 Task: Find connections with filter location Dubrovnik with filter topic #marketingdigitalwith filter profile language German with filter current company Hindustan Times with filter school Royal School with filter industry Wholesale Recyclable Materials with filter service category HR Consulting with filter keywords title Administrator
Action: Mouse moved to (552, 67)
Screenshot: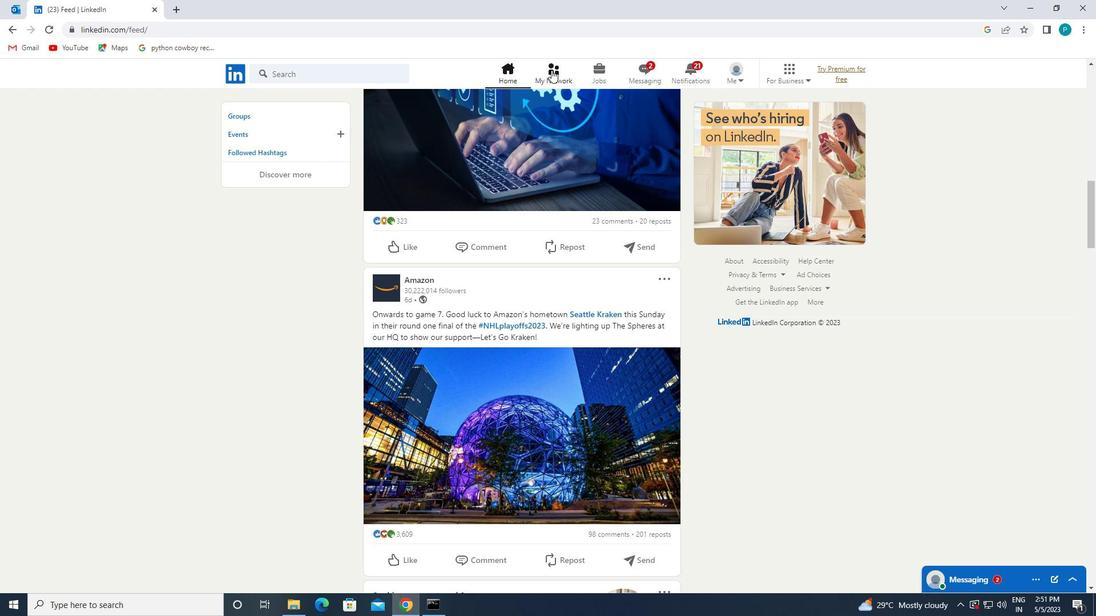 
Action: Mouse pressed left at (552, 67)
Screenshot: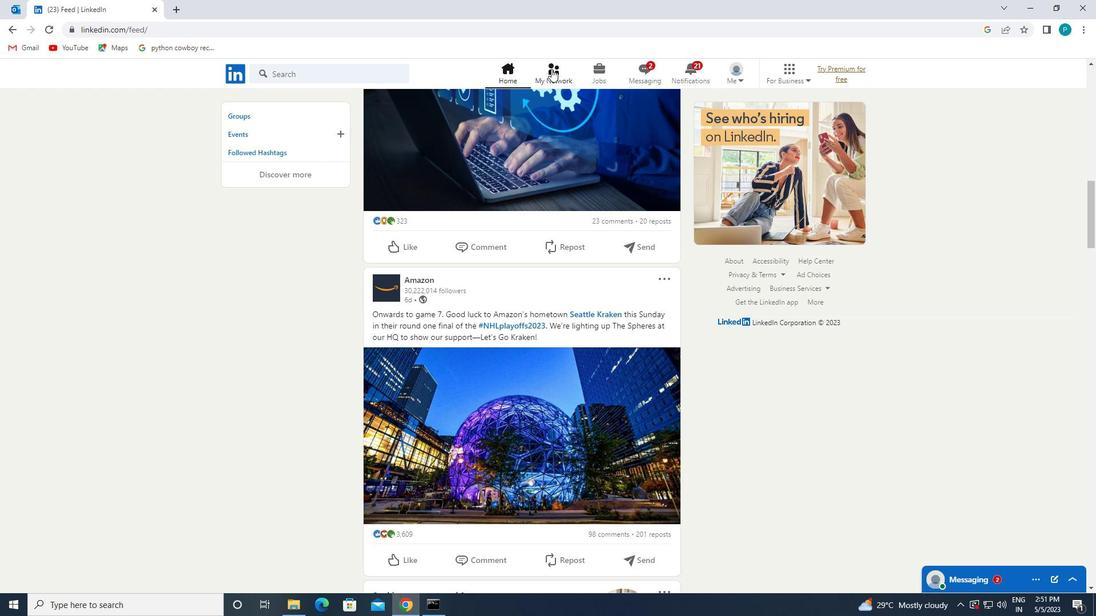 
Action: Mouse moved to (266, 131)
Screenshot: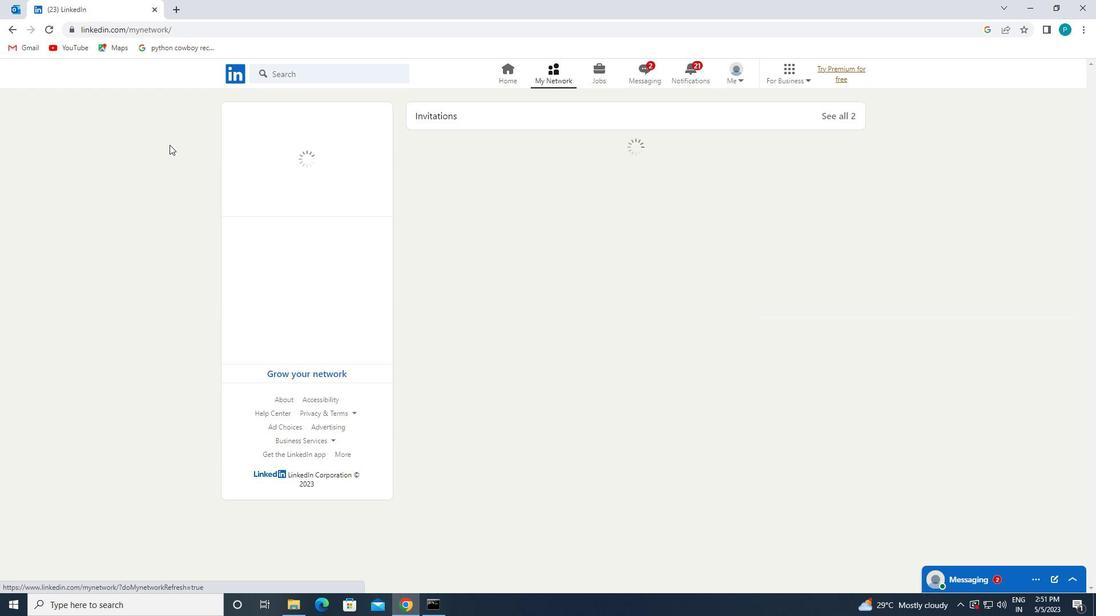 
Action: Mouse pressed left at (266, 131)
Screenshot: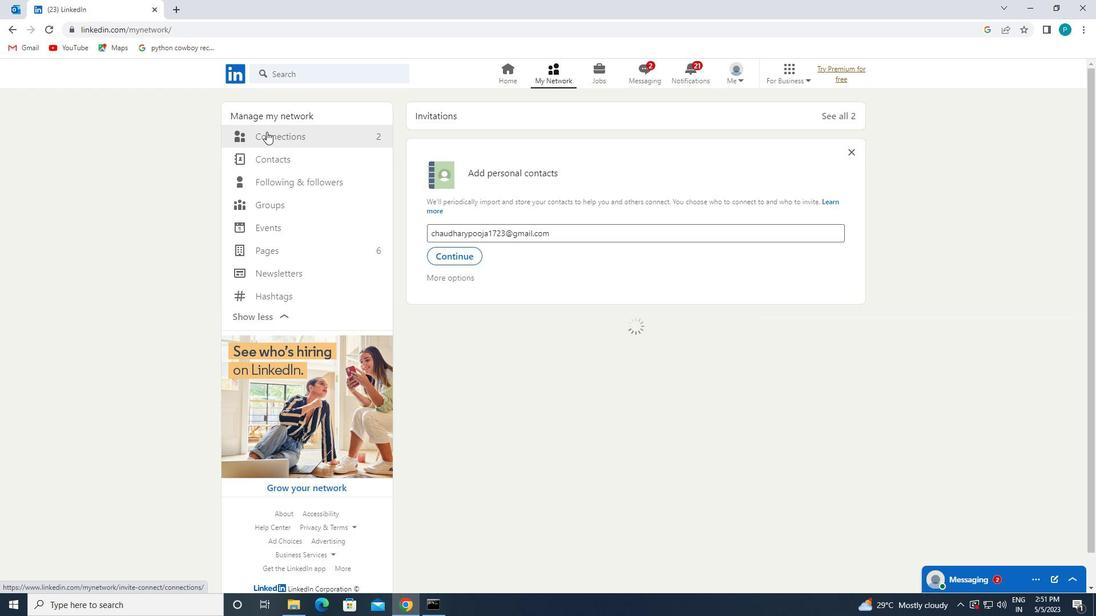 
Action: Mouse moved to (606, 141)
Screenshot: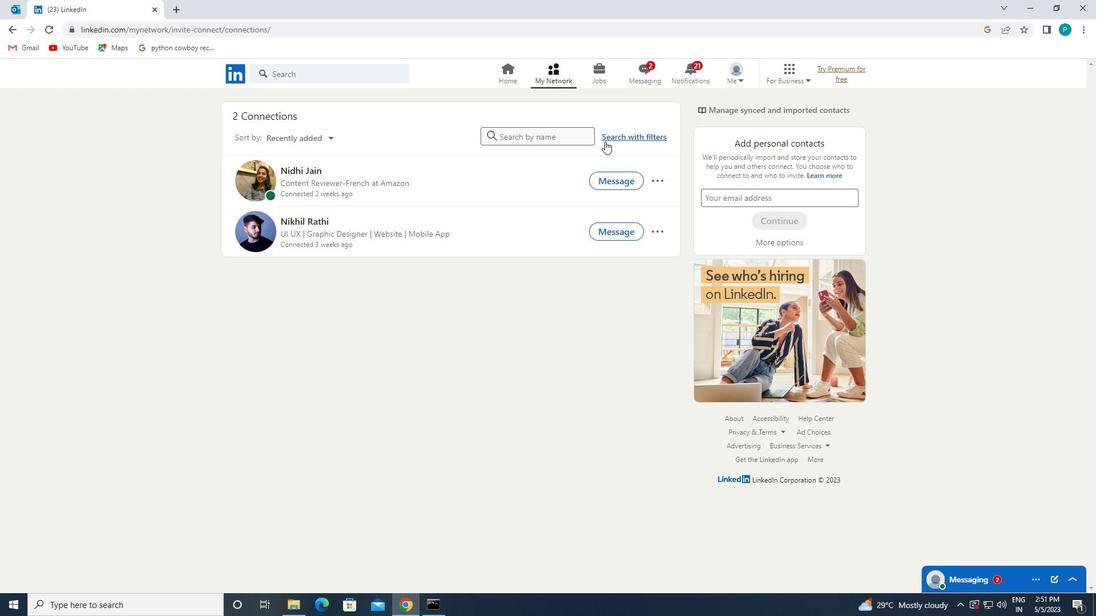 
Action: Mouse pressed left at (606, 141)
Screenshot: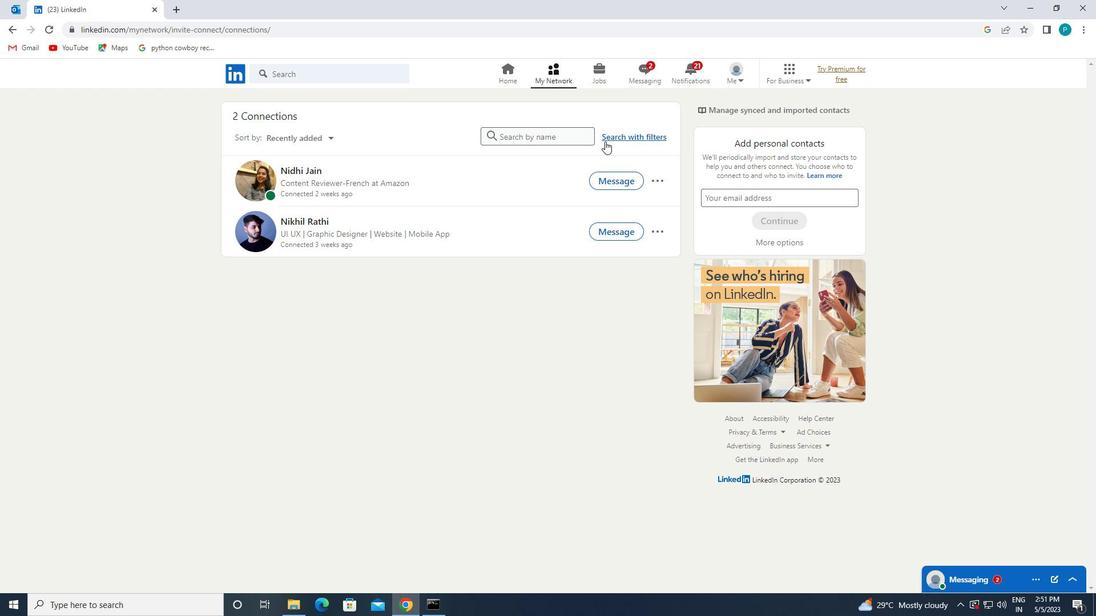 
Action: Mouse moved to (578, 112)
Screenshot: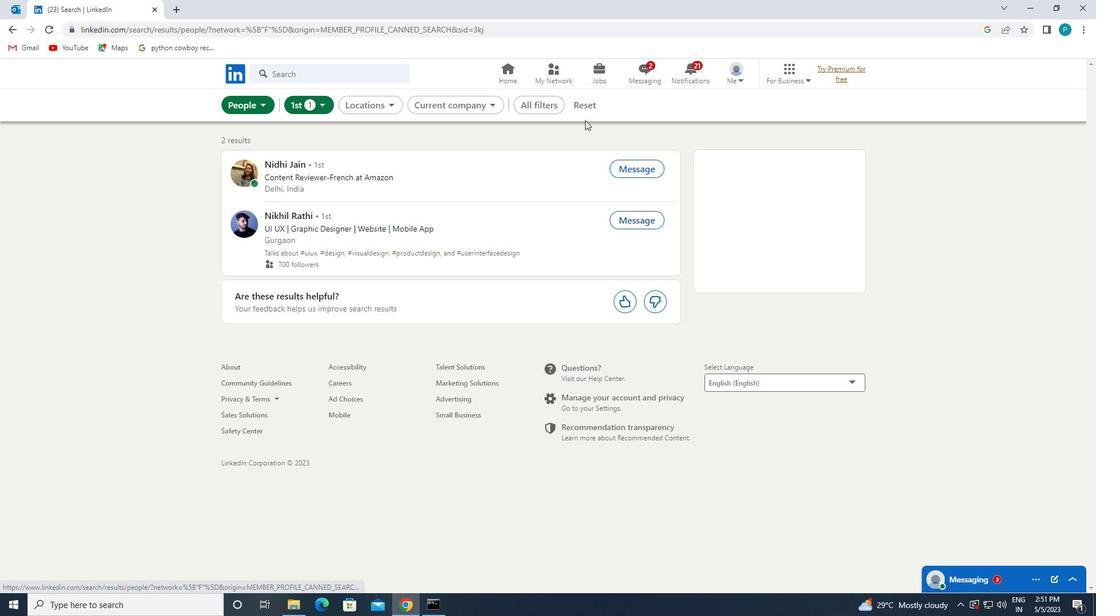 
Action: Mouse pressed left at (578, 112)
Screenshot: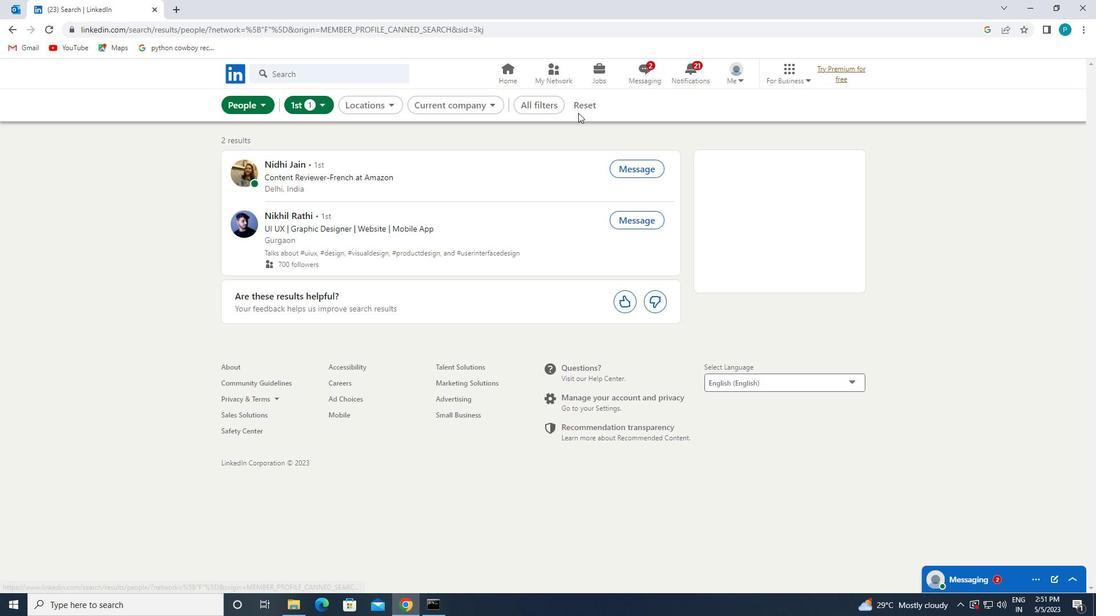 
Action: Mouse moved to (564, 104)
Screenshot: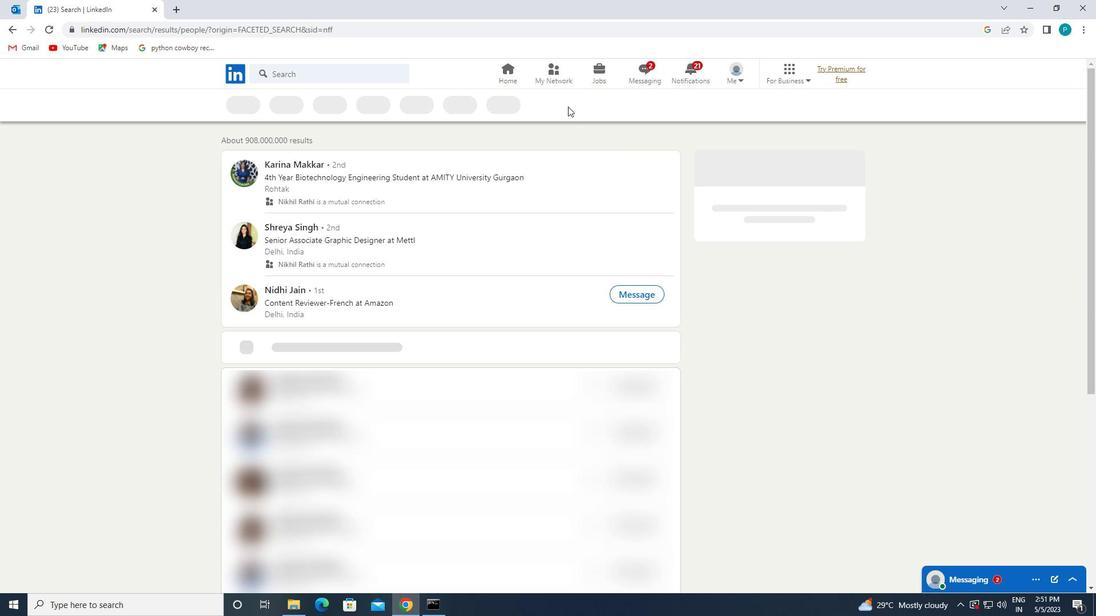 
Action: Mouse pressed left at (564, 104)
Screenshot: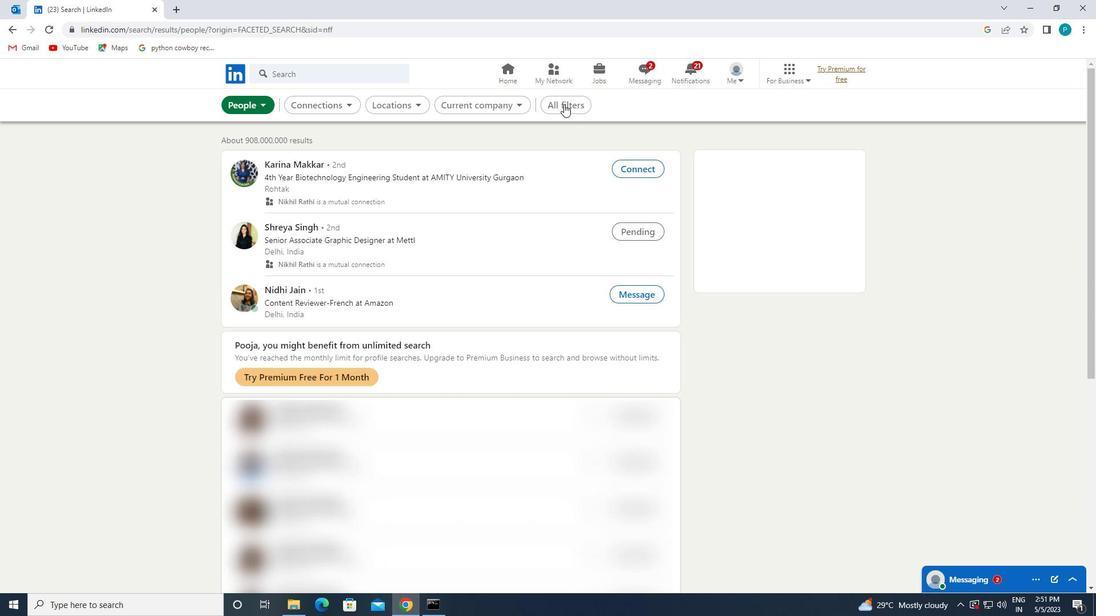 
Action: Mouse moved to (879, 251)
Screenshot: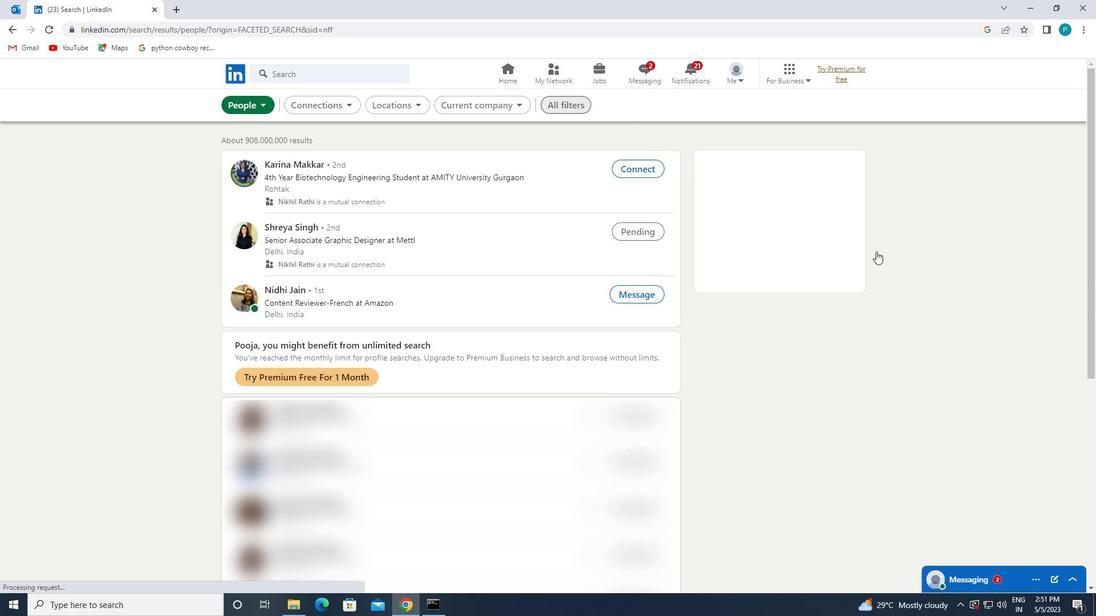 
Action: Mouse scrolled (879, 251) with delta (0, 0)
Screenshot: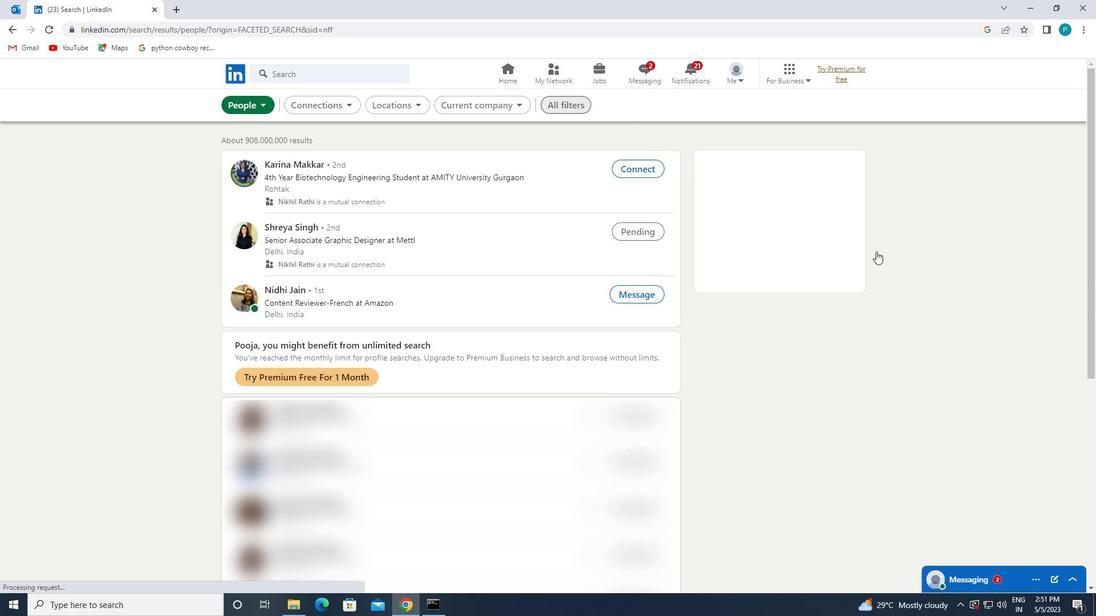 
Action: Mouse moved to (588, 109)
Screenshot: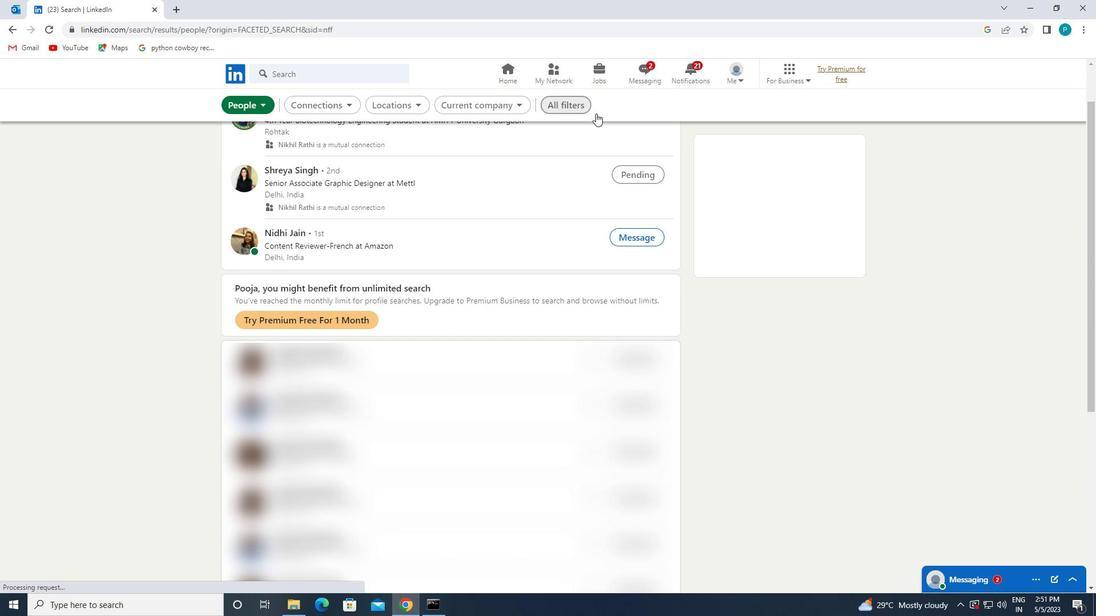 
Action: Mouse pressed left at (588, 109)
Screenshot: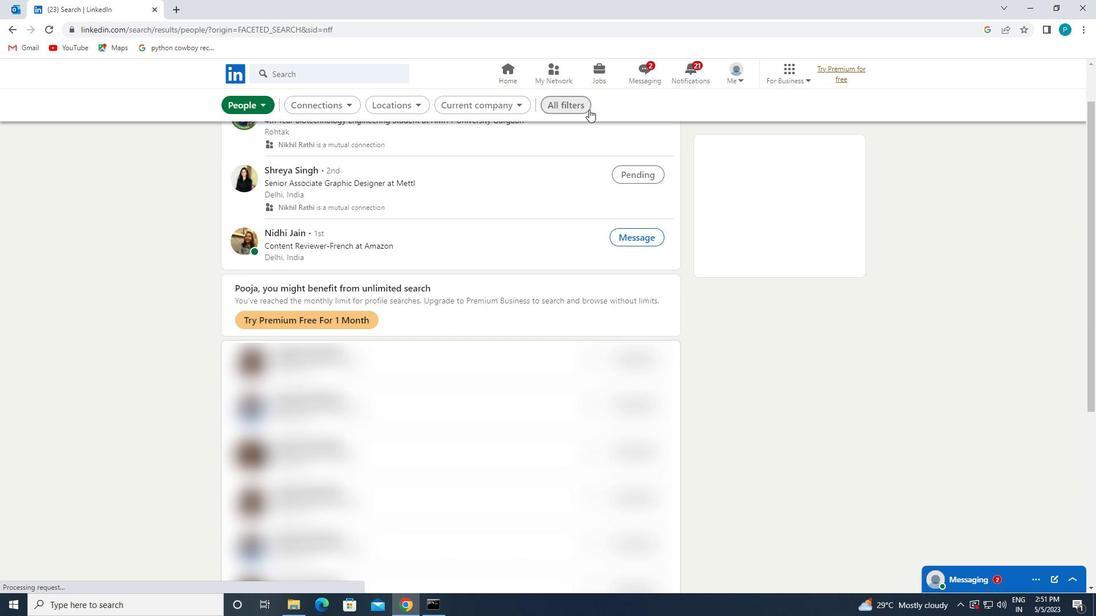 
Action: Mouse moved to (575, 103)
Screenshot: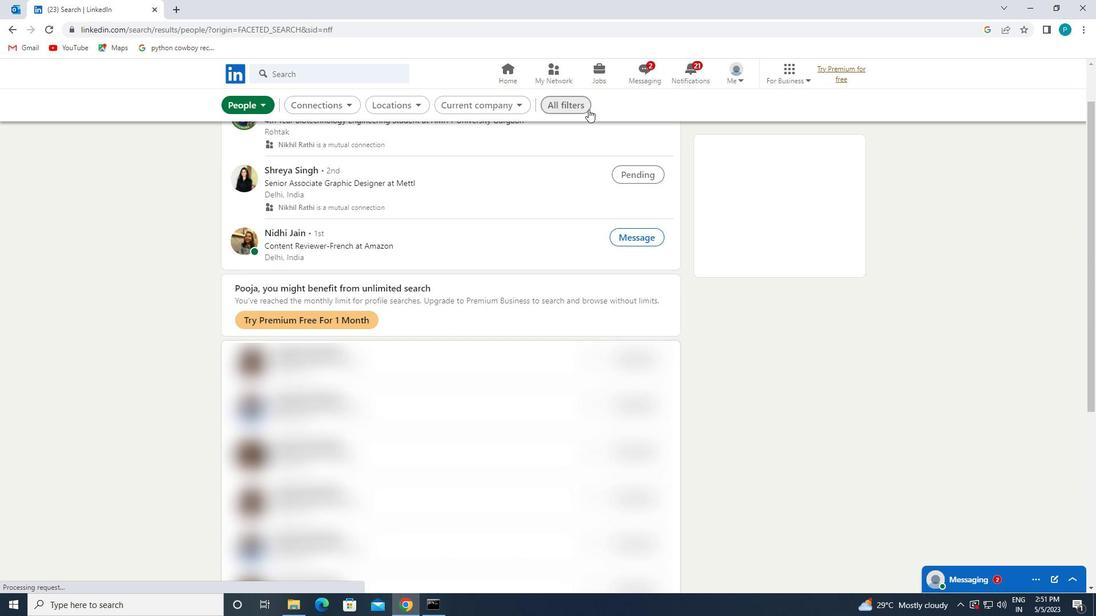 
Action: Mouse pressed left at (575, 103)
Screenshot: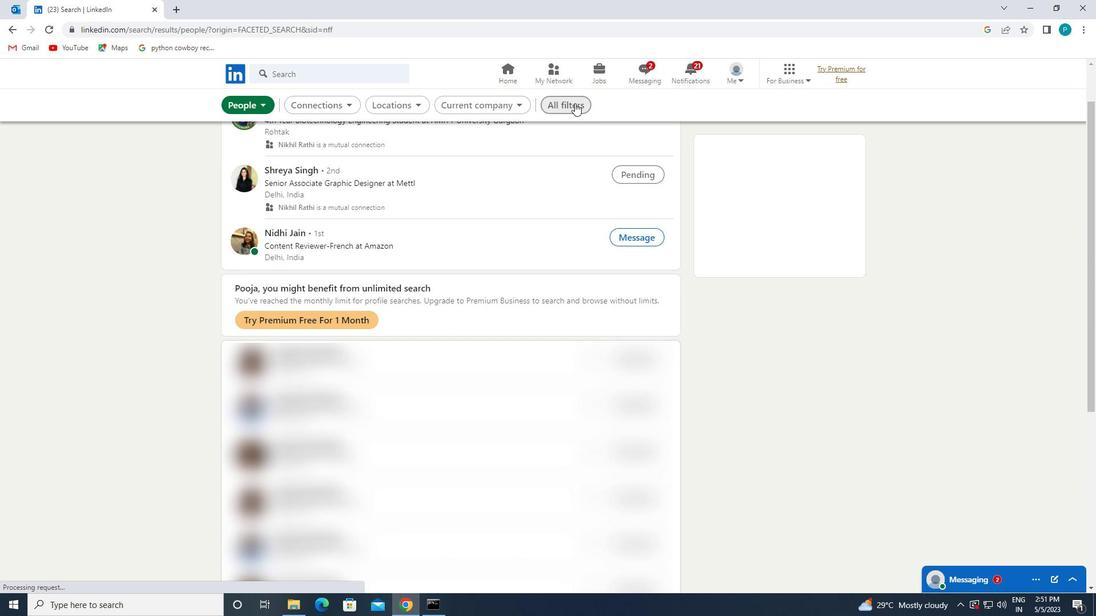 
Action: Mouse moved to (587, 101)
Screenshot: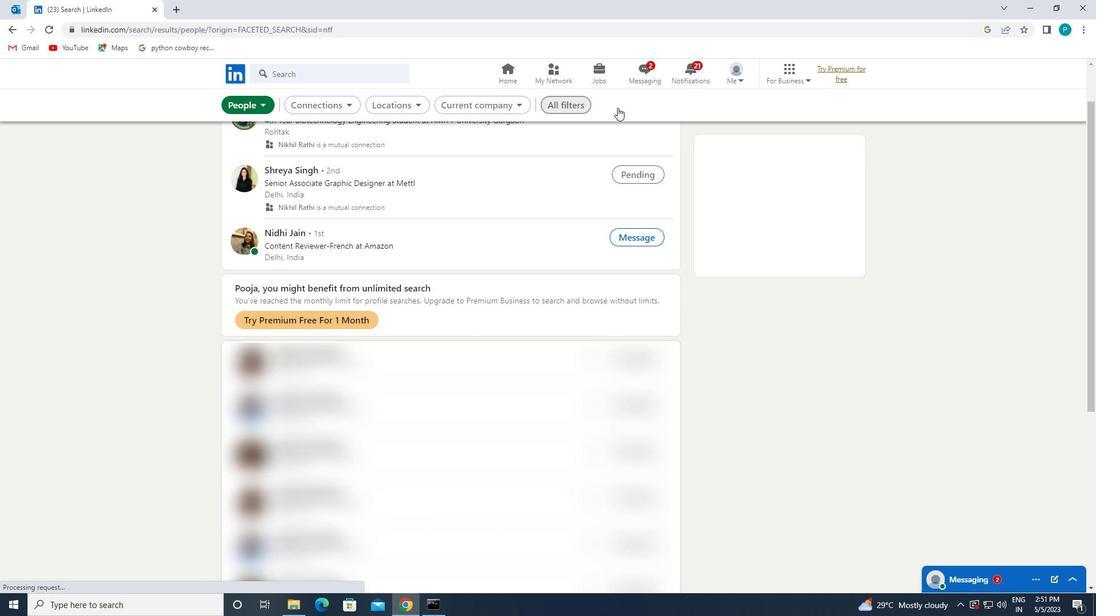 
Action: Mouse pressed left at (587, 101)
Screenshot: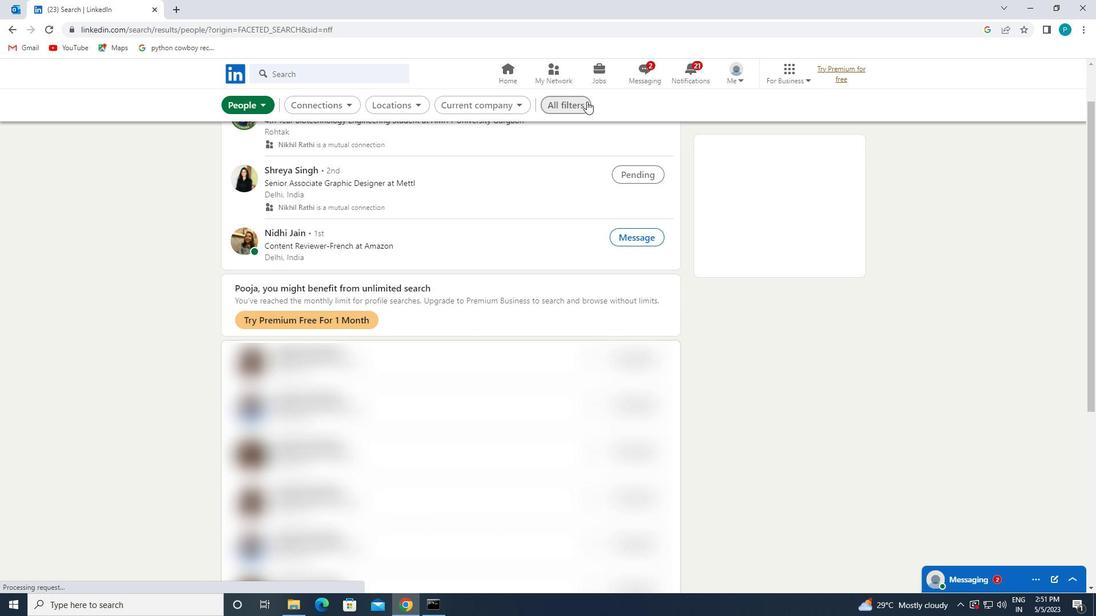 
Action: Mouse pressed left at (587, 101)
Screenshot: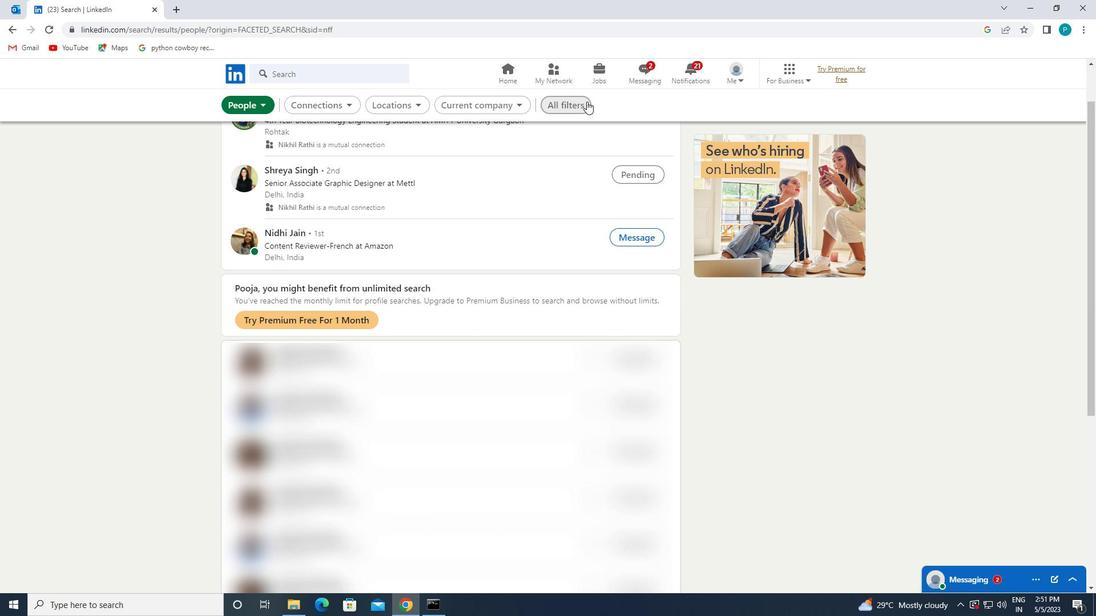 
Action: Mouse moved to (1019, 298)
Screenshot: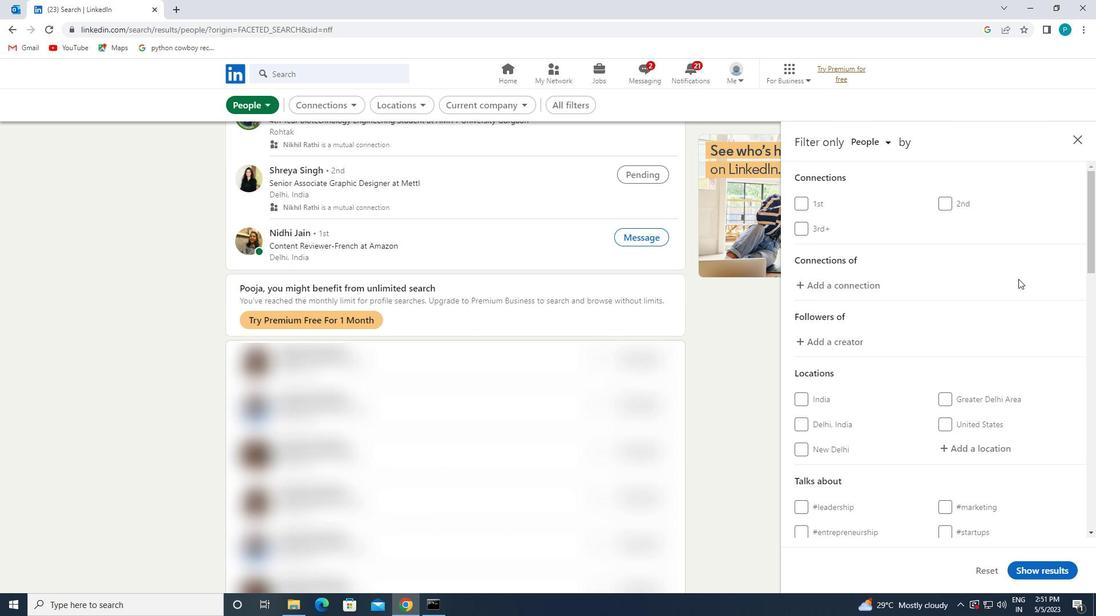 
Action: Mouse scrolled (1019, 298) with delta (0, 0)
Screenshot: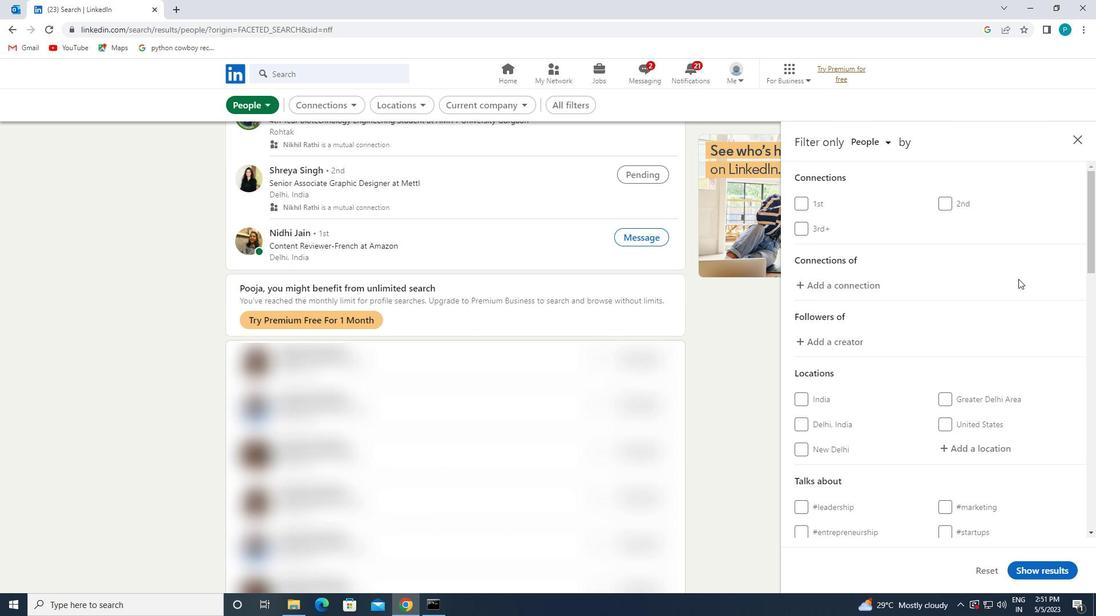 
Action: Mouse moved to (1019, 299)
Screenshot: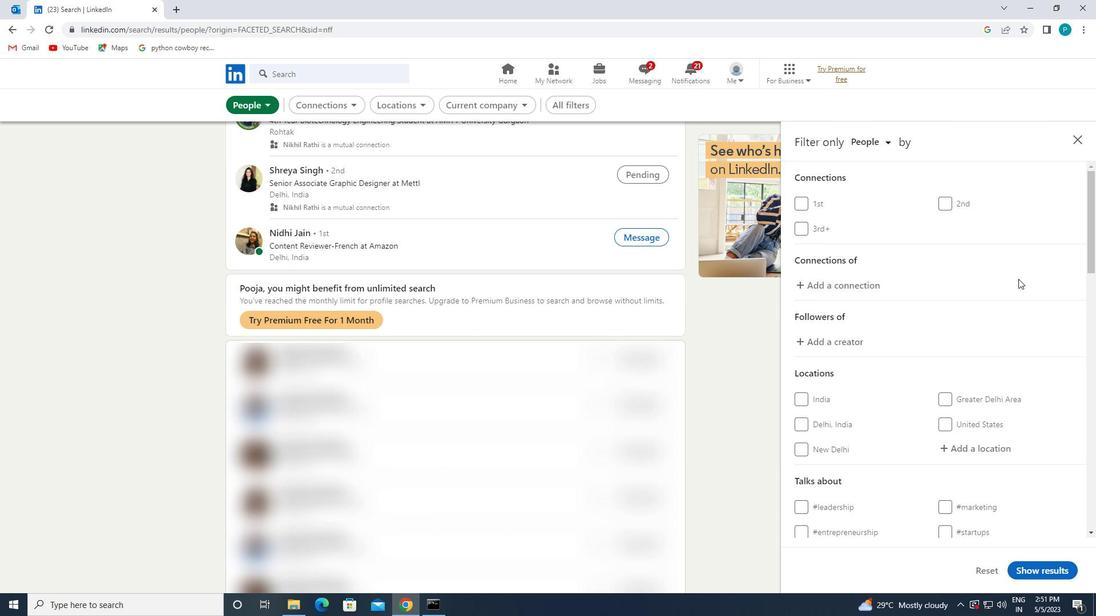 
Action: Mouse scrolled (1019, 299) with delta (0, 0)
Screenshot: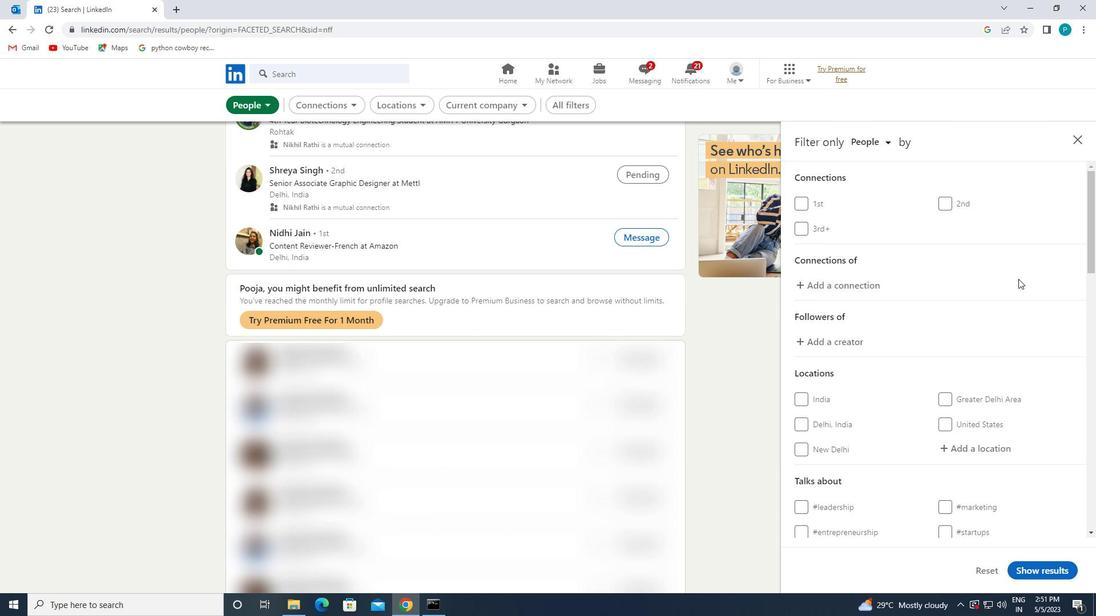 
Action: Mouse moved to (994, 323)
Screenshot: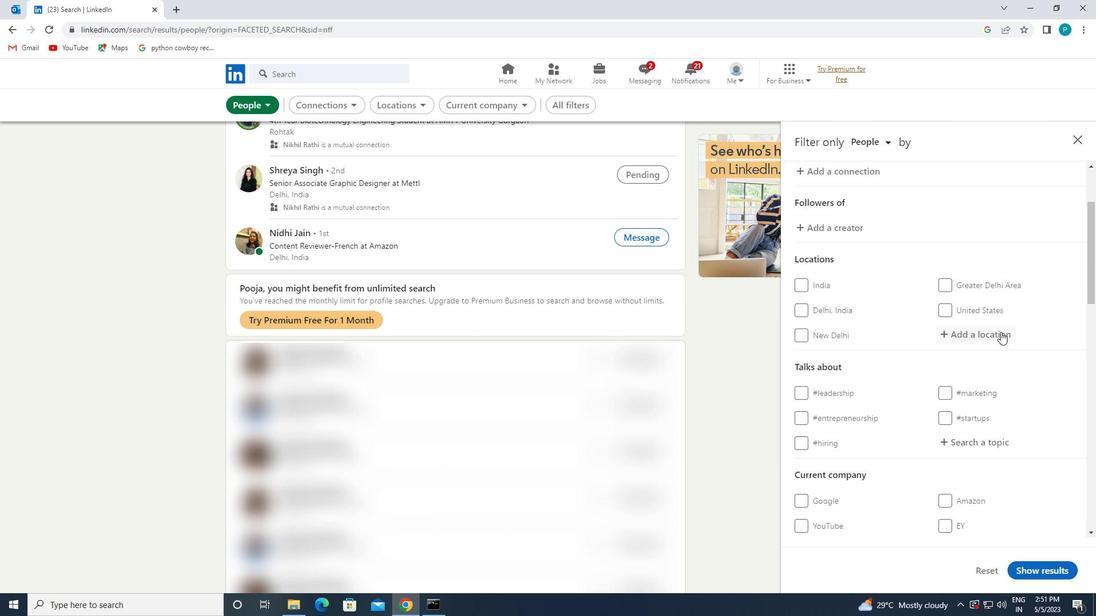 
Action: Mouse pressed left at (994, 323)
Screenshot: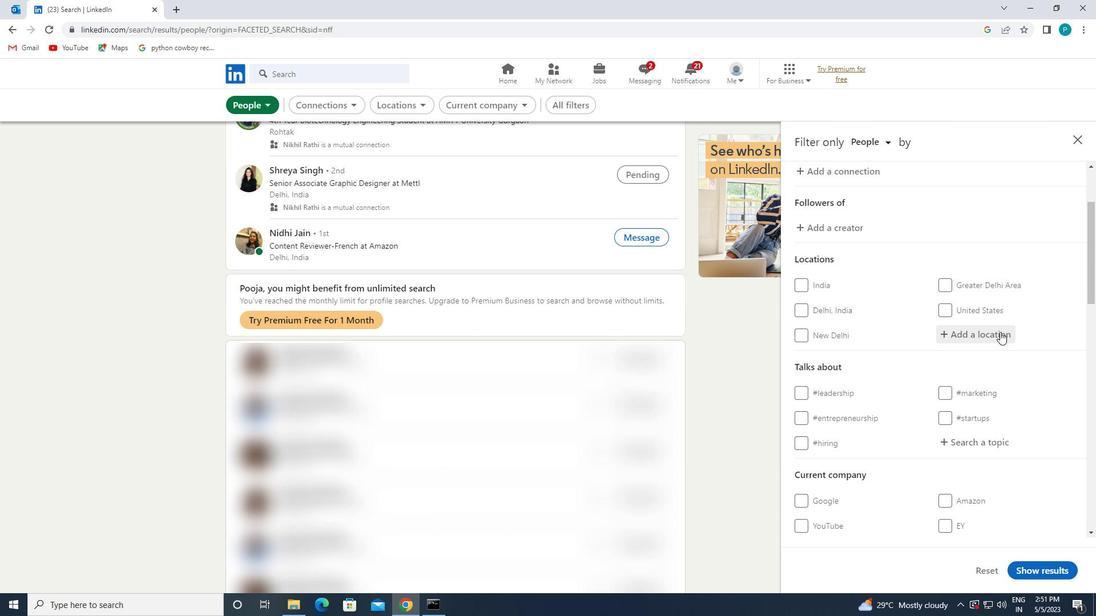 
Action: Mouse moved to (993, 326)
Screenshot: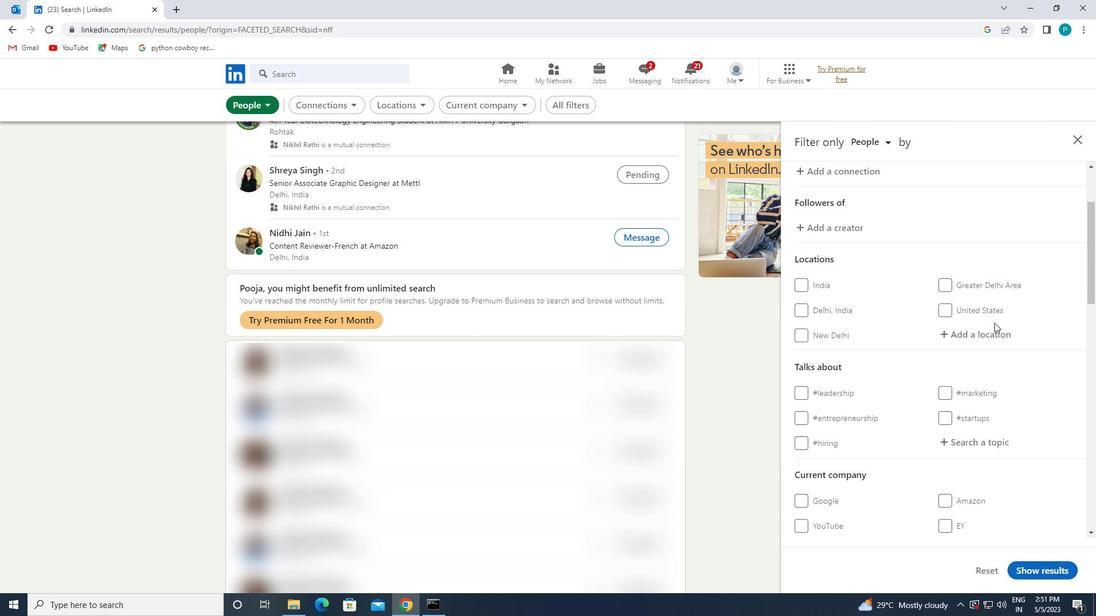 
Action: Mouse pressed left at (993, 326)
Screenshot: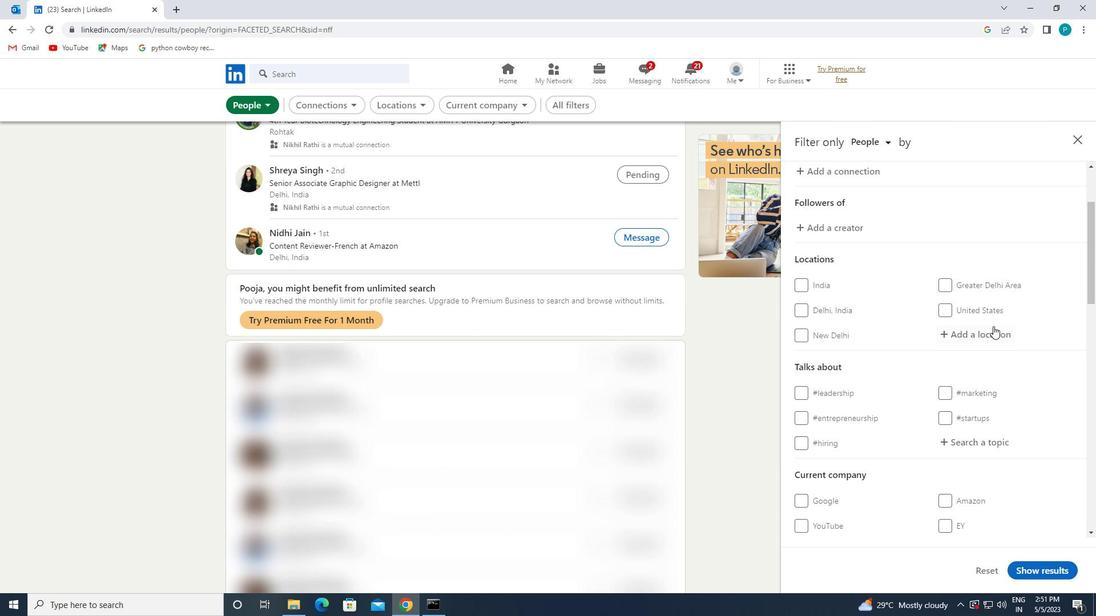 
Action: Key pressed <Key.caps_lock>d<Key.caps_lock>ubrovnik
Screenshot: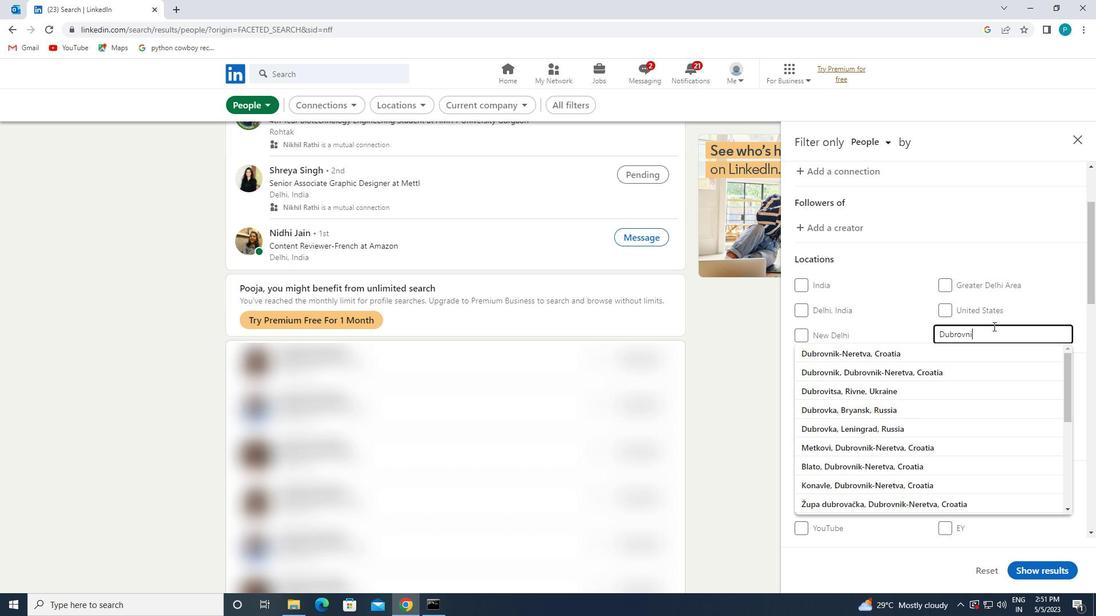 
Action: Mouse moved to (942, 350)
Screenshot: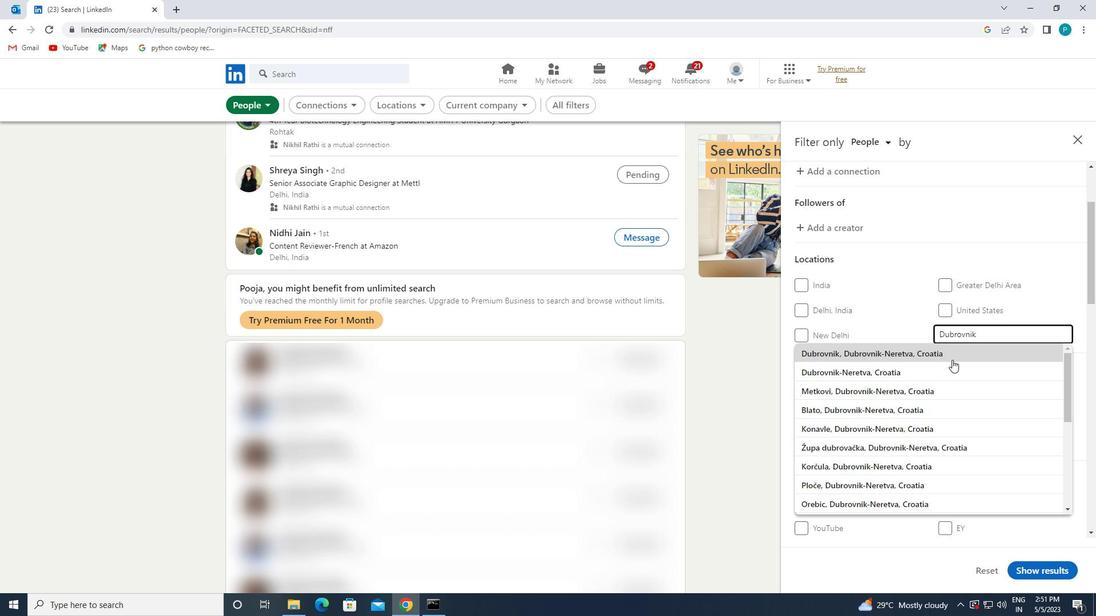
Action: Mouse pressed left at (942, 350)
Screenshot: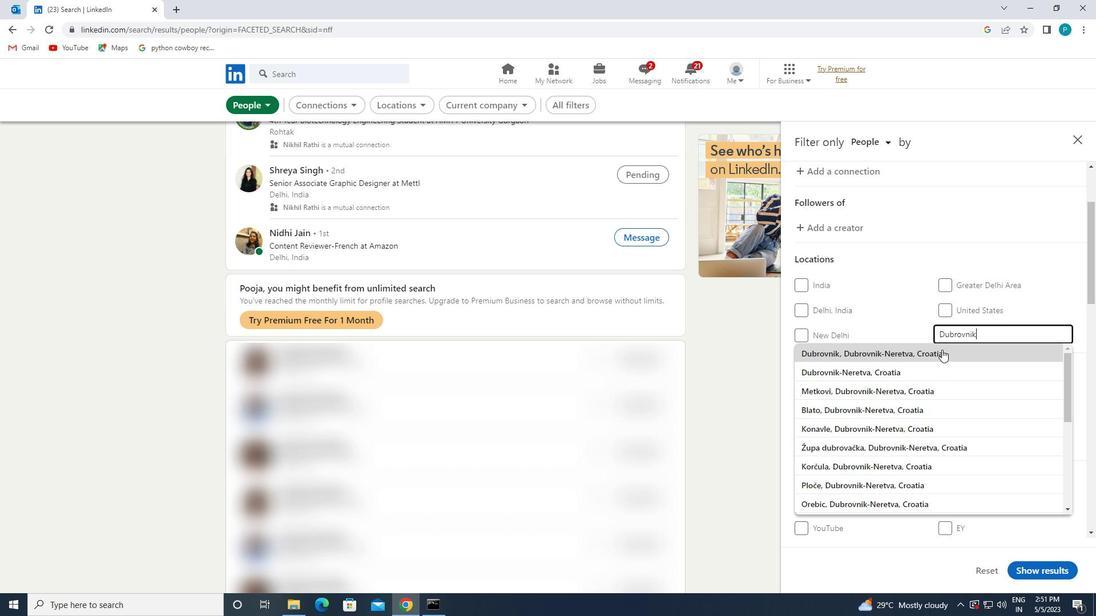 
Action: Mouse moved to (1023, 360)
Screenshot: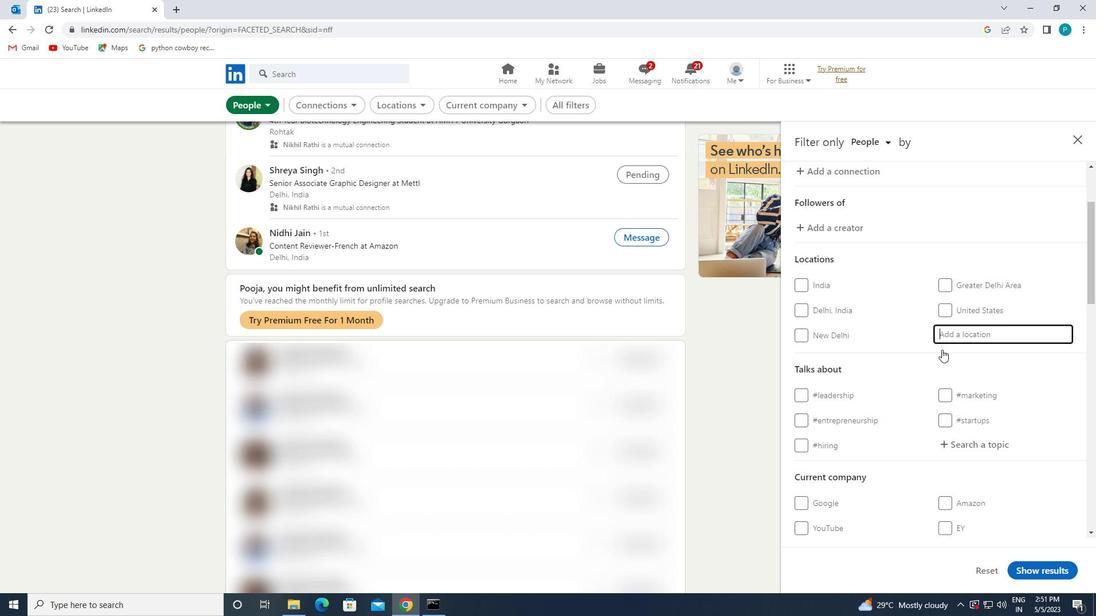 
Action: Mouse scrolled (1023, 360) with delta (0, 0)
Screenshot: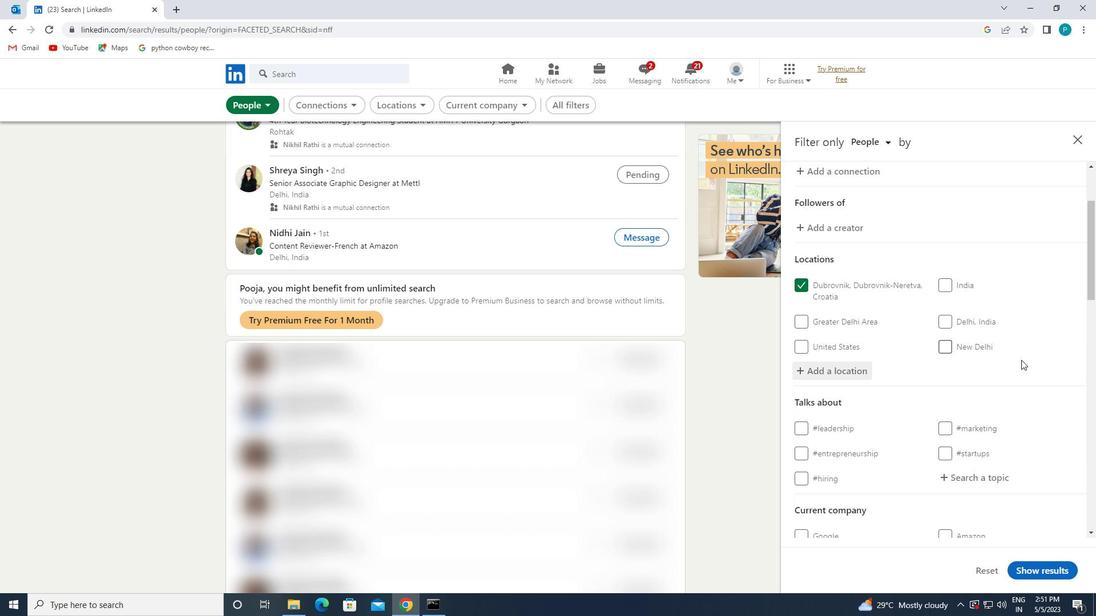 
Action: Mouse scrolled (1023, 360) with delta (0, 0)
Screenshot: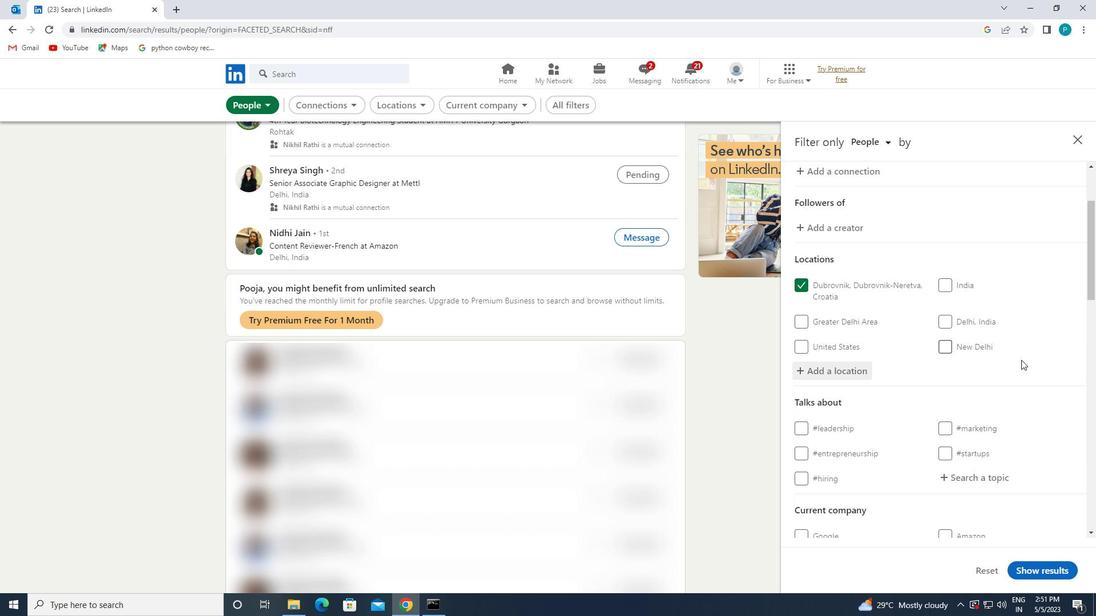 
Action: Mouse scrolled (1023, 360) with delta (0, 0)
Screenshot: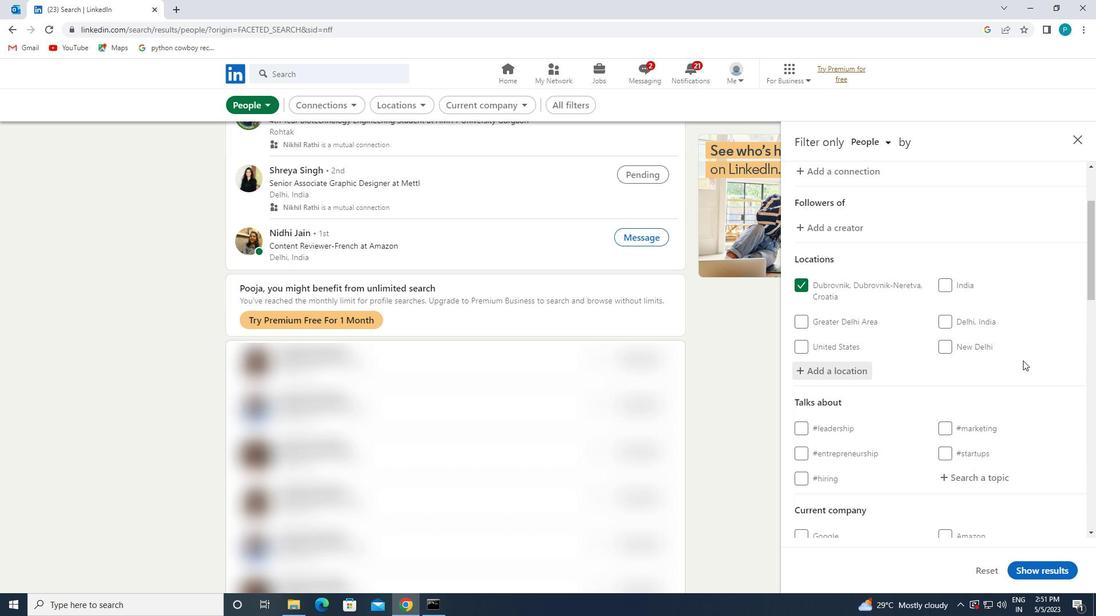 
Action: Mouse moved to (976, 302)
Screenshot: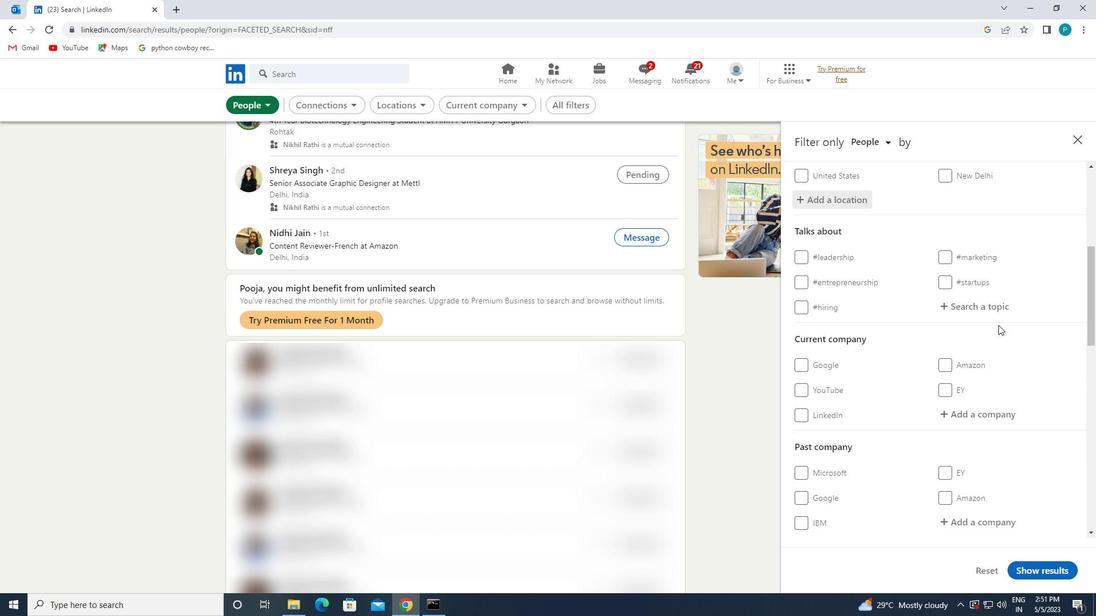 
Action: Mouse pressed left at (976, 302)
Screenshot: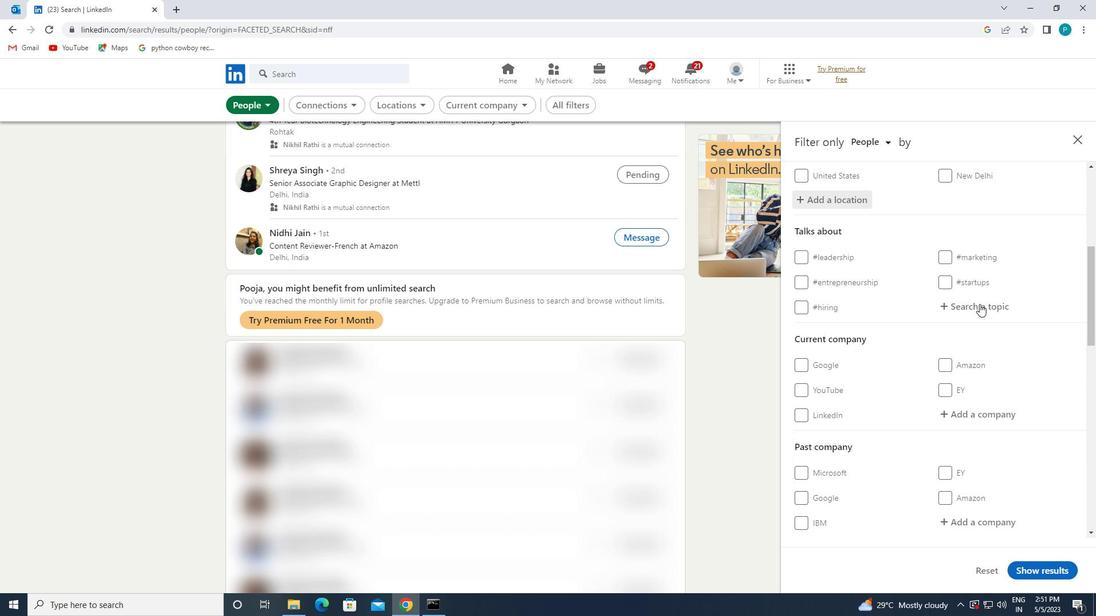 
Action: Key pressed <Key.shift>#MARKETINGDIGITAL
Screenshot: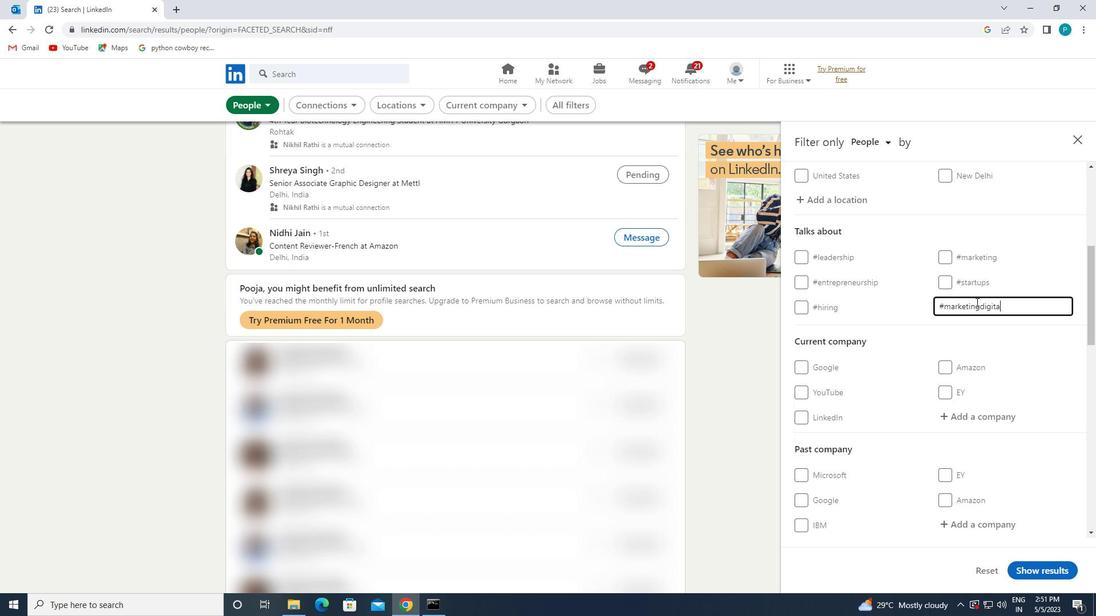 
Action: Mouse moved to (875, 350)
Screenshot: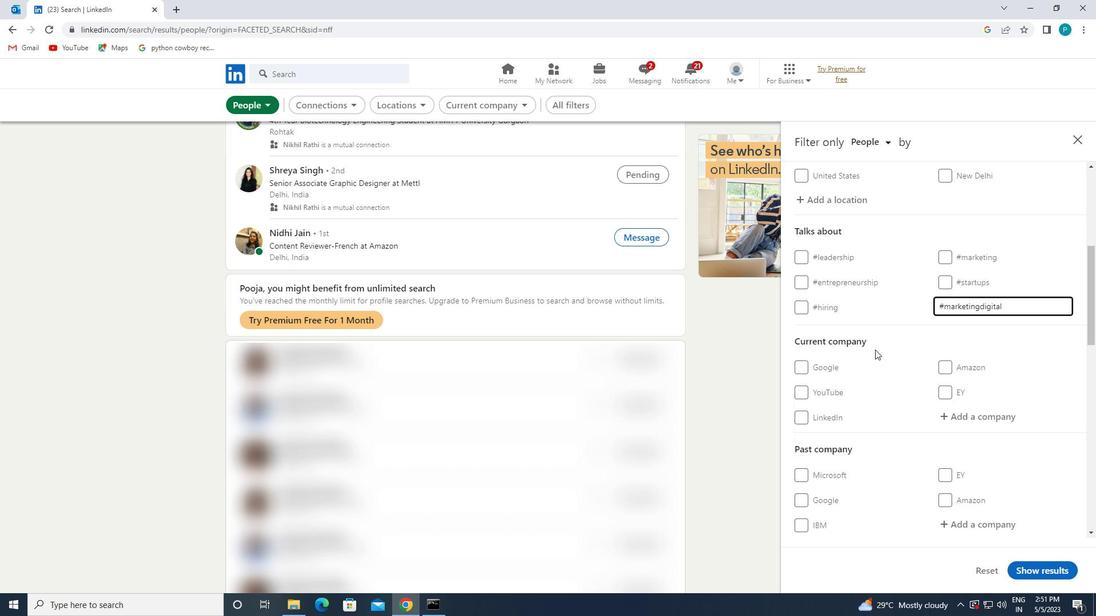 
Action: Mouse scrolled (875, 350) with delta (0, 0)
Screenshot: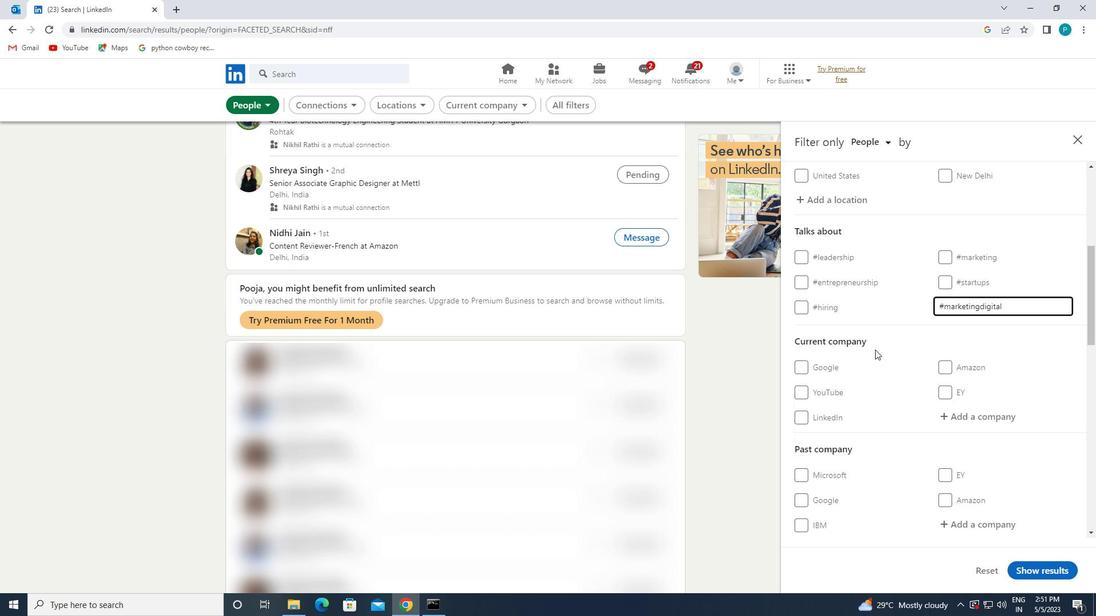 
Action: Mouse moved to (876, 351)
Screenshot: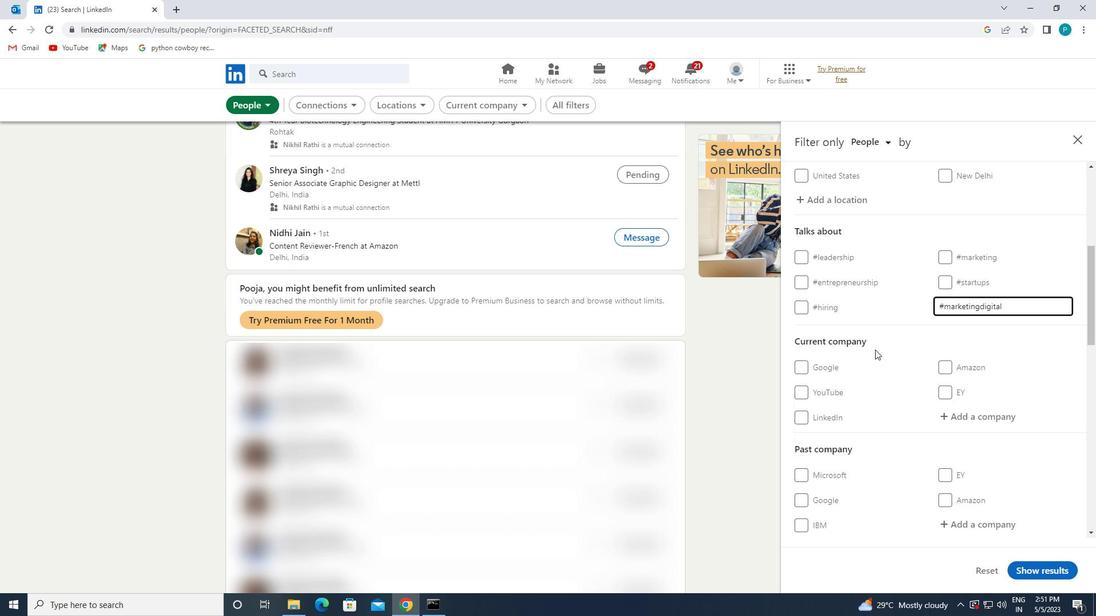 
Action: Mouse scrolled (876, 351) with delta (0, 0)
Screenshot: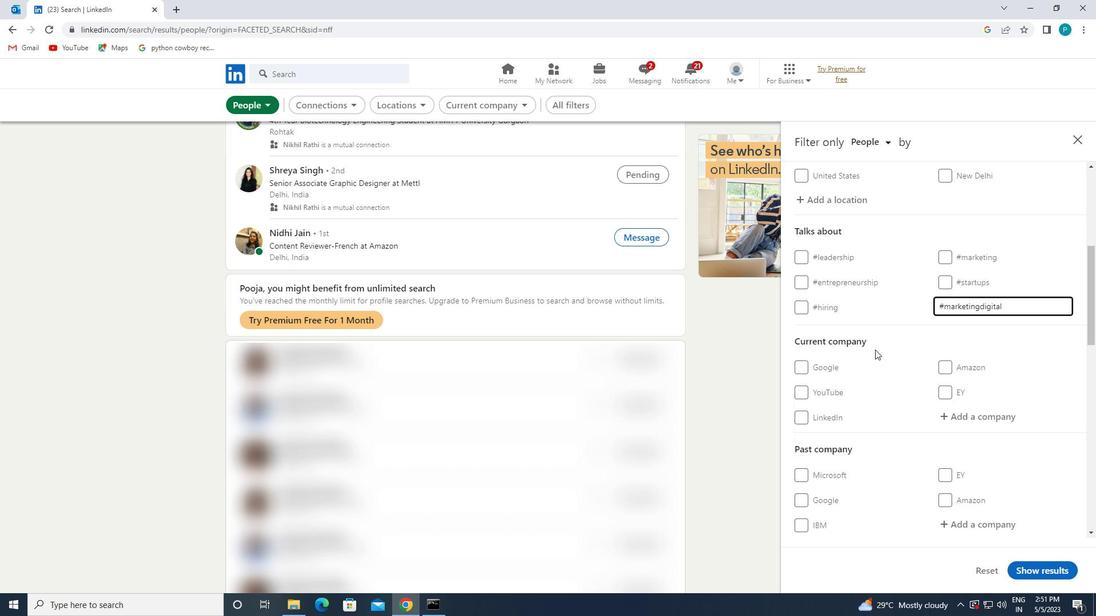 
Action: Mouse scrolled (876, 351) with delta (0, 0)
Screenshot: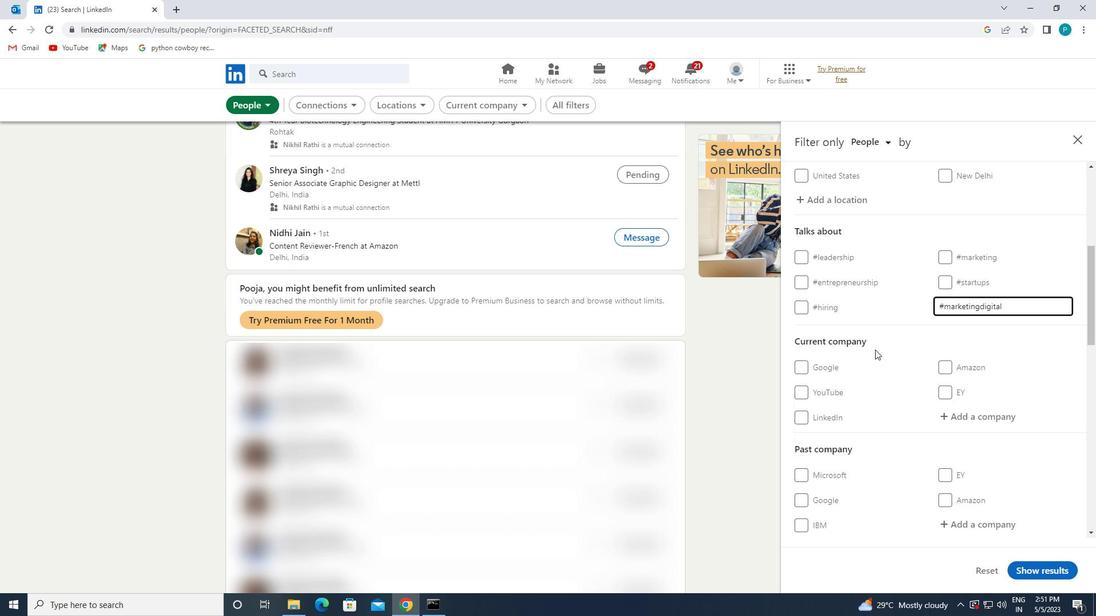 
Action: Mouse moved to (876, 353)
Screenshot: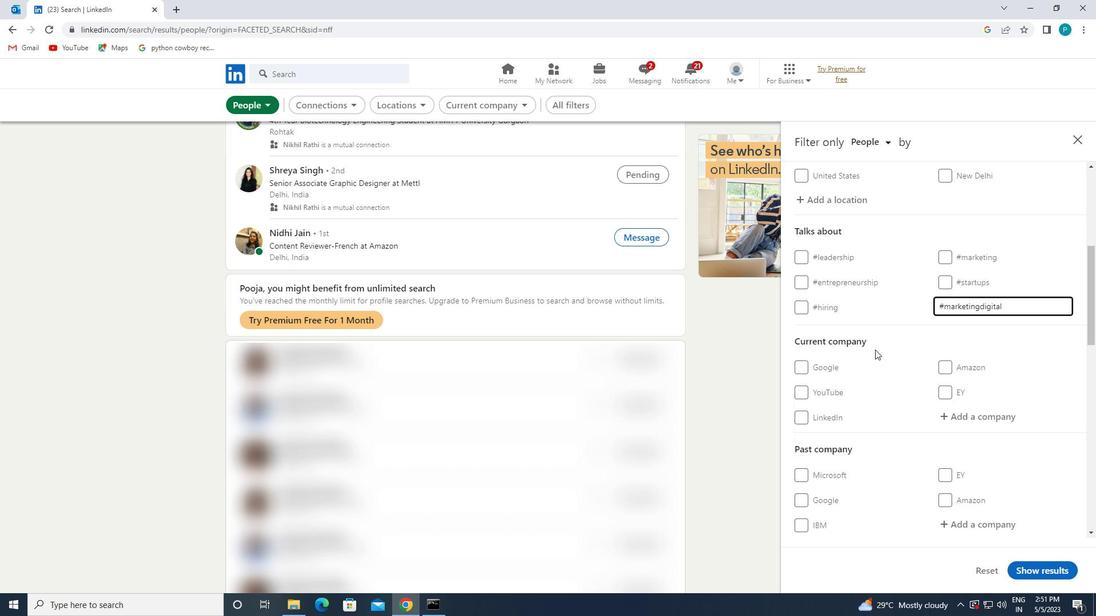 
Action: Mouse scrolled (876, 352) with delta (0, 0)
Screenshot: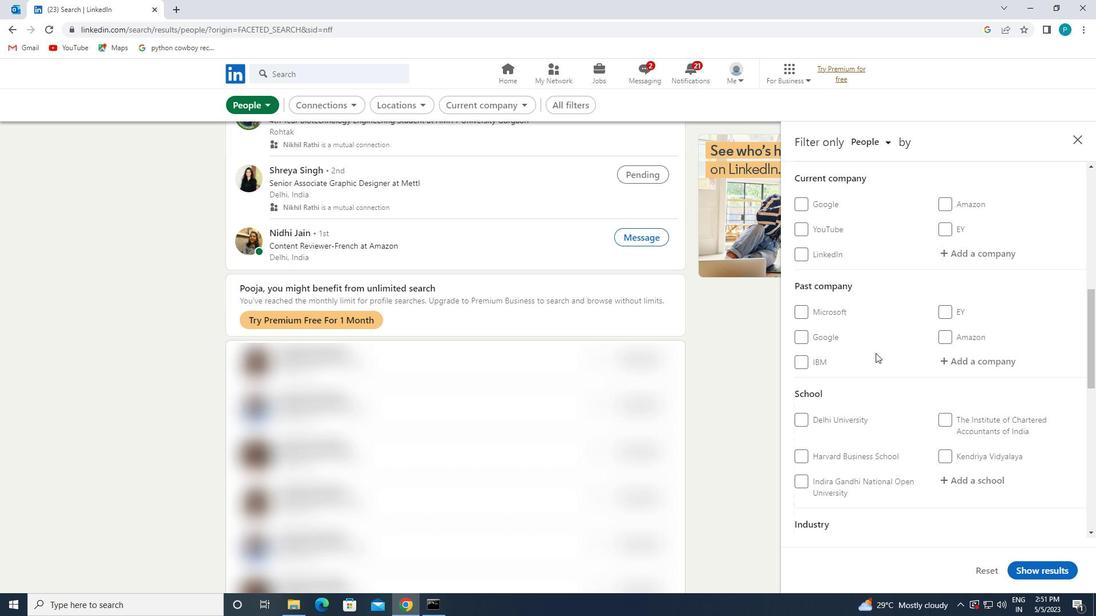 
Action: Mouse scrolled (876, 352) with delta (0, 0)
Screenshot: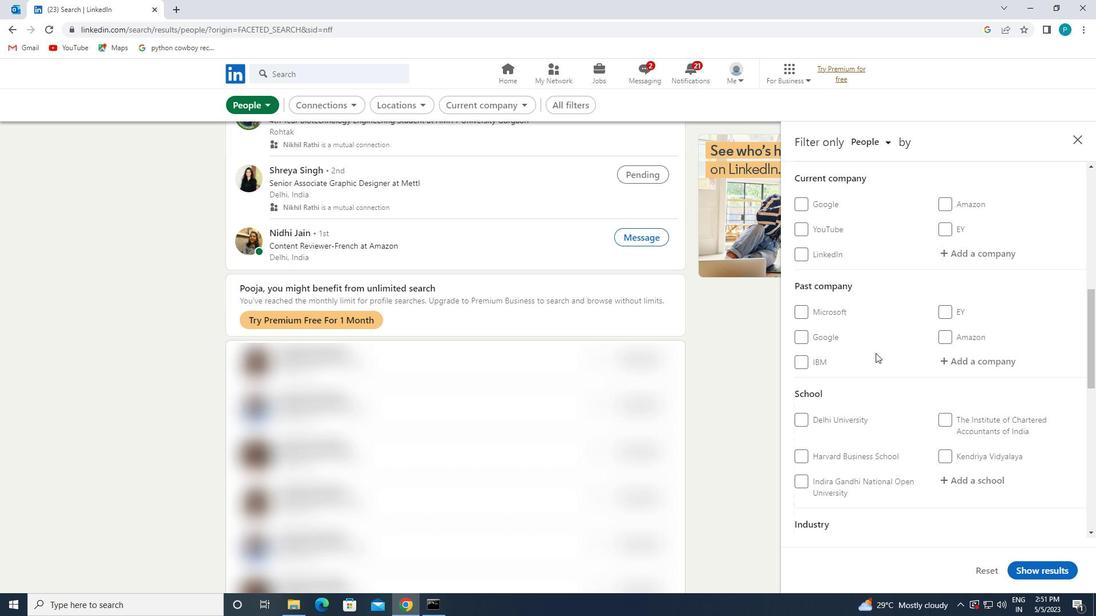 
Action: Mouse scrolled (876, 352) with delta (0, 0)
Screenshot: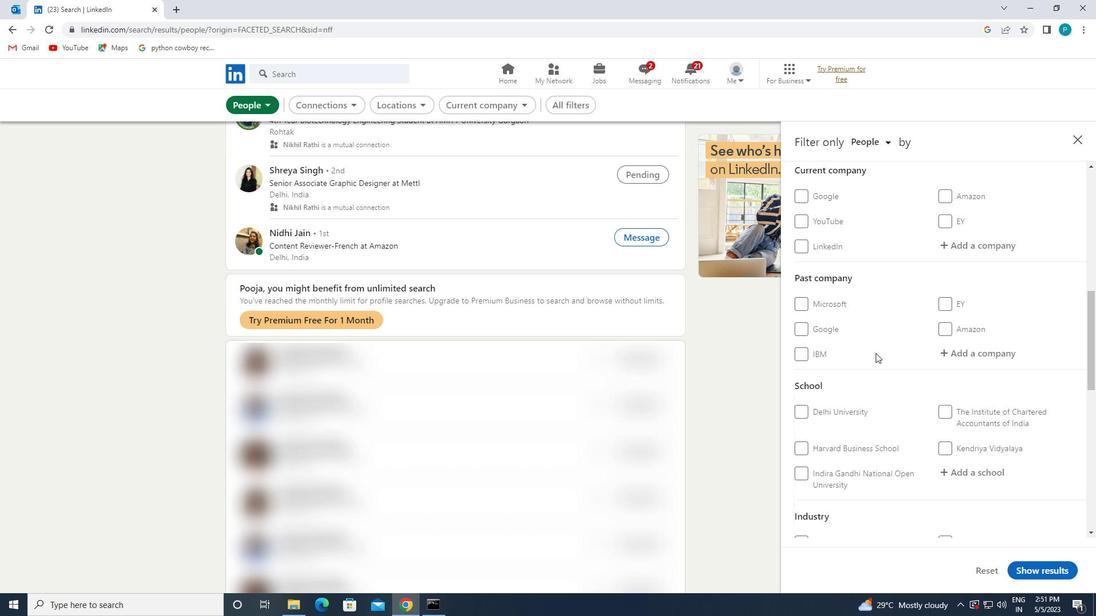 
Action: Mouse moved to (833, 372)
Screenshot: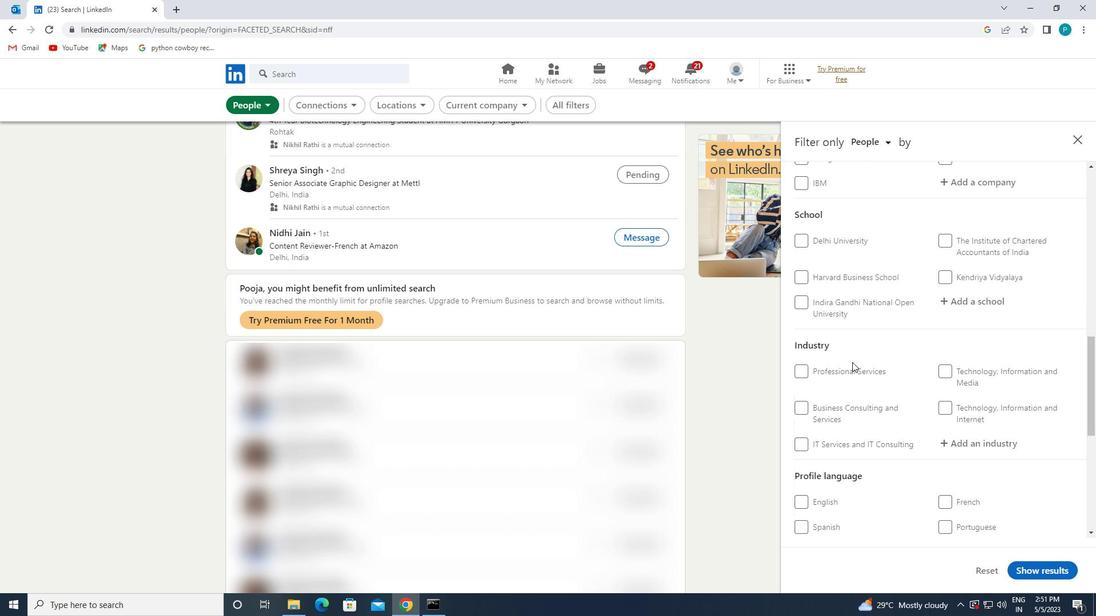 
Action: Mouse scrolled (833, 371) with delta (0, 0)
Screenshot: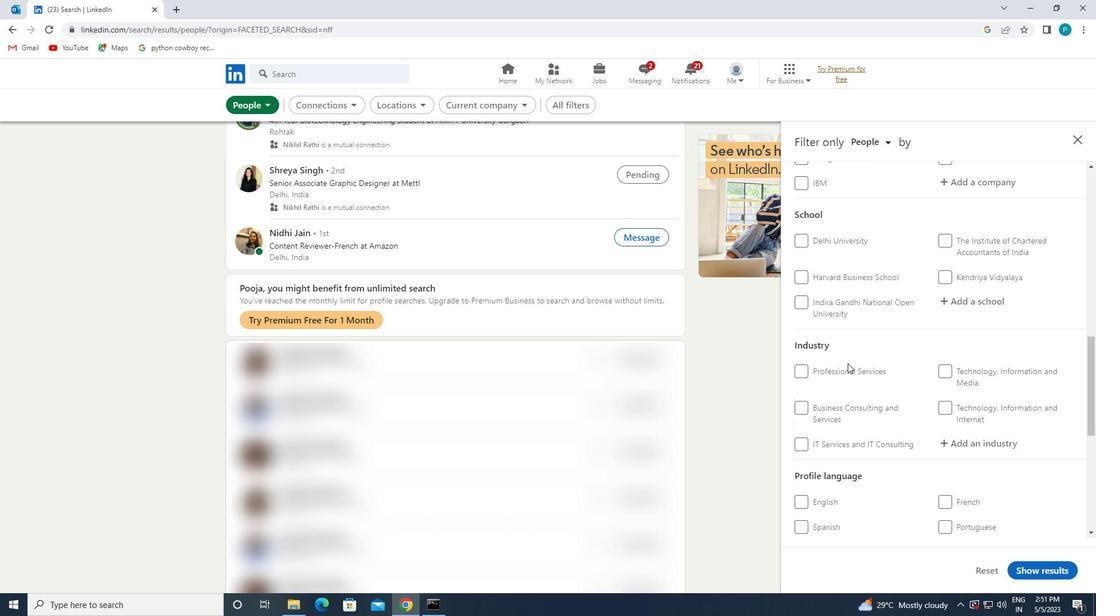 
Action: Mouse moved to (823, 487)
Screenshot: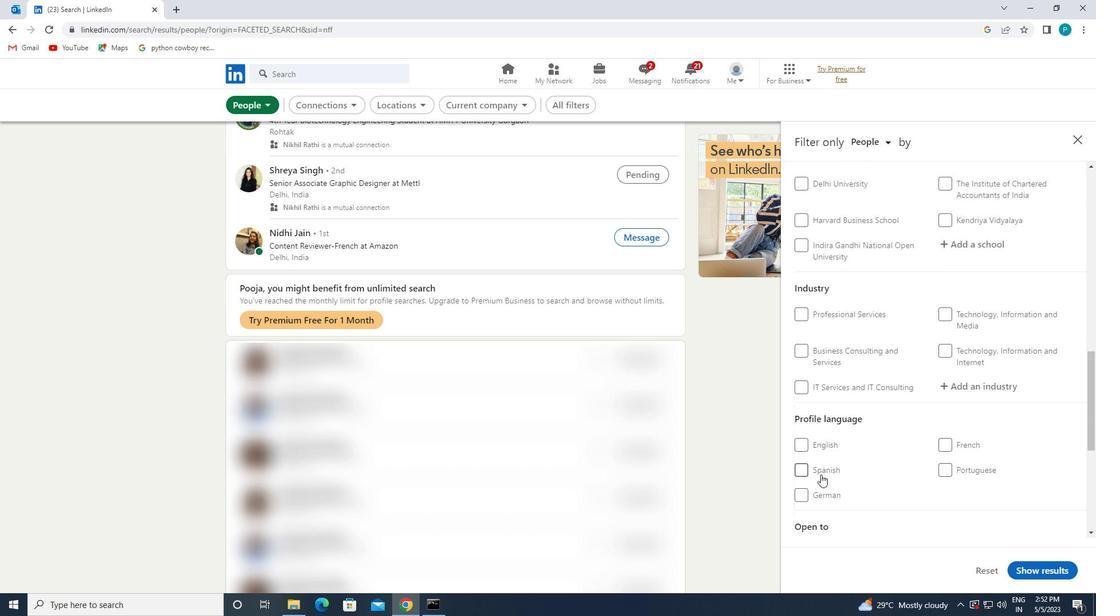 
Action: Mouse pressed left at (823, 487)
Screenshot: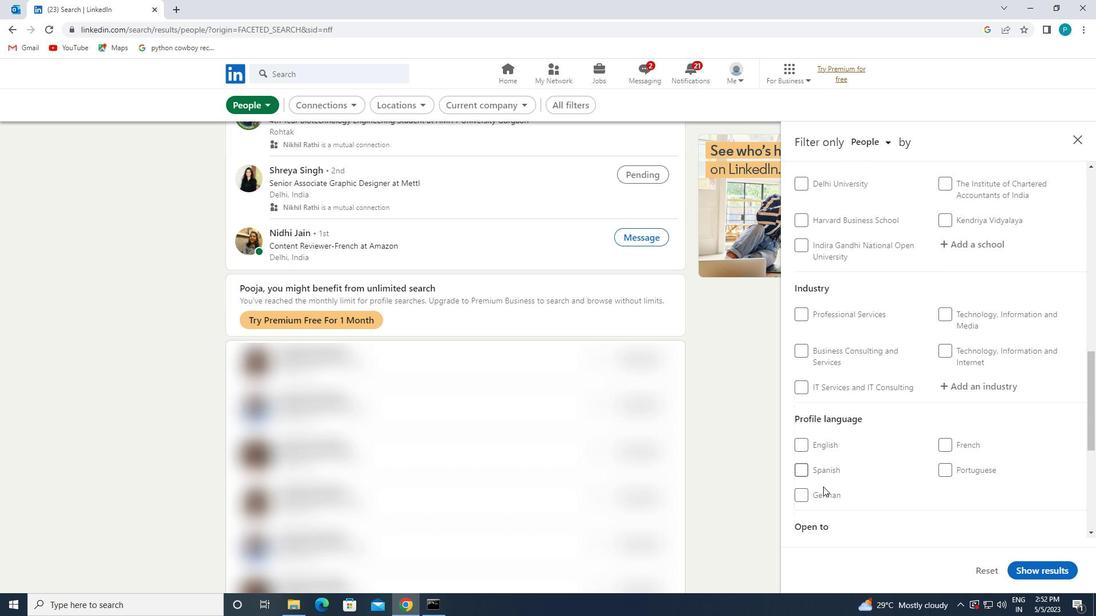 
Action: Mouse moved to (824, 489)
Screenshot: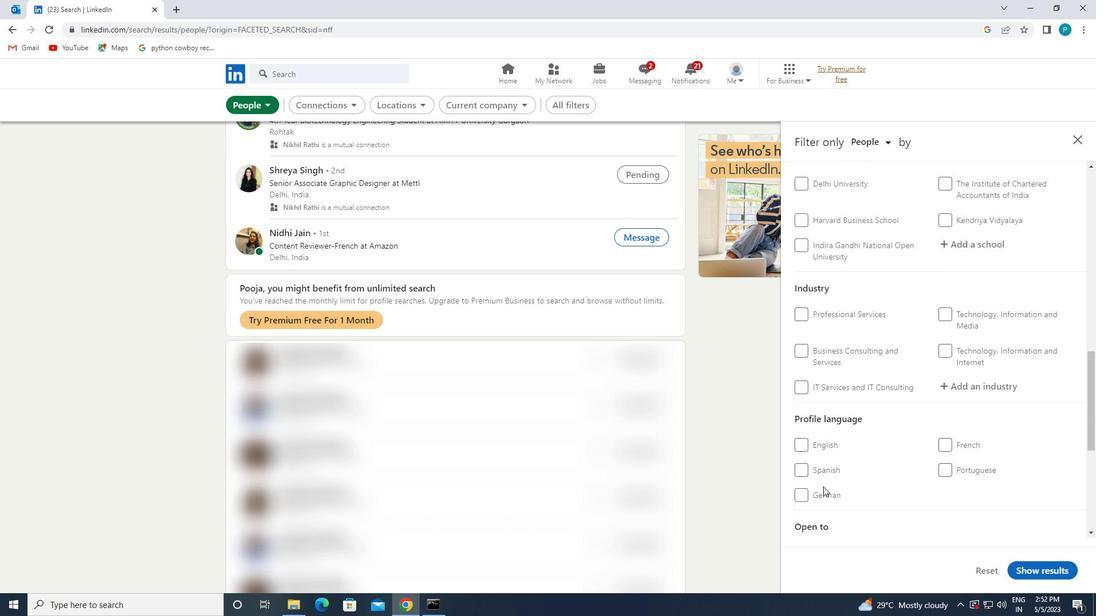 
Action: Mouse pressed left at (824, 489)
Screenshot: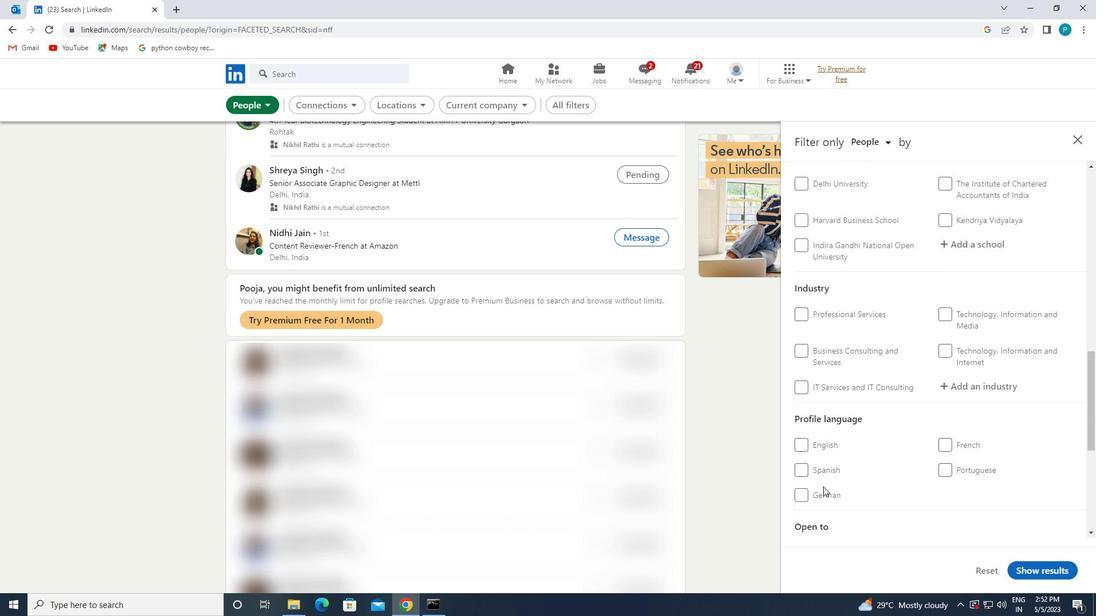 
Action: Mouse moved to (937, 447)
Screenshot: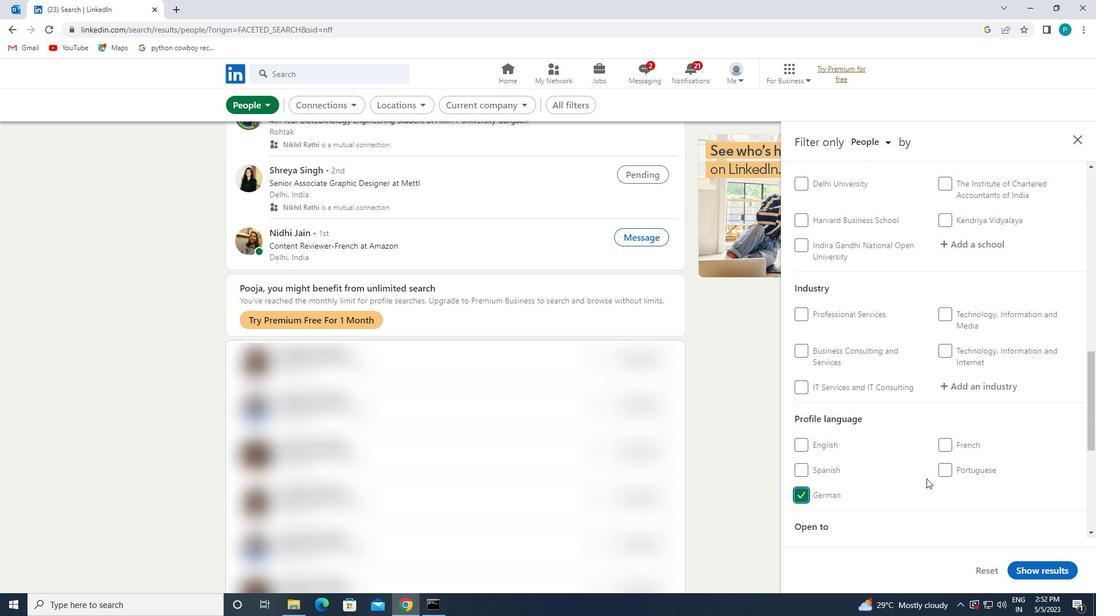 
Action: Mouse scrolled (937, 448) with delta (0, 0)
Screenshot: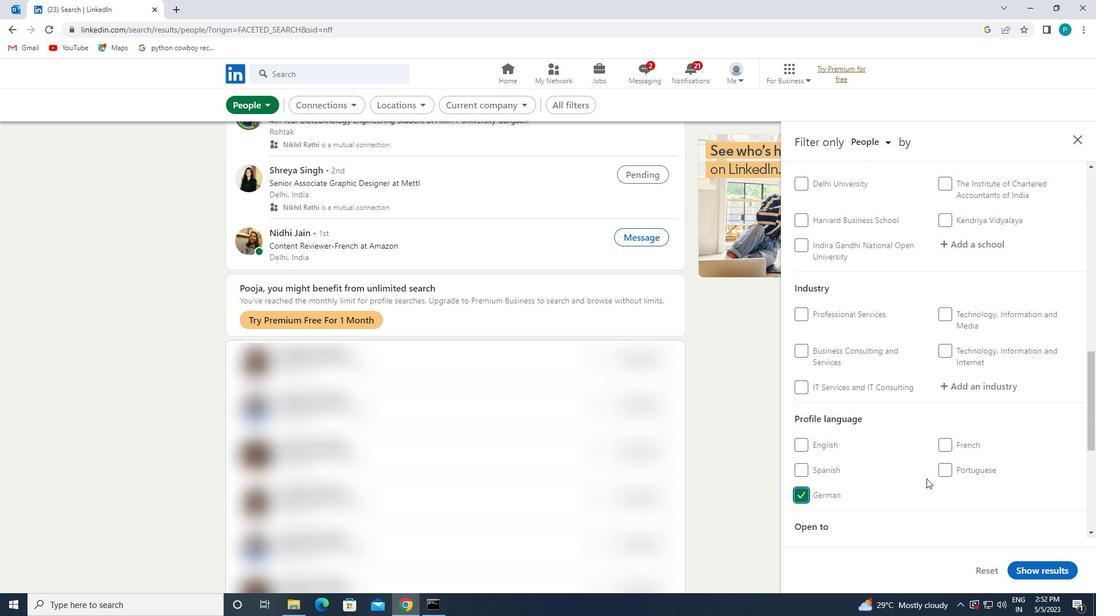 
Action: Mouse moved to (937, 443)
Screenshot: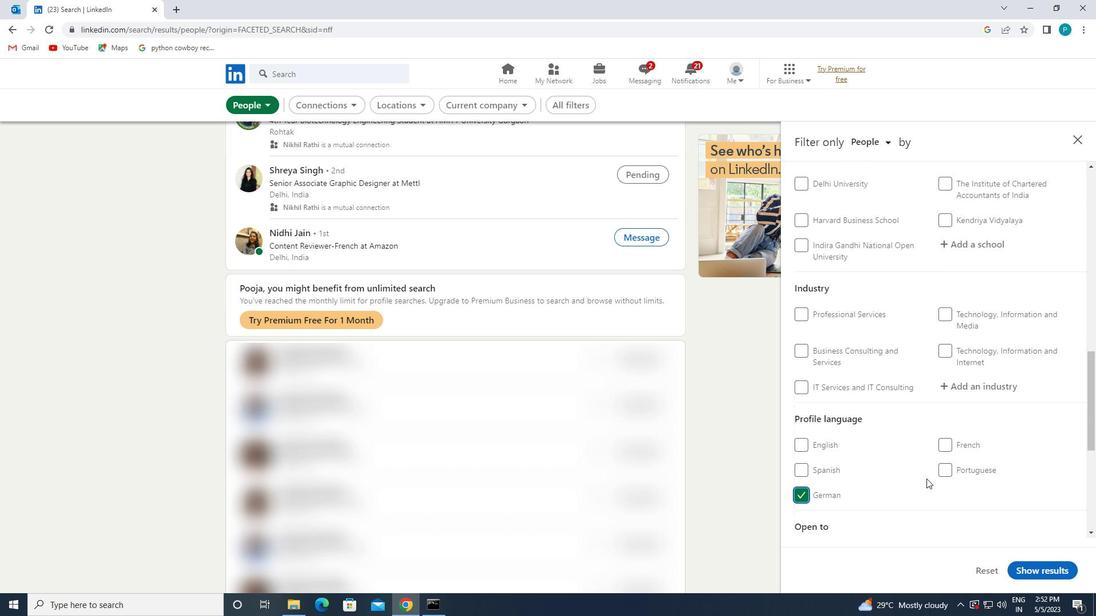 
Action: Mouse scrolled (937, 444) with delta (0, 0)
Screenshot: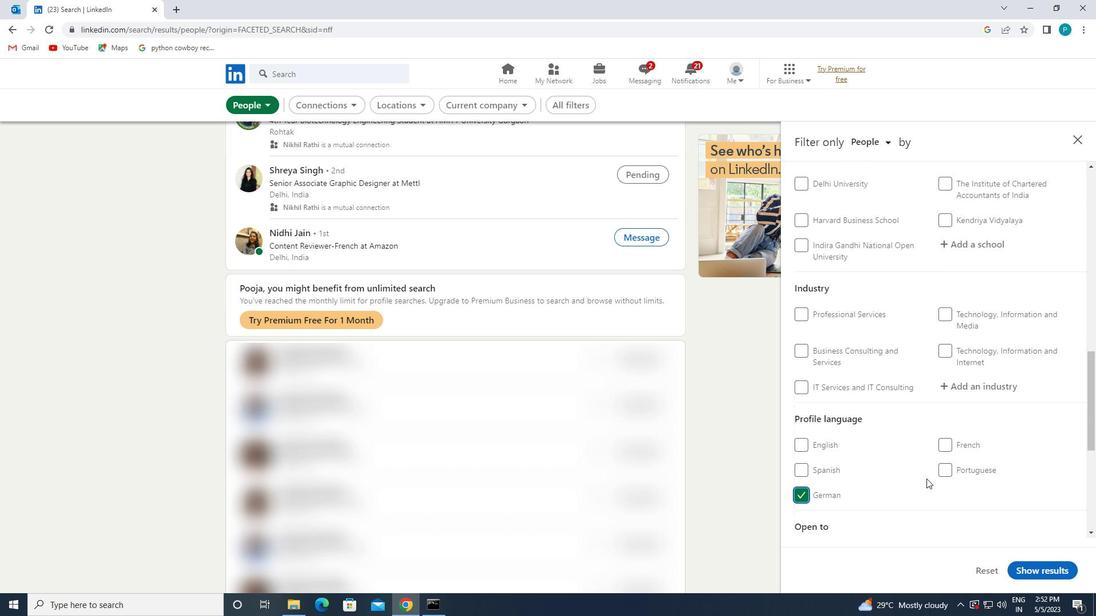 
Action: Mouse moved to (937, 438)
Screenshot: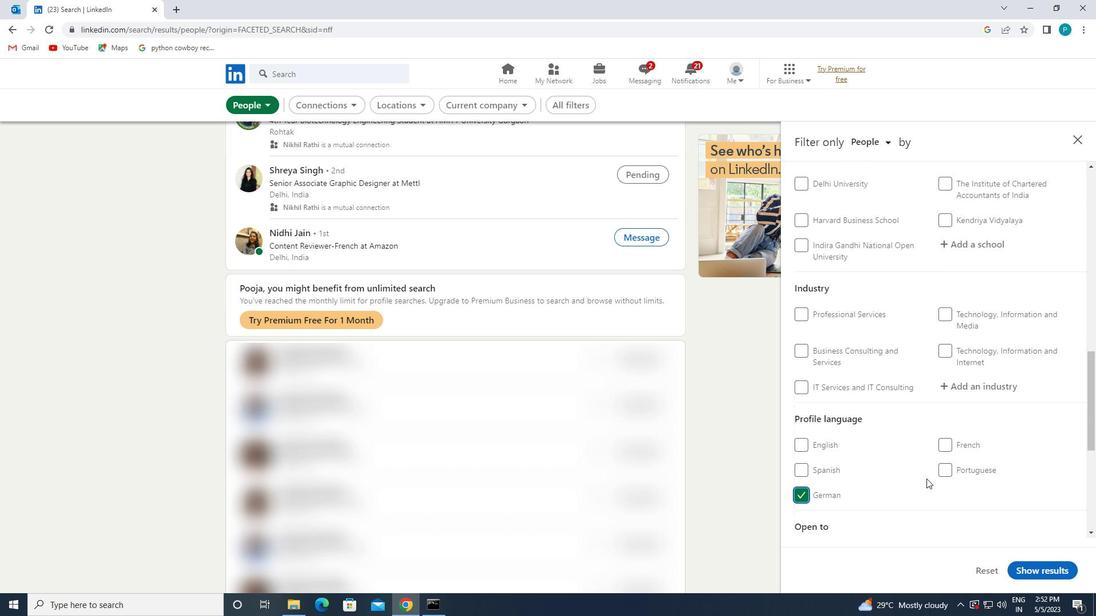 
Action: Mouse scrolled (937, 439) with delta (0, 0)
Screenshot: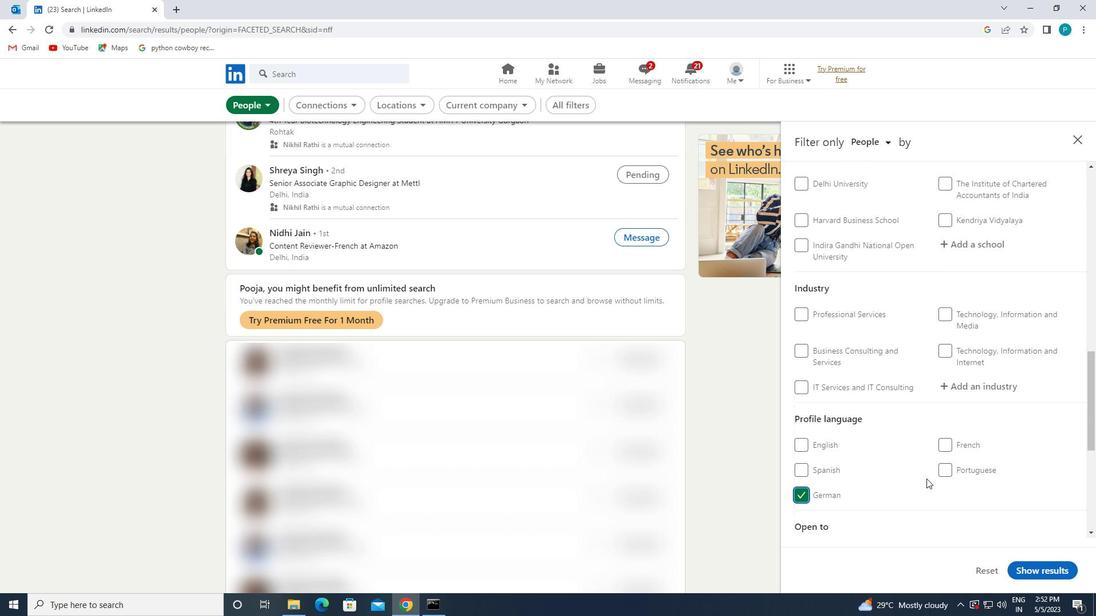 
Action: Mouse moved to (947, 382)
Screenshot: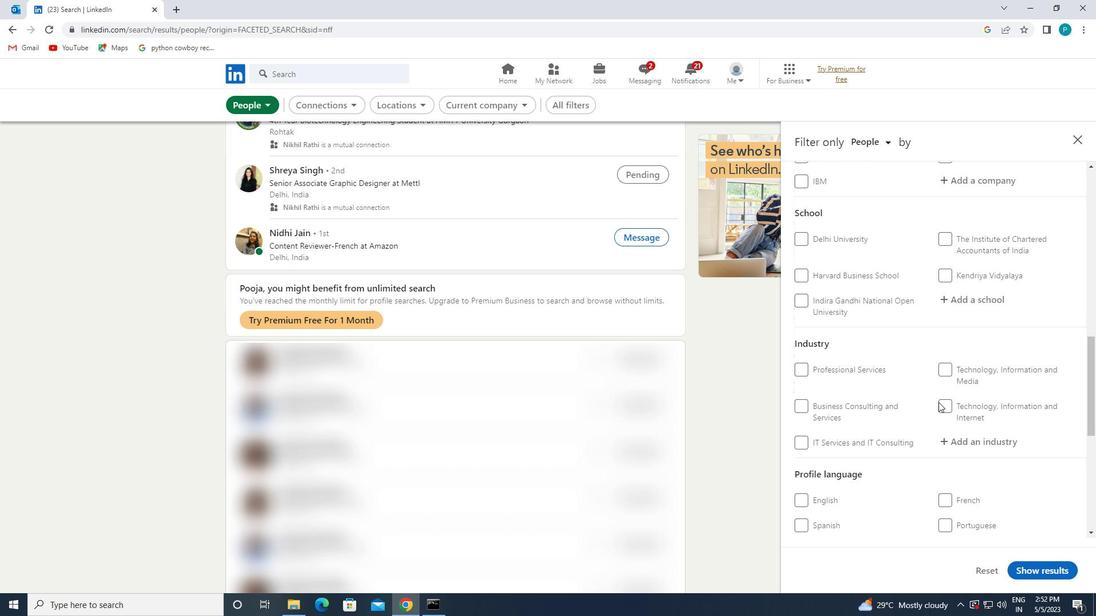 
Action: Mouse scrolled (947, 382) with delta (0, 0)
Screenshot: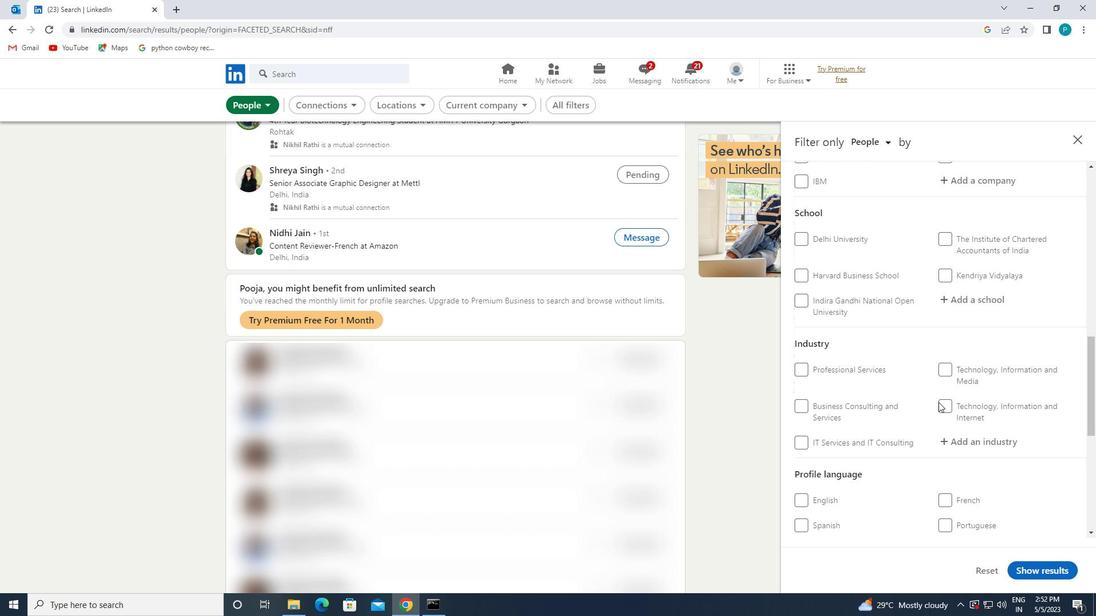 
Action: Mouse moved to (955, 368)
Screenshot: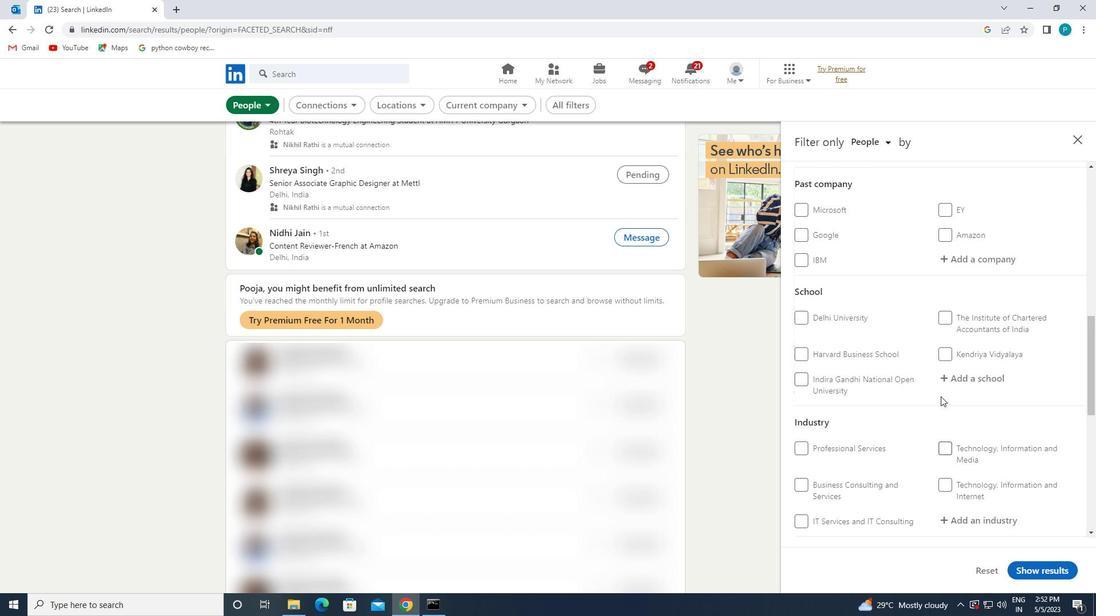 
Action: Mouse scrolled (955, 369) with delta (0, 0)
Screenshot: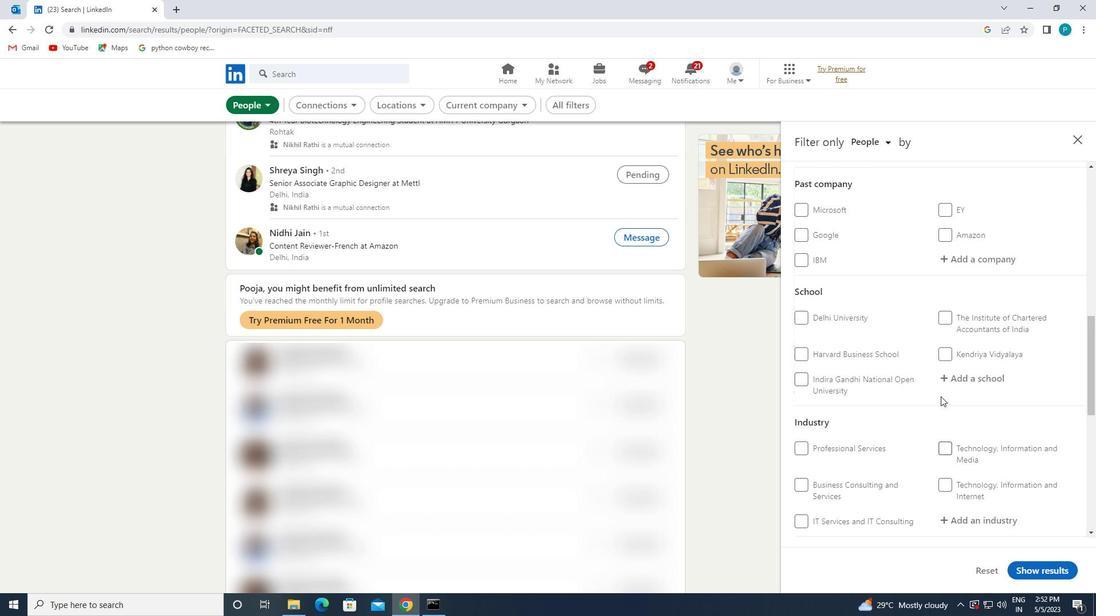 
Action: Mouse moved to (954, 304)
Screenshot: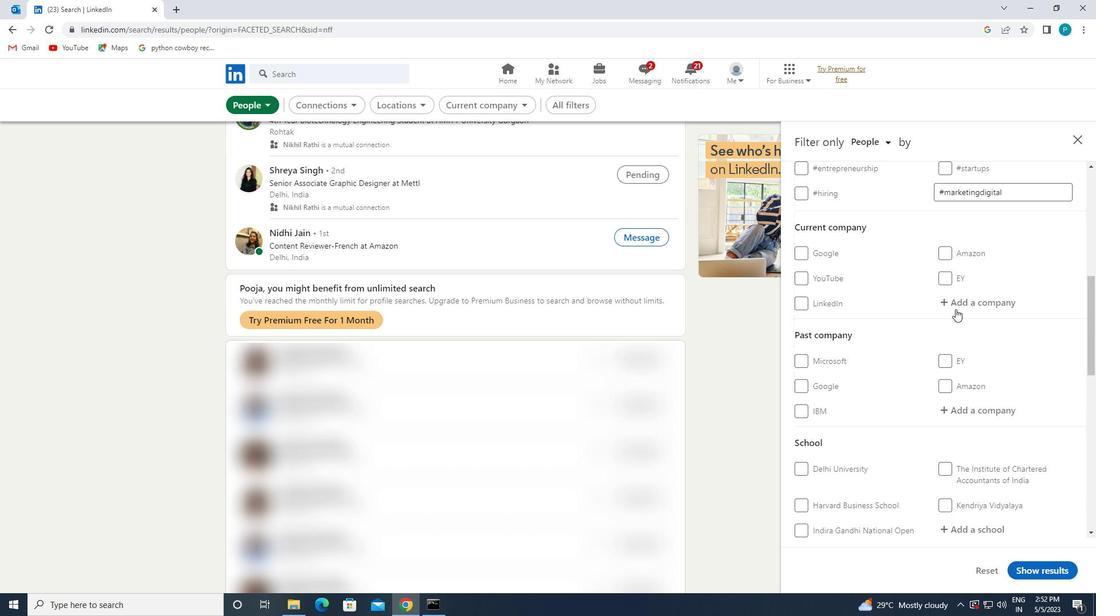 
Action: Mouse pressed left at (954, 304)
Screenshot: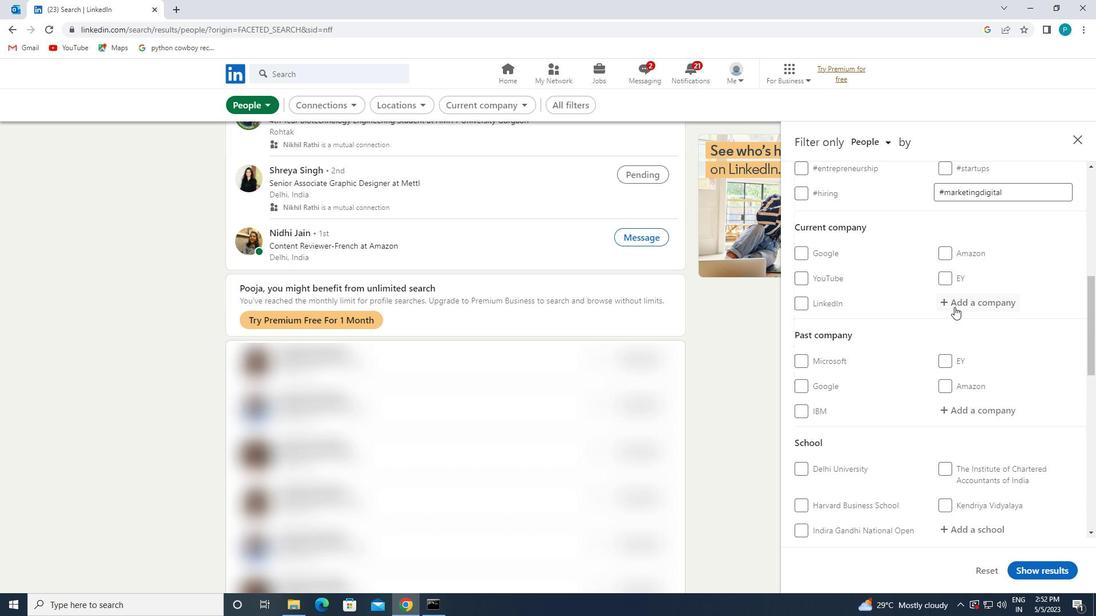 
Action: Key pressed <Key.caps_lock>H<Key.caps_lock>INDUSY<Key.backspace>TAN
Screenshot: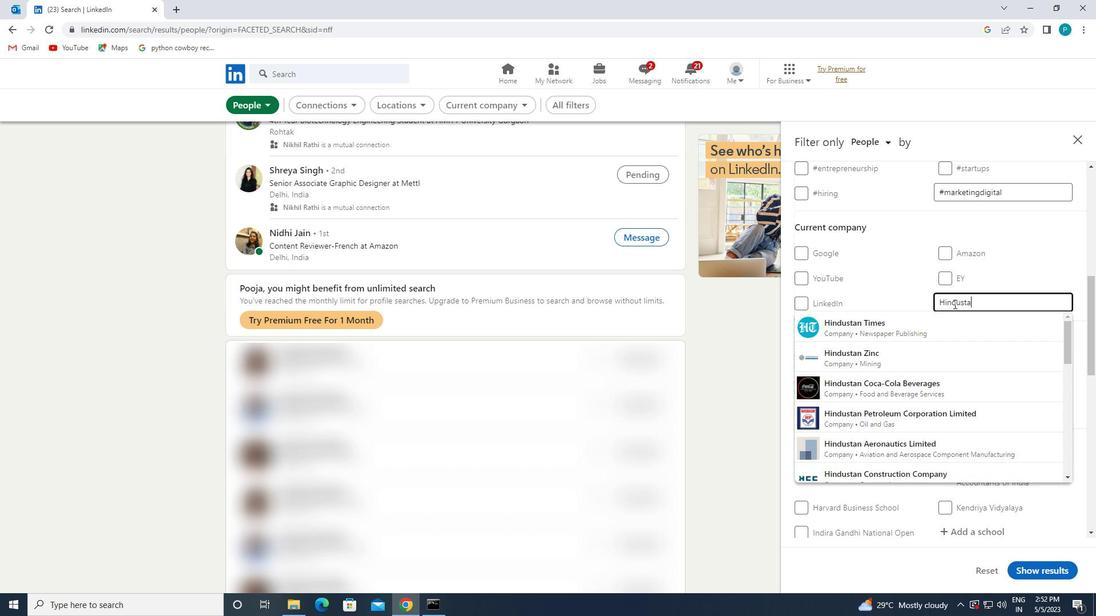 
Action: Mouse moved to (948, 334)
Screenshot: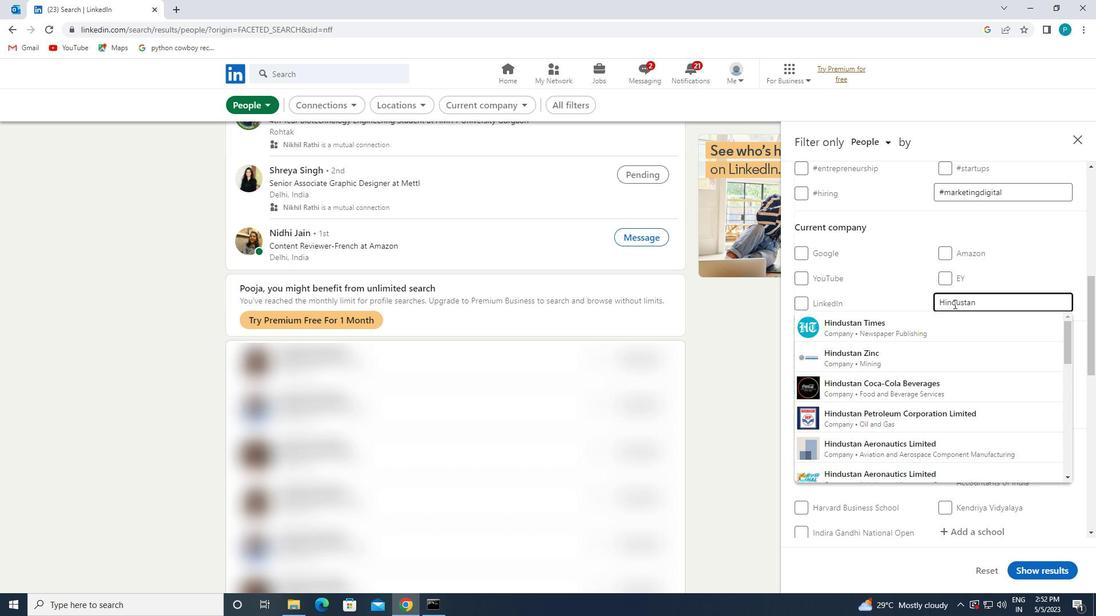 
Action: Mouse pressed left at (948, 334)
Screenshot: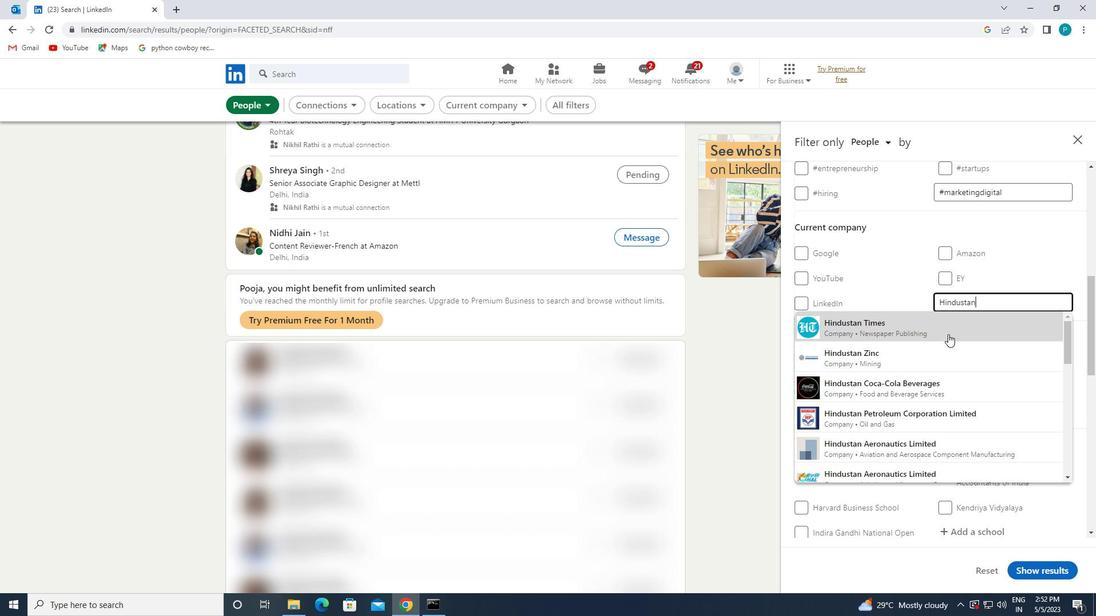 
Action: Mouse moved to (967, 380)
Screenshot: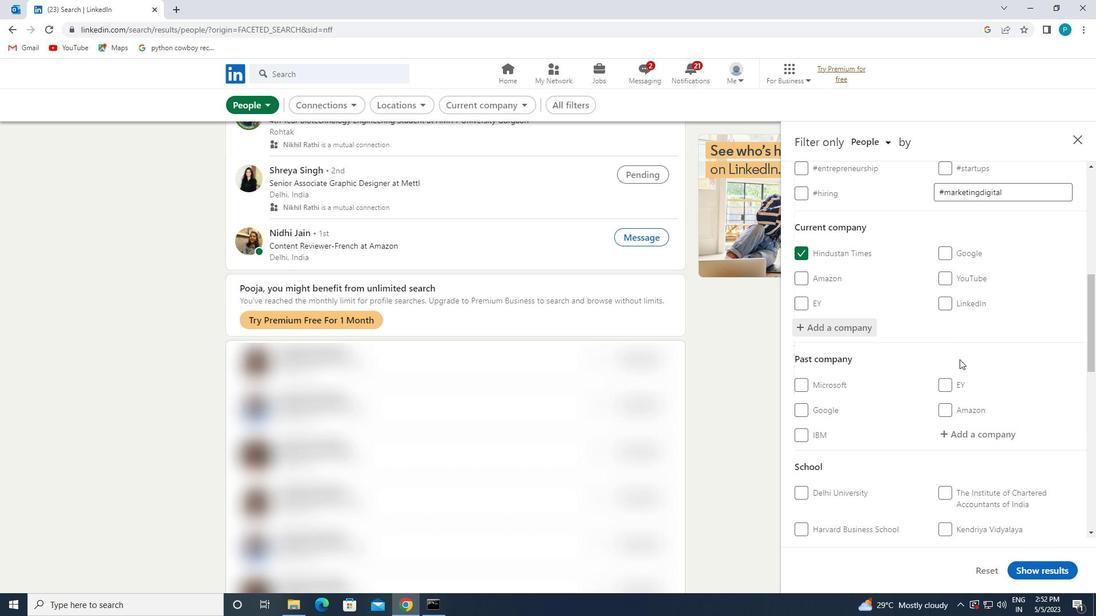
Action: Mouse scrolled (967, 380) with delta (0, 0)
Screenshot: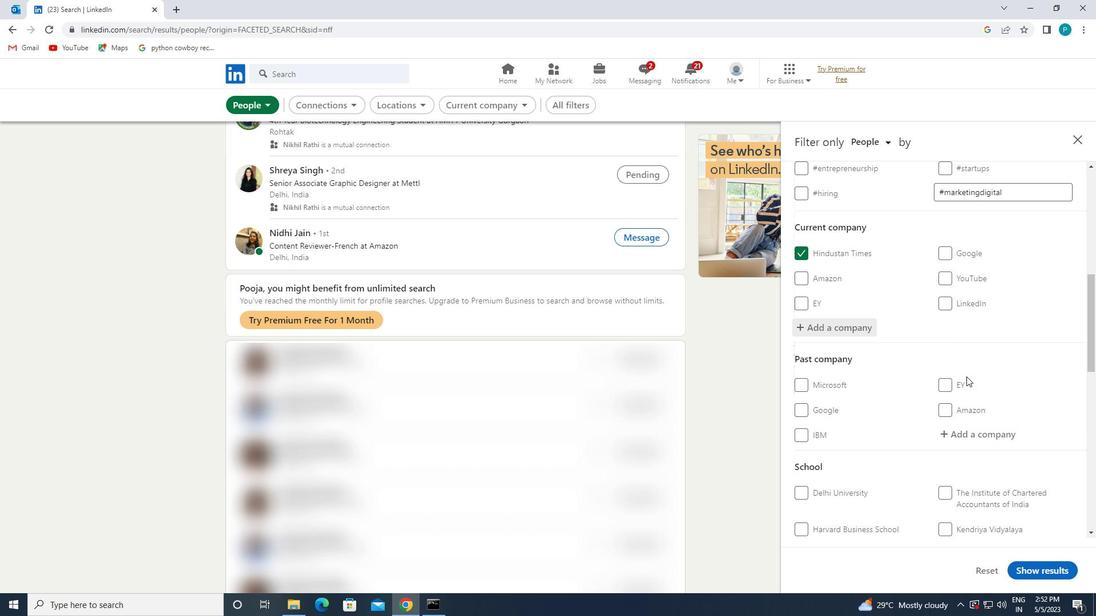
Action: Mouse moved to (969, 390)
Screenshot: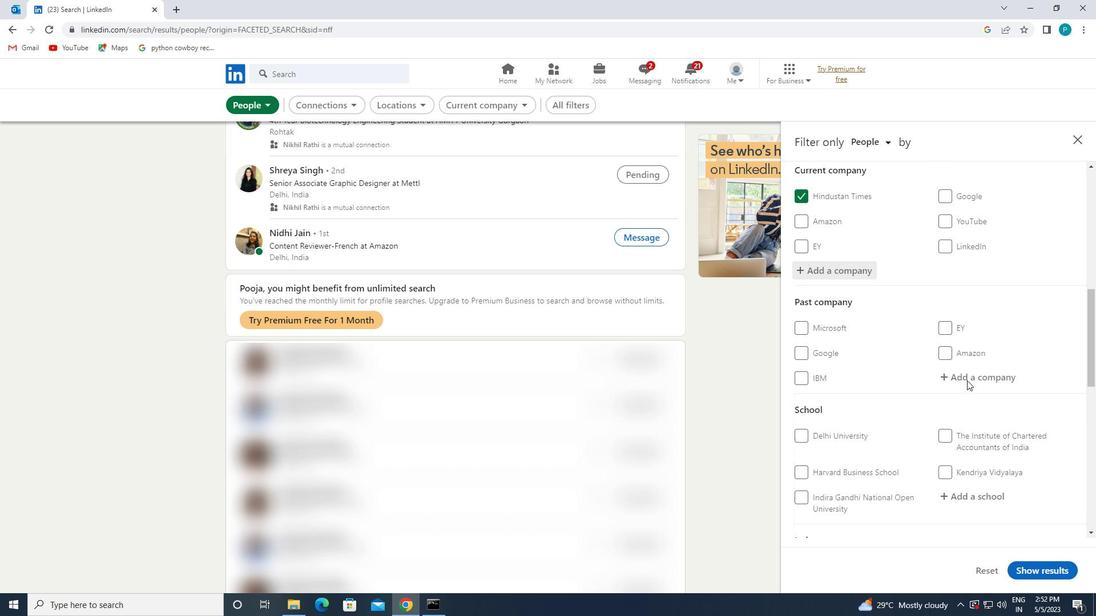 
Action: Mouse scrolled (969, 390) with delta (0, 0)
Screenshot: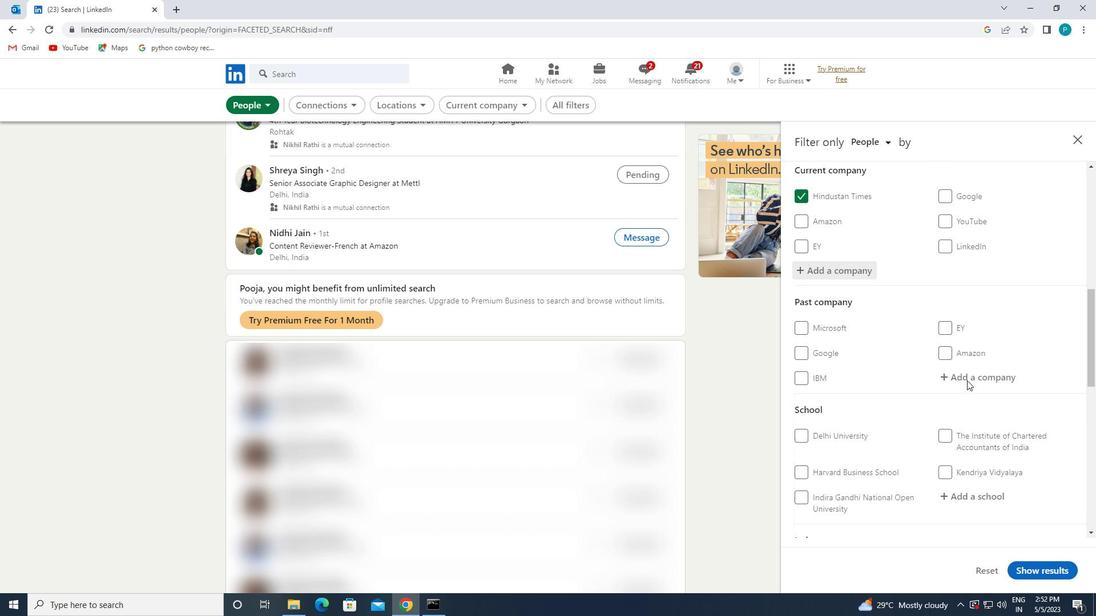 
Action: Mouse moved to (979, 444)
Screenshot: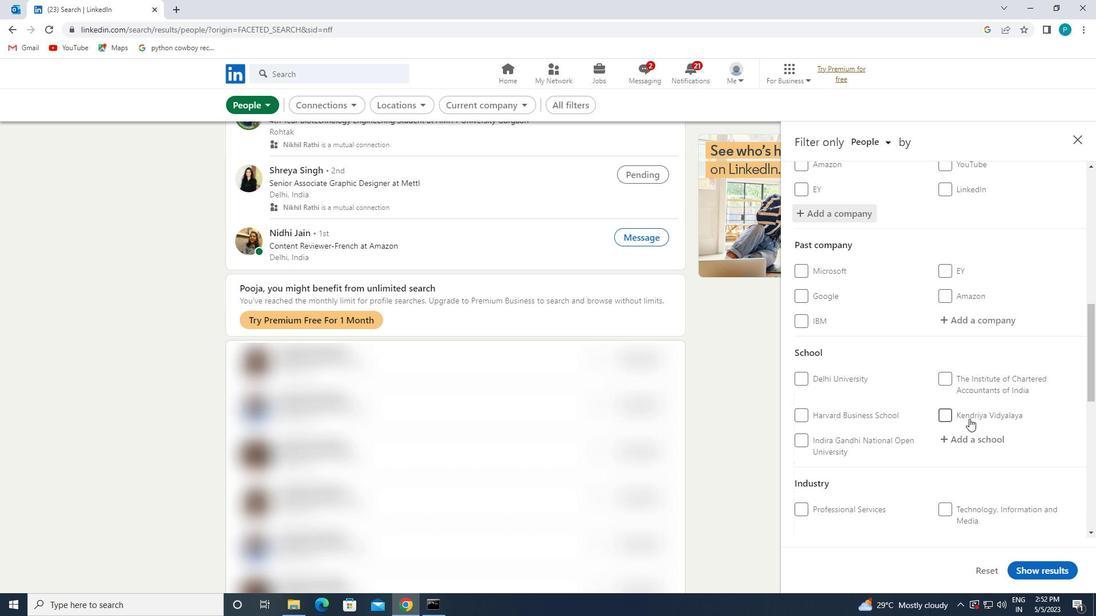 
Action: Mouse pressed left at (979, 444)
Screenshot: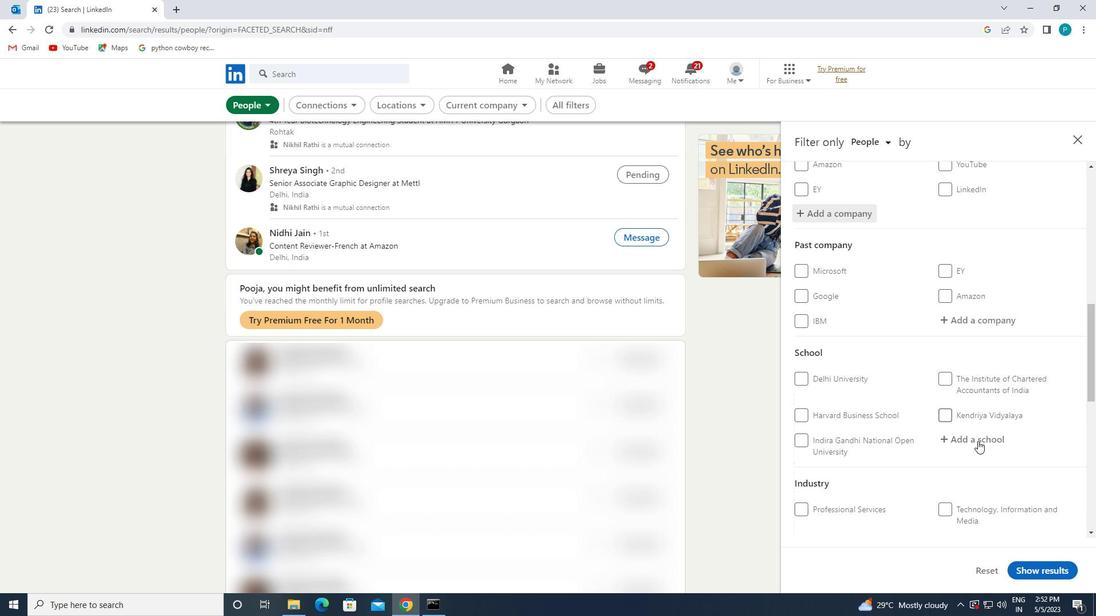 
Action: Key pressed <Key.caps_lock>R<Key.caps_lock>OYAL<Key.space><Key.caps_lock>S<Key.caps_lock>CHOOL
Screenshot: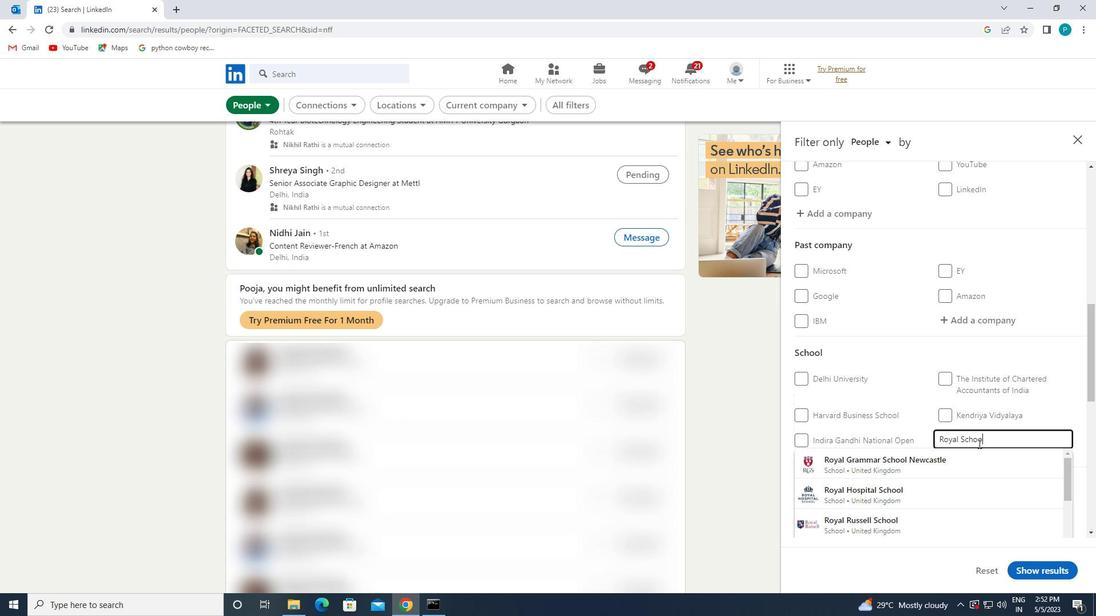 
Action: Mouse moved to (982, 451)
Screenshot: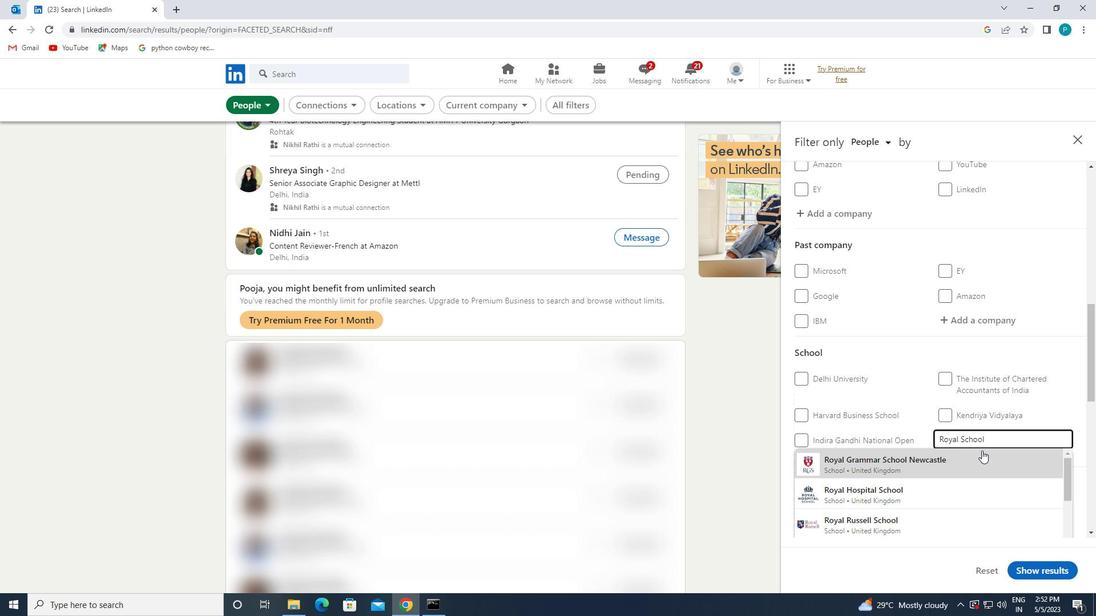 
Action: Mouse scrolled (982, 451) with delta (0, 0)
Screenshot: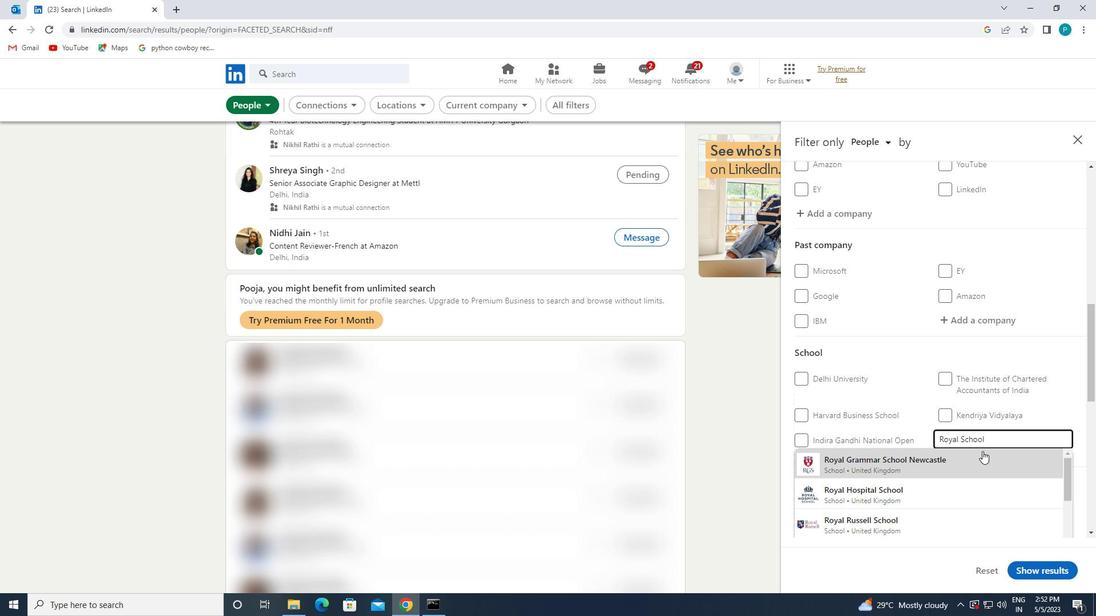 
Action: Mouse scrolled (982, 451) with delta (0, 0)
Screenshot: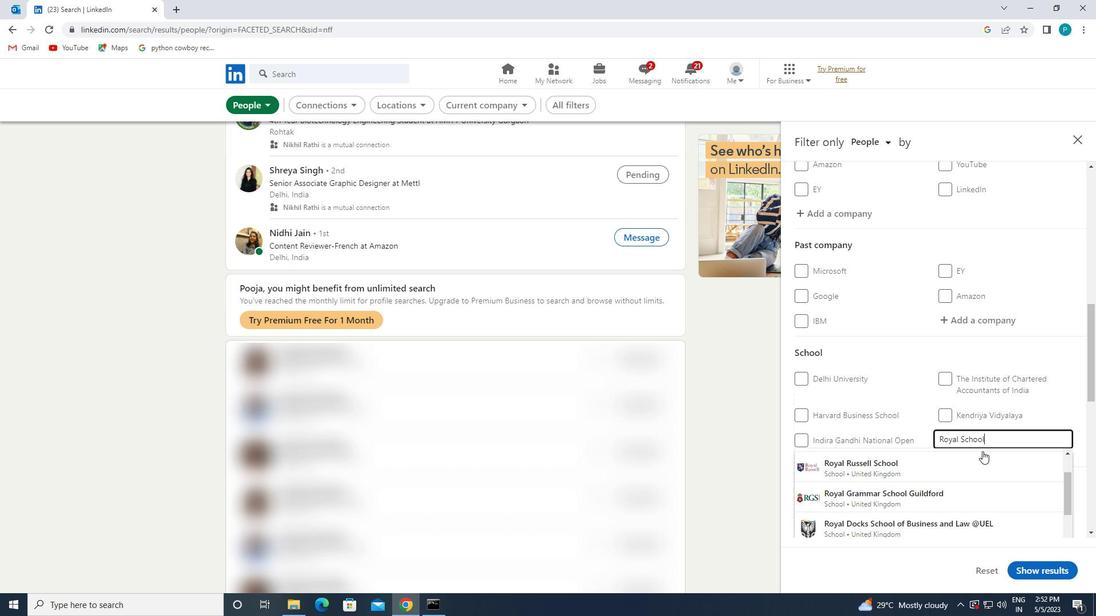 
Action: Mouse moved to (879, 523)
Screenshot: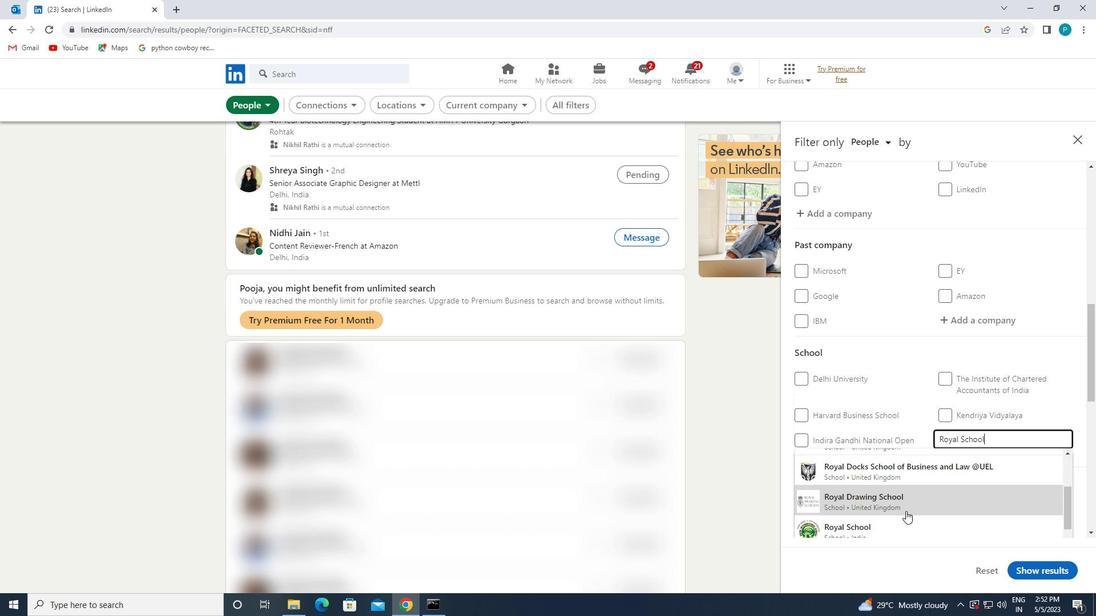 
Action: Mouse pressed left at (879, 523)
Screenshot: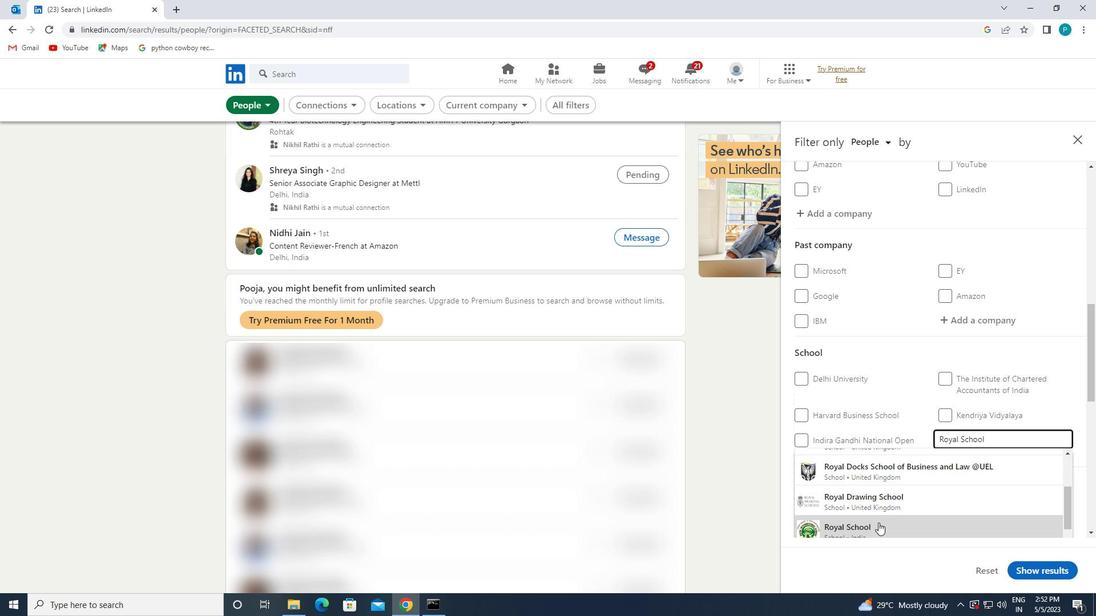 
Action: Mouse moved to (932, 478)
Screenshot: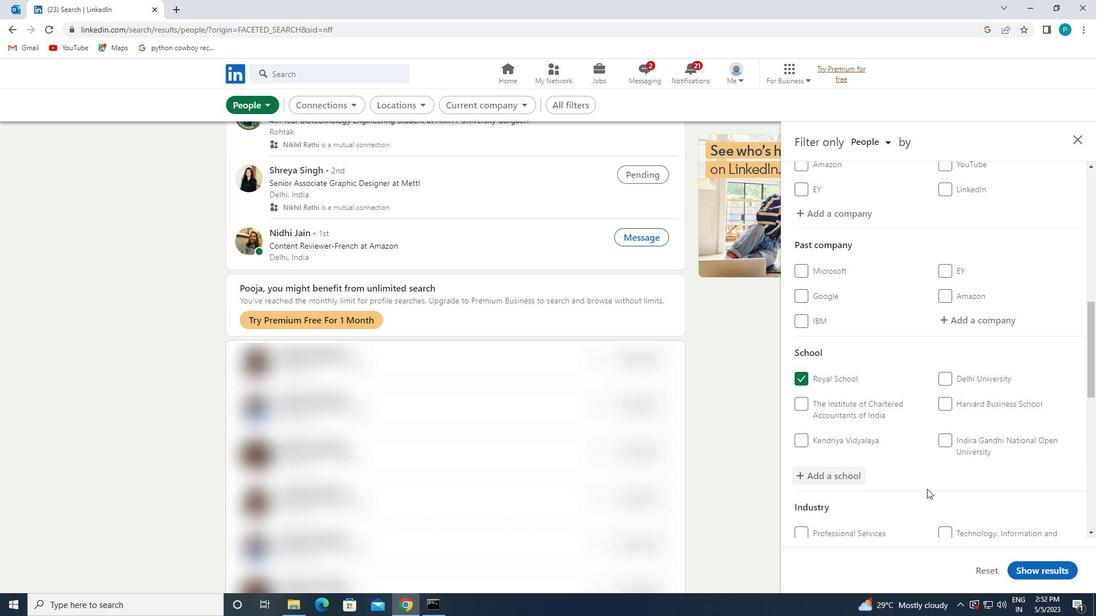 
Action: Mouse scrolled (932, 477) with delta (0, 0)
Screenshot: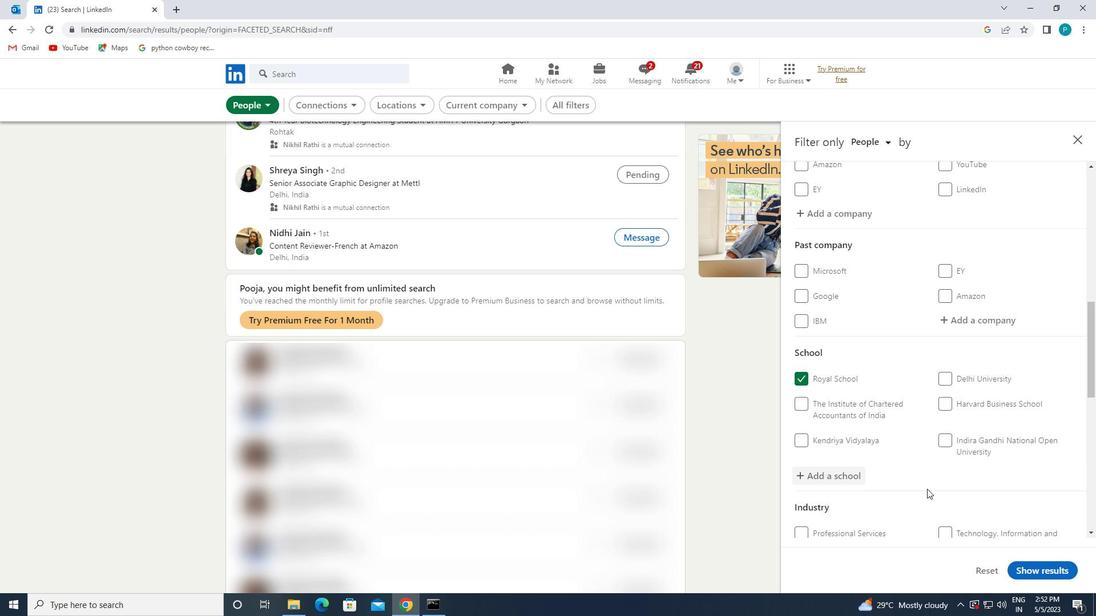 
Action: Mouse scrolled (932, 477) with delta (0, 0)
Screenshot: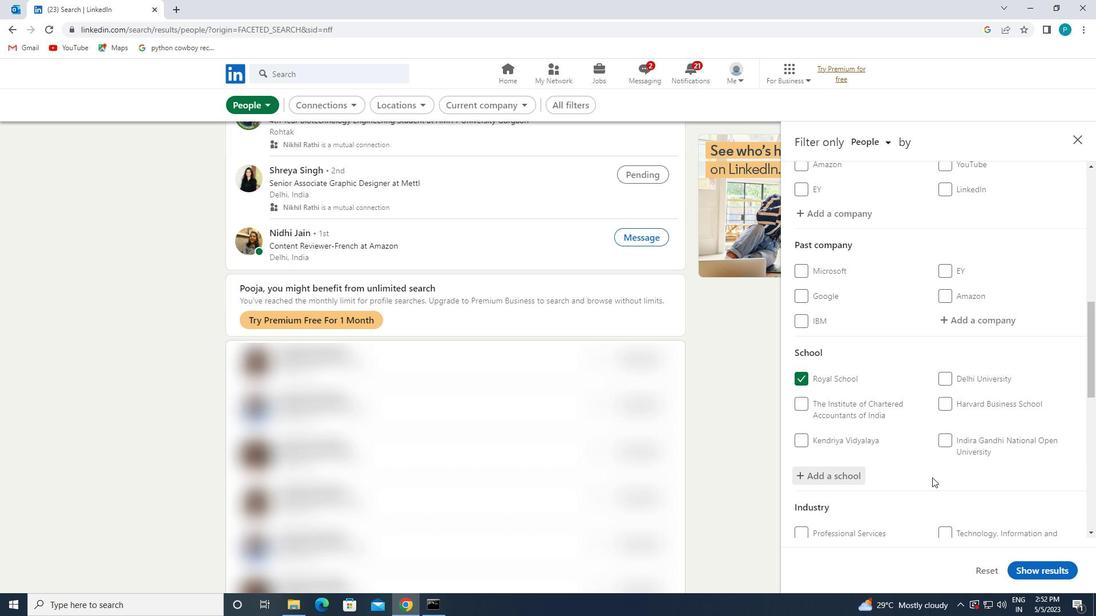 
Action: Mouse scrolled (932, 477) with delta (0, 0)
Screenshot: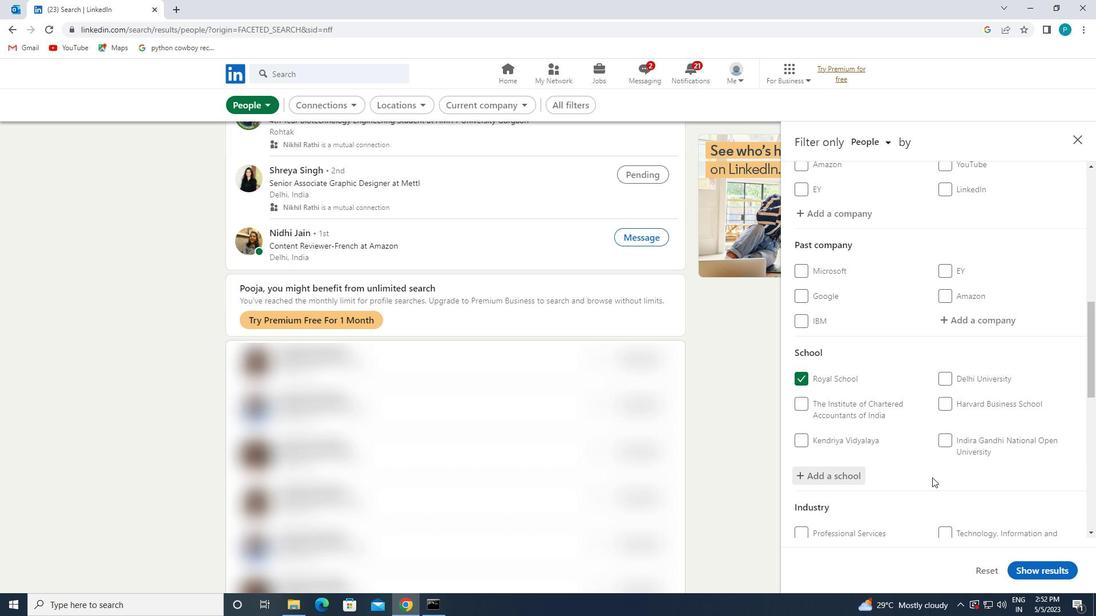 
Action: Mouse moved to (956, 434)
Screenshot: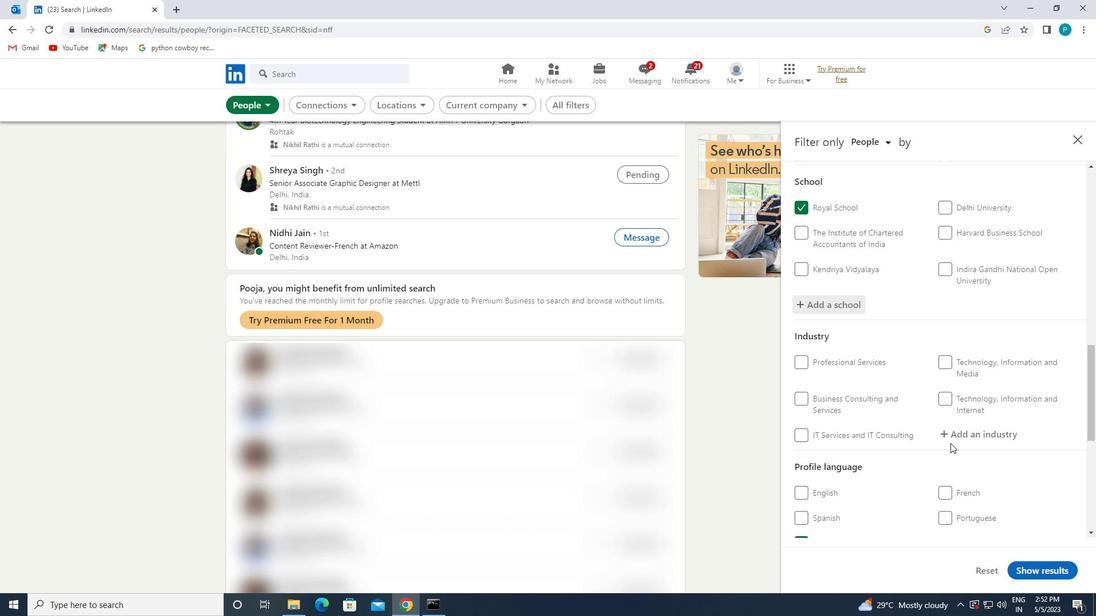 
Action: Mouse pressed left at (956, 434)
Screenshot: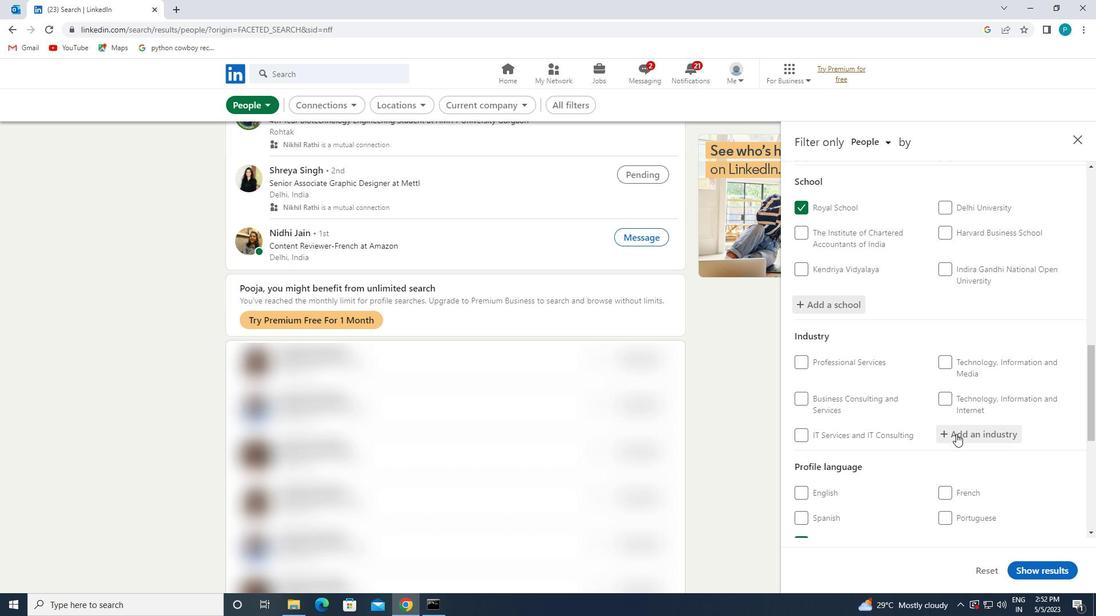 
Action: Key pressed <Key.caps_lock>W<Key.caps_lock>G<Key.backspace>HOLESALE
Screenshot: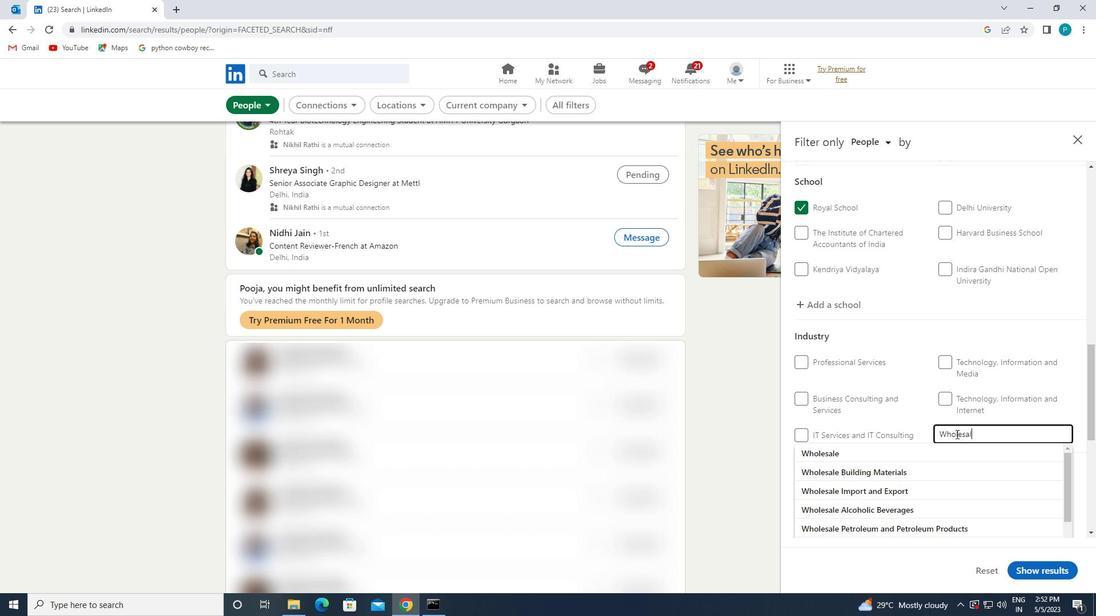 
Action: Mouse moved to (993, 436)
Screenshot: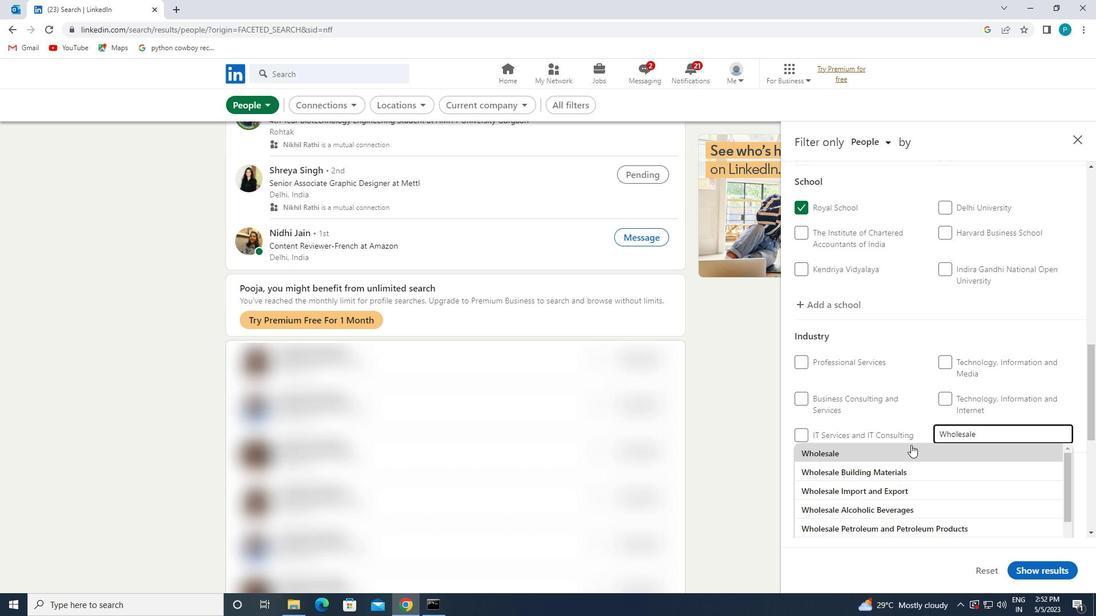 
Action: Key pressed <Key.space><Key.caps_lock>R<Key.caps_lock>ECY
Screenshot: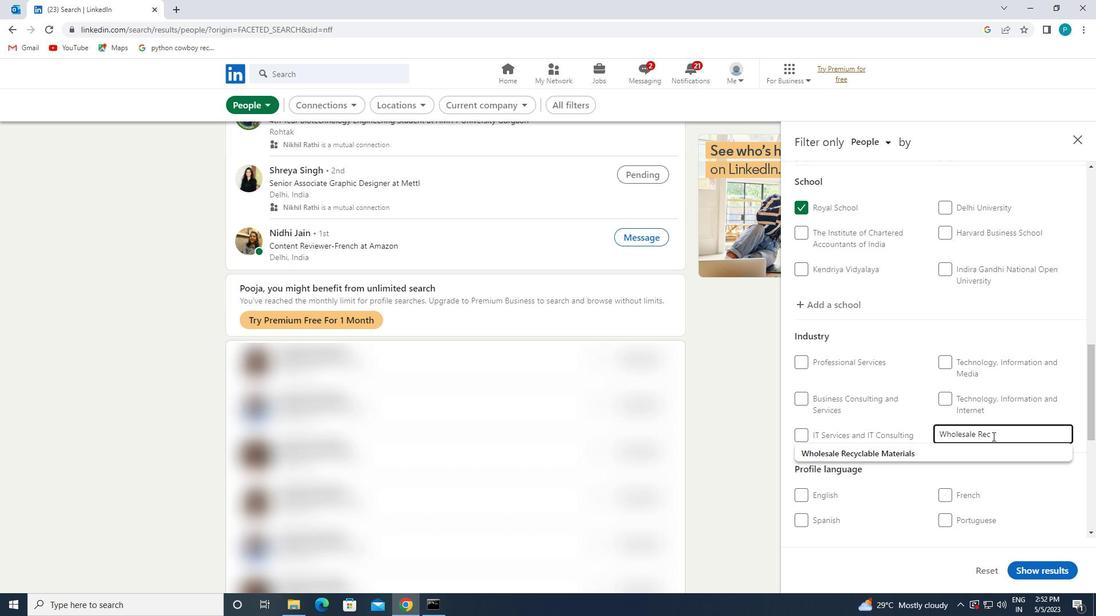 
Action: Mouse moved to (993, 450)
Screenshot: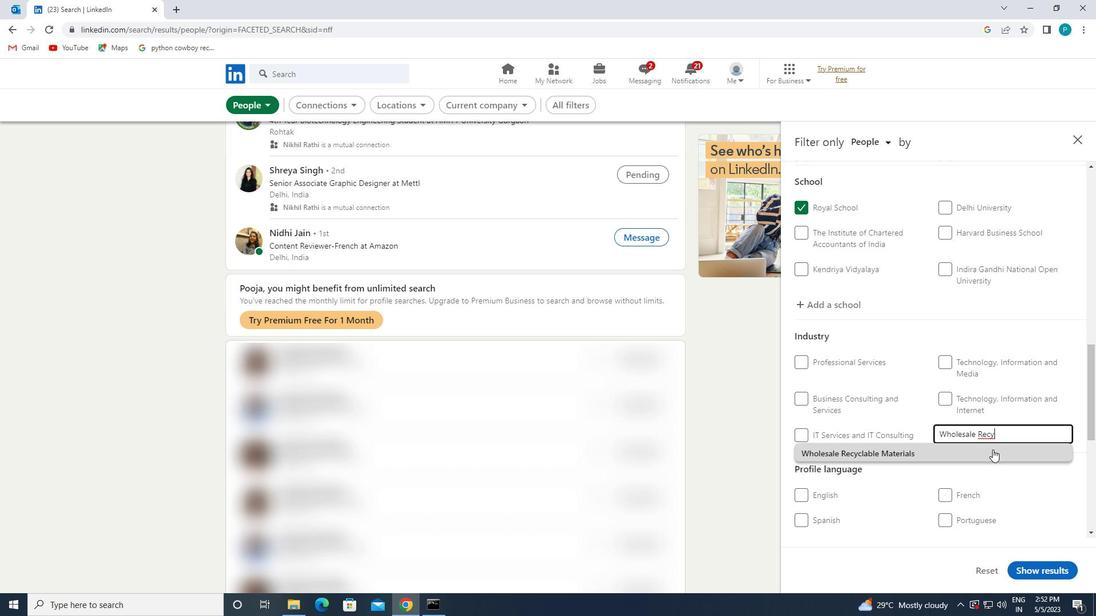 
Action: Mouse pressed left at (993, 450)
Screenshot: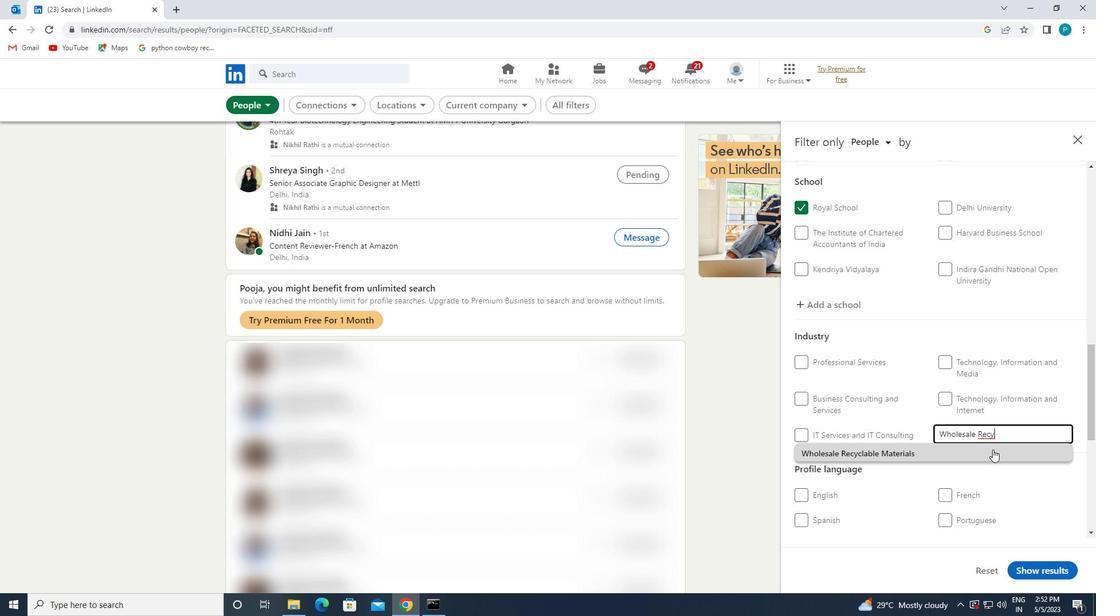
Action: Mouse scrolled (993, 449) with delta (0, 0)
Screenshot: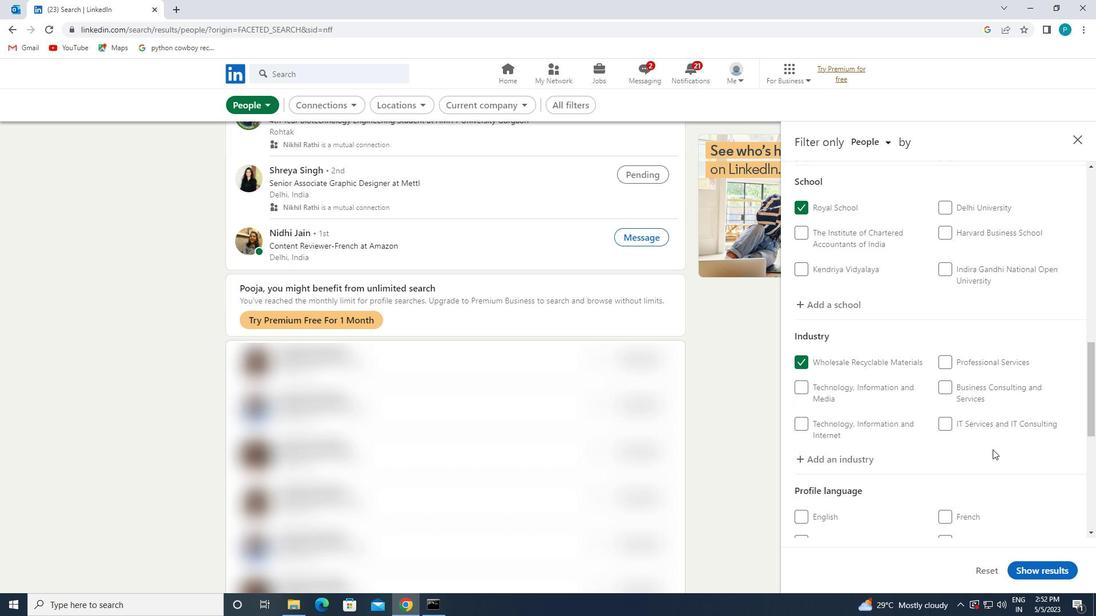 
Action: Mouse scrolled (993, 449) with delta (0, 0)
Screenshot: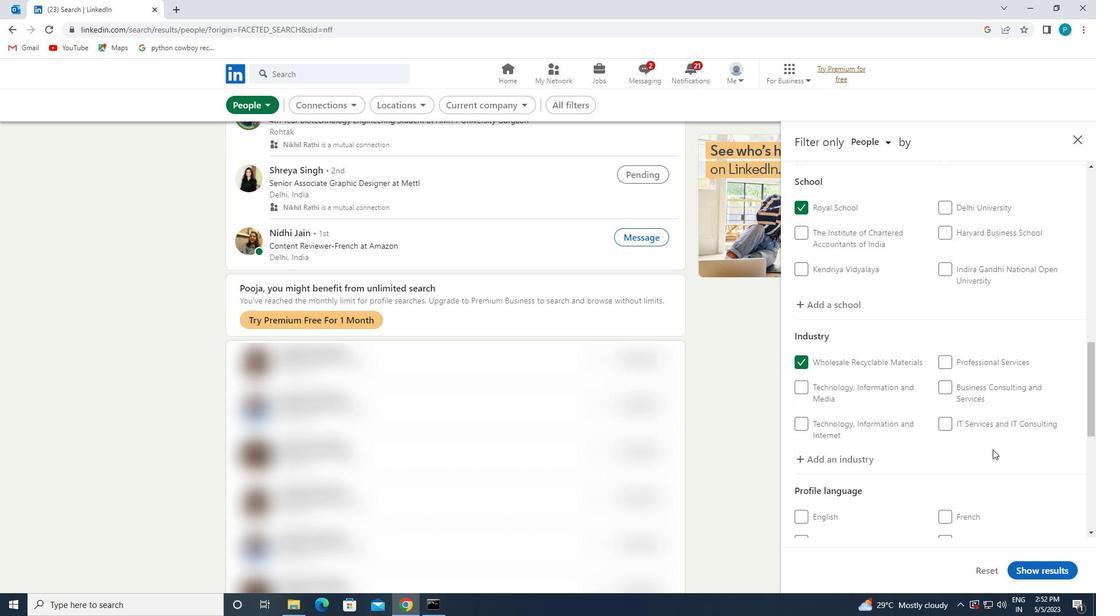 
Action: Mouse scrolled (993, 449) with delta (0, 0)
Screenshot: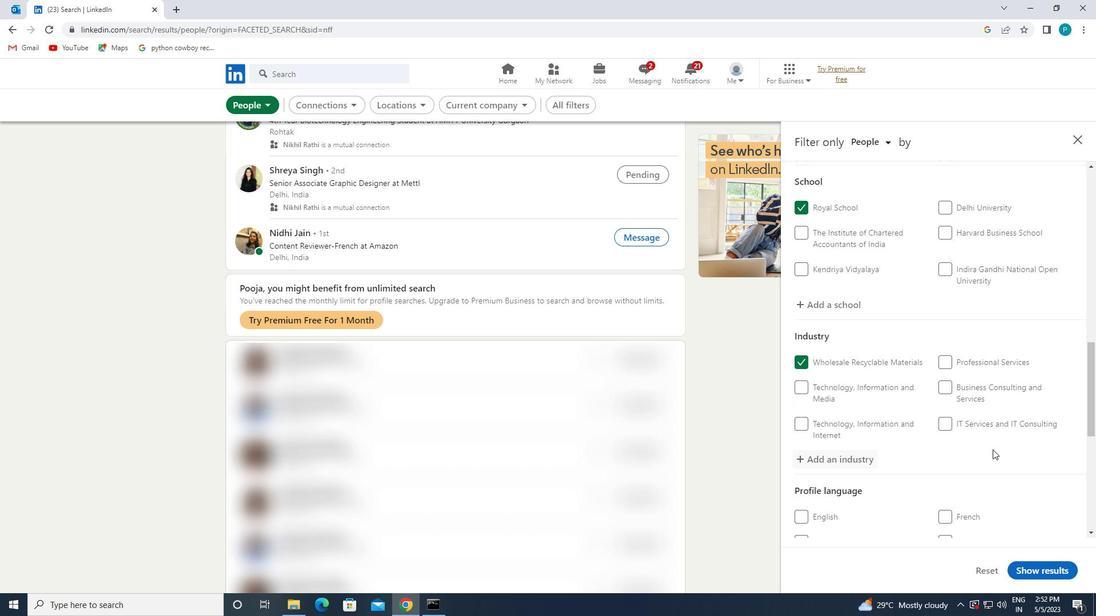
Action: Mouse scrolled (993, 449) with delta (0, 0)
Screenshot: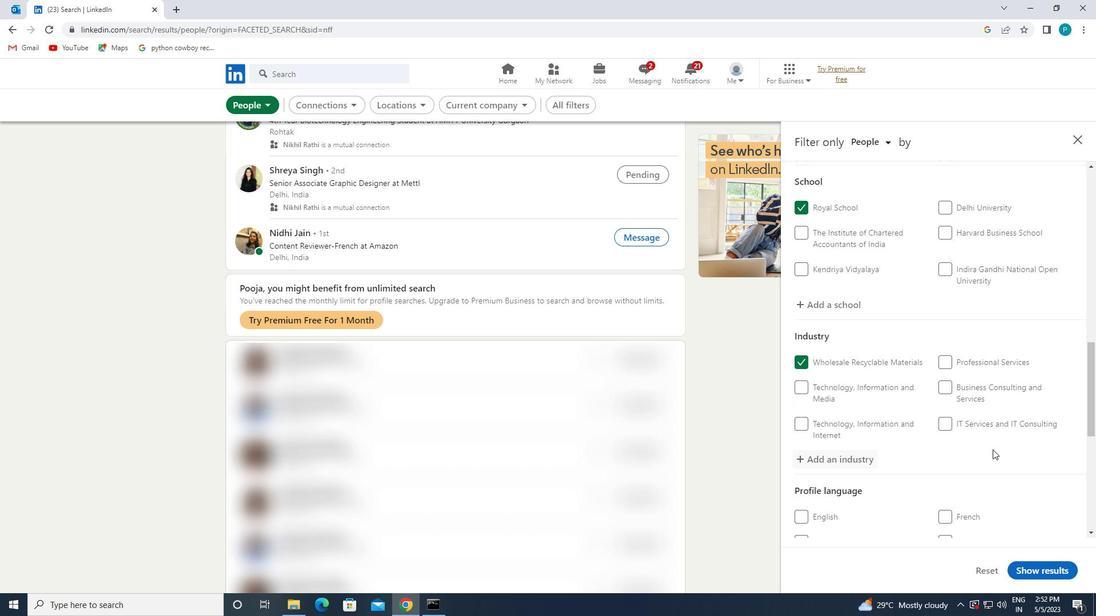 
Action: Mouse scrolled (993, 449) with delta (0, 0)
Screenshot: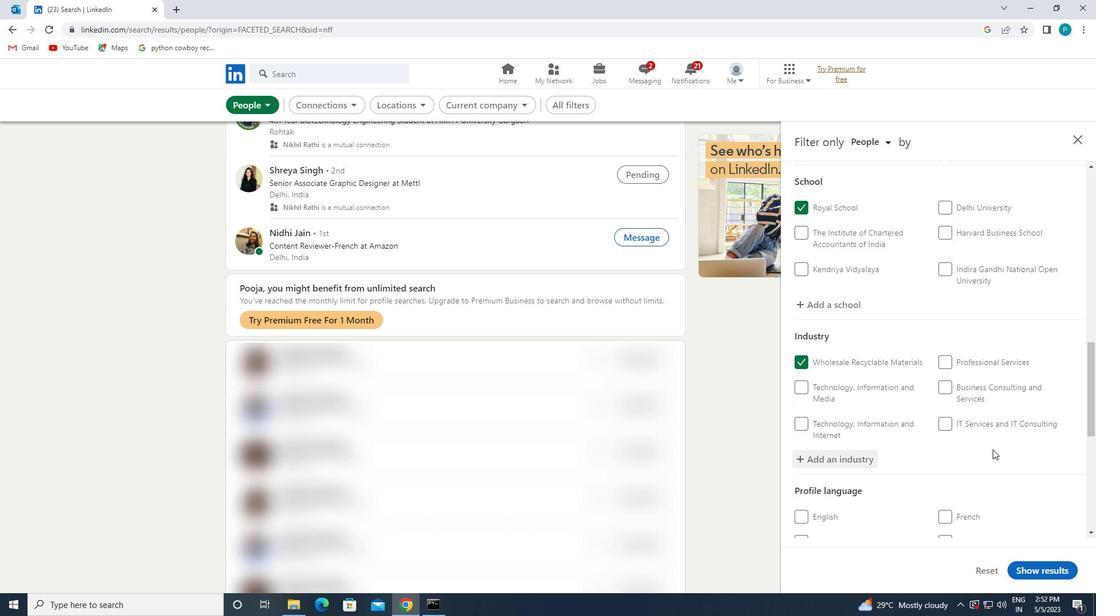 
Action: Mouse moved to (983, 463)
Screenshot: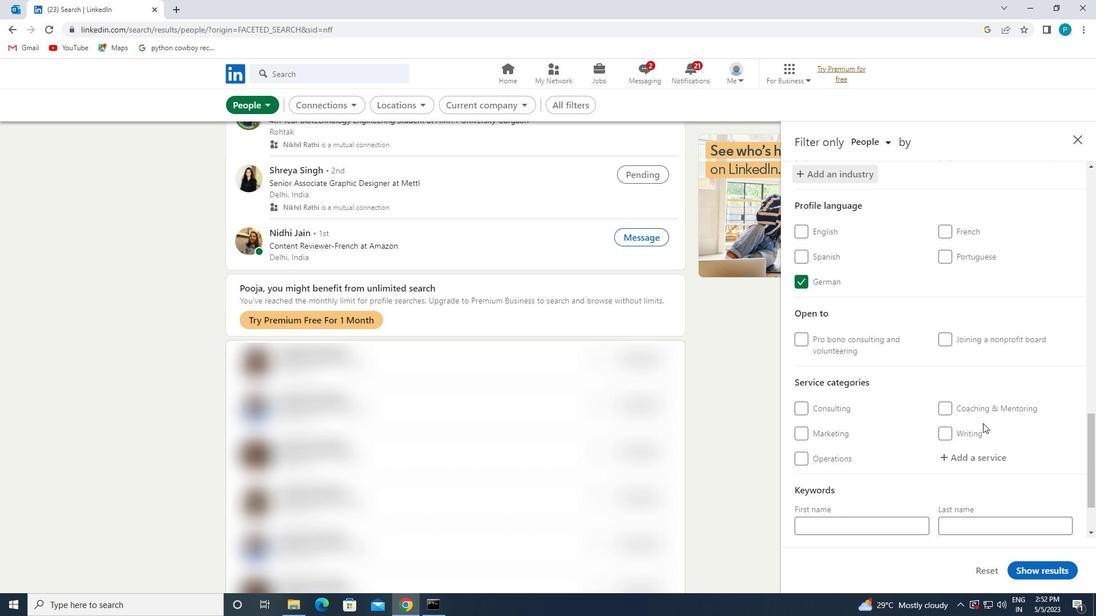
Action: Mouse pressed left at (983, 463)
Screenshot: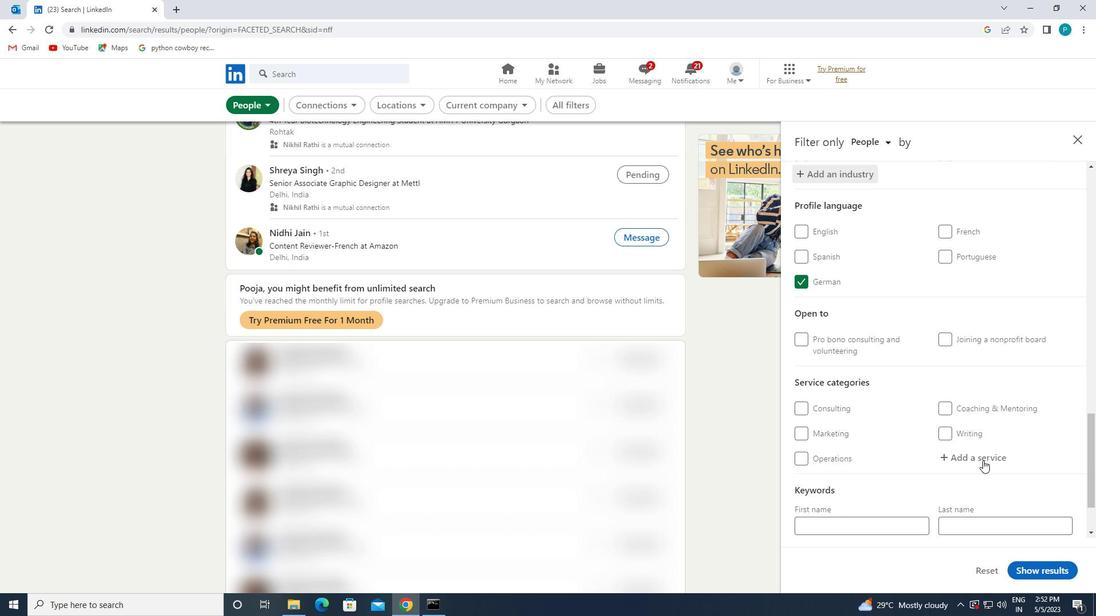 
Action: Key pressed <Key.caps_lock>HR
Screenshot: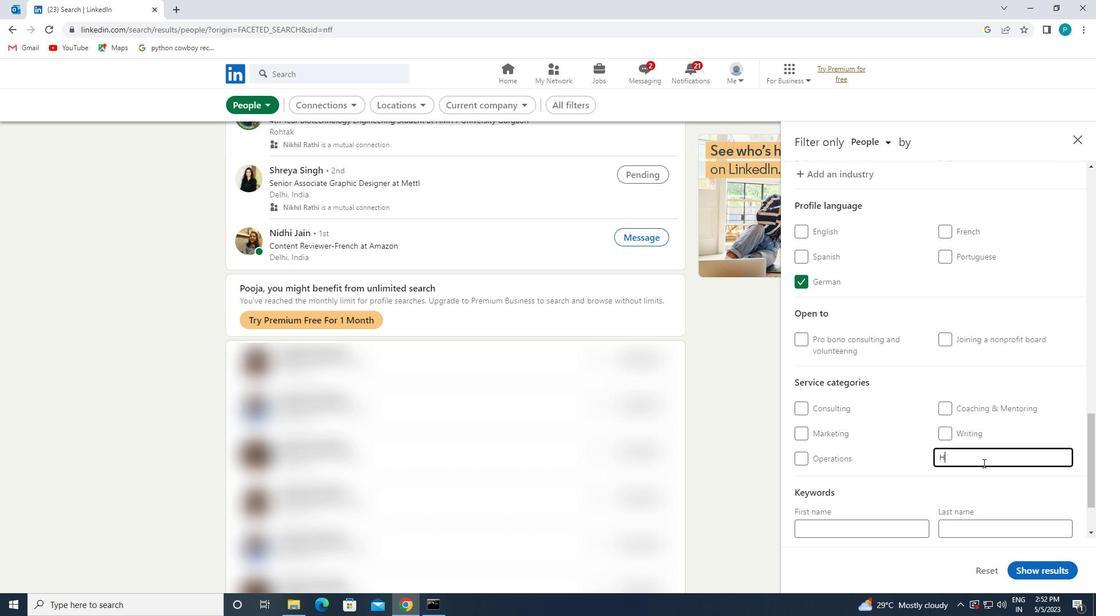 
Action: Mouse moved to (908, 487)
Screenshot: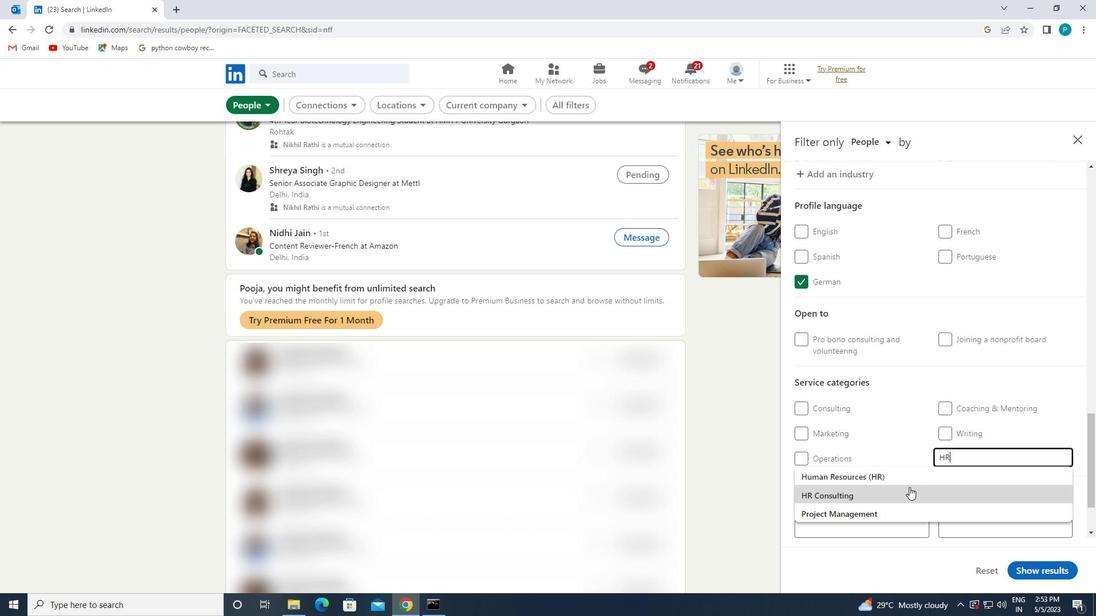 
Action: Mouse pressed left at (908, 487)
Screenshot: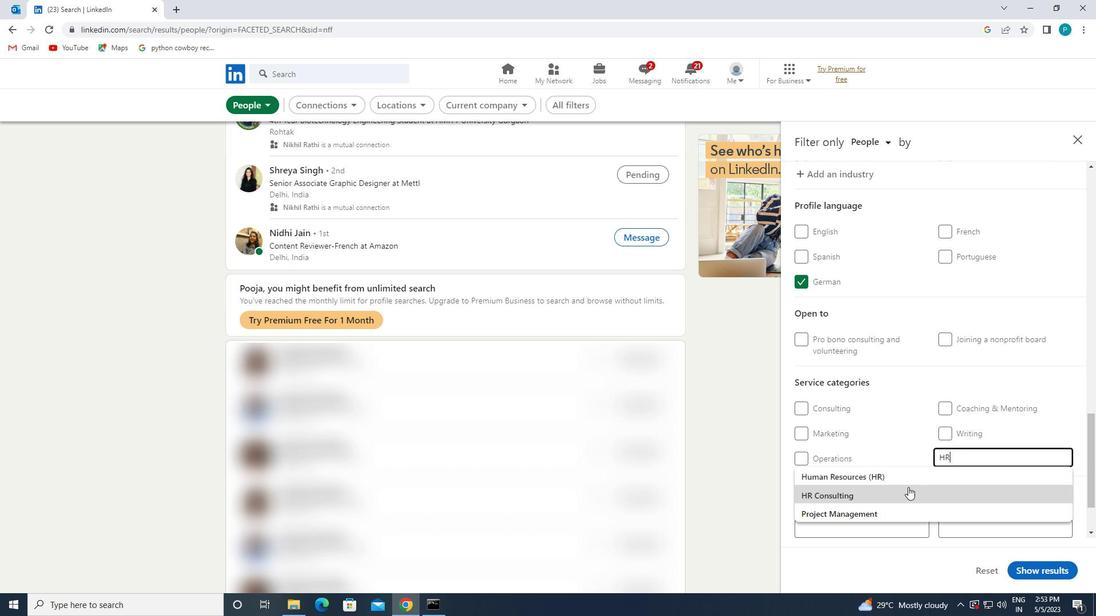 
Action: Mouse scrolled (908, 487) with delta (0, 0)
Screenshot: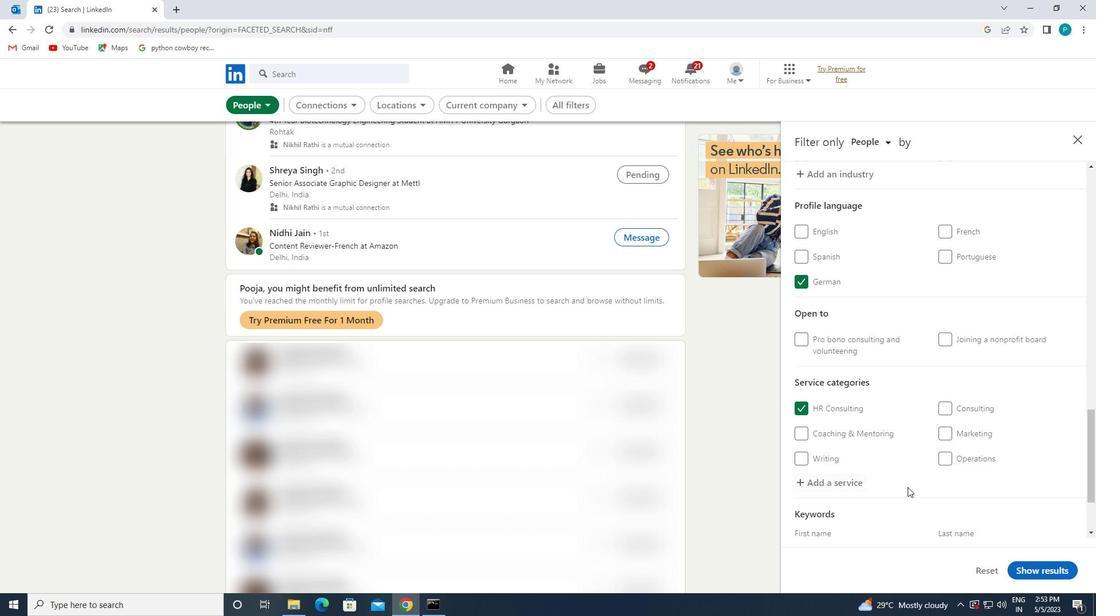 
Action: Mouse scrolled (908, 487) with delta (0, 0)
Screenshot: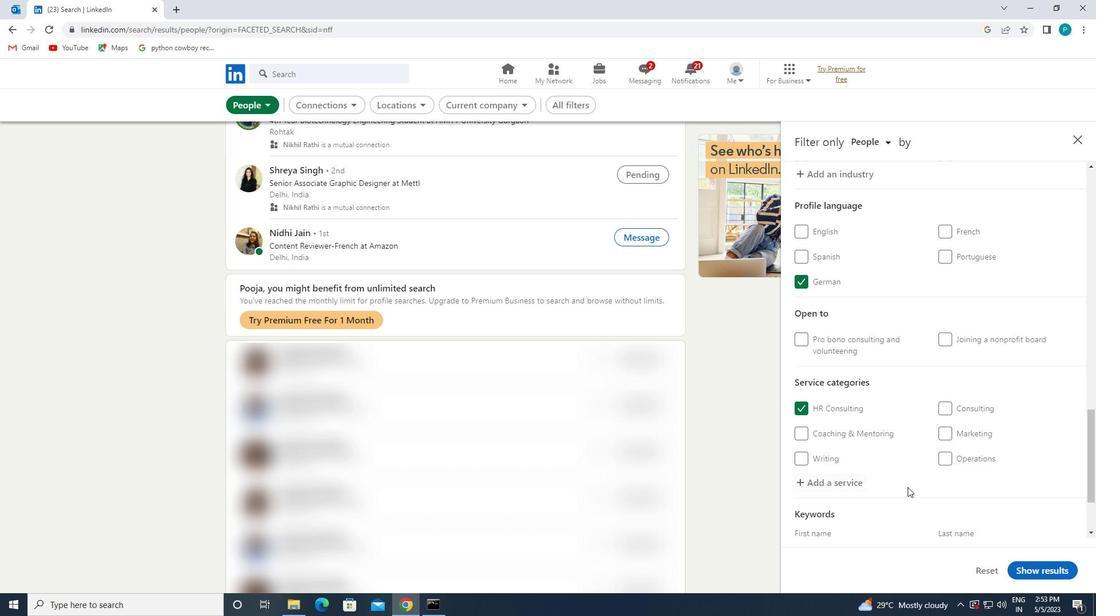 
Action: Mouse scrolled (908, 487) with delta (0, 0)
Screenshot: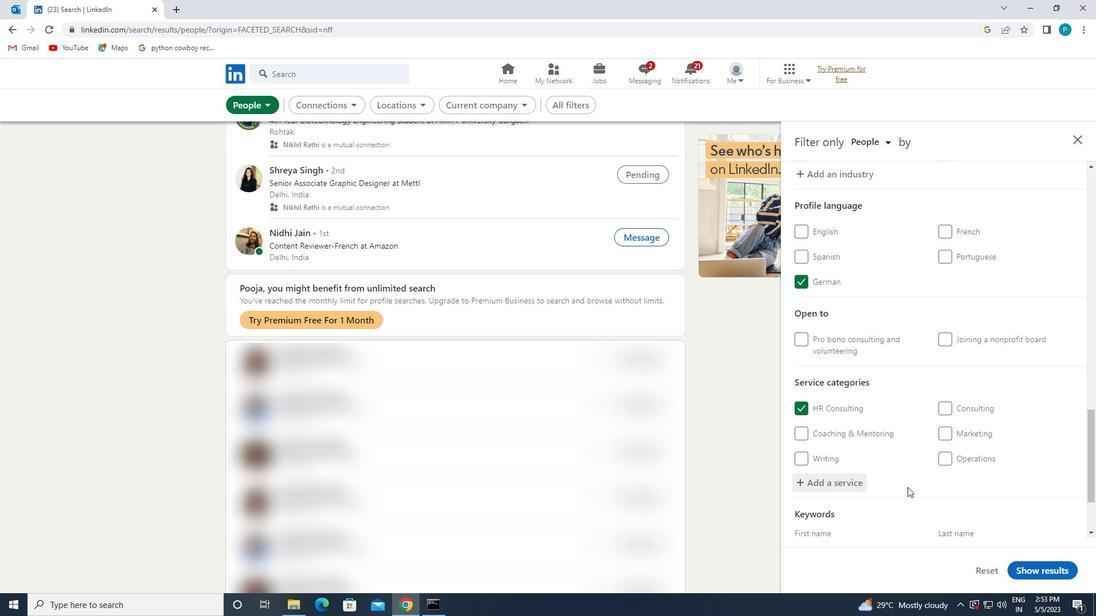 
Action: Mouse moved to (903, 484)
Screenshot: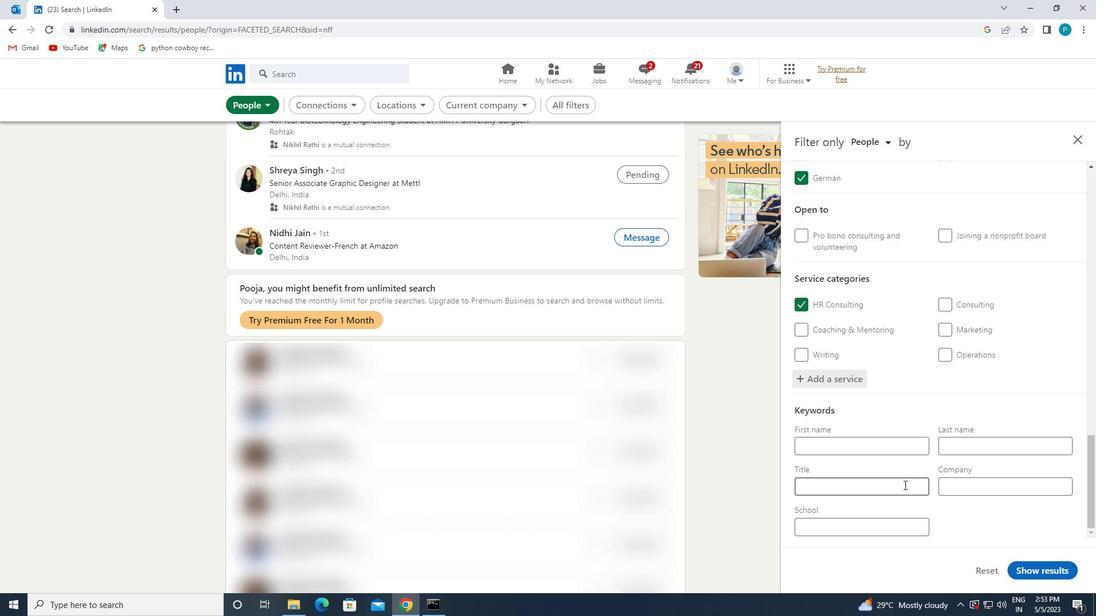 
Action: Mouse pressed left at (903, 484)
Screenshot: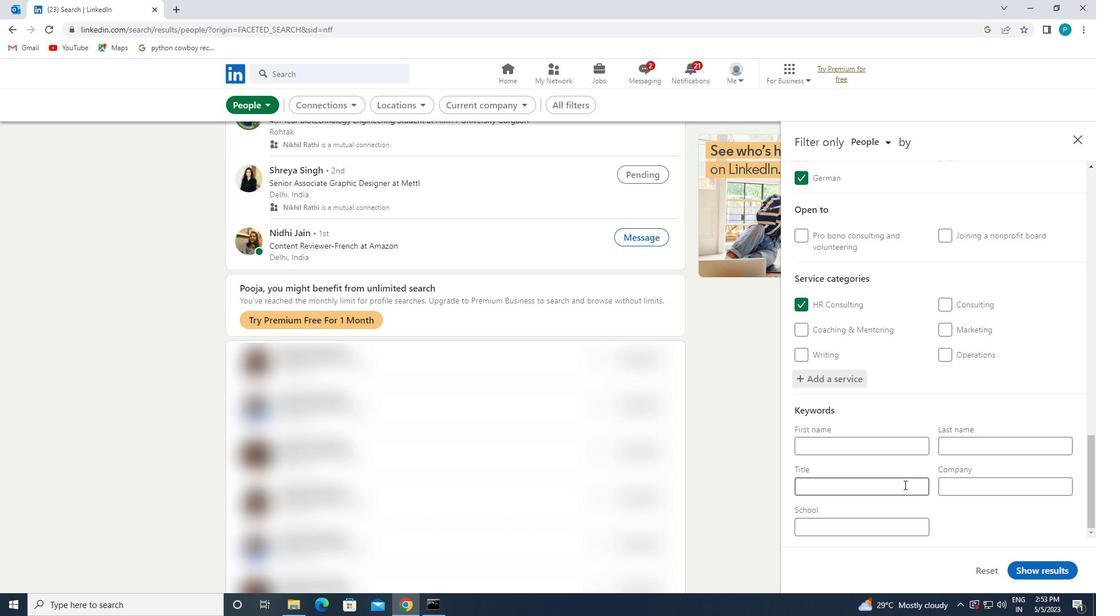 
Action: Key pressed <Key.caps_lock><Key.caps_lock>A<Key.caps_lock>DMIB<Key.backspace>NISTRATOR
Screenshot: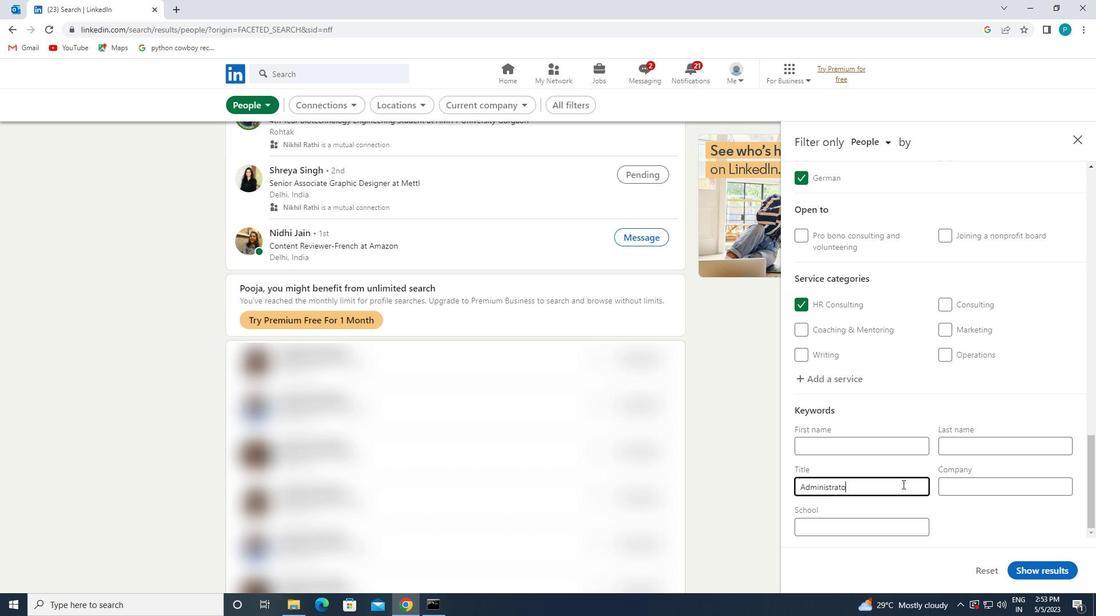 
Action: Mouse moved to (1032, 568)
Screenshot: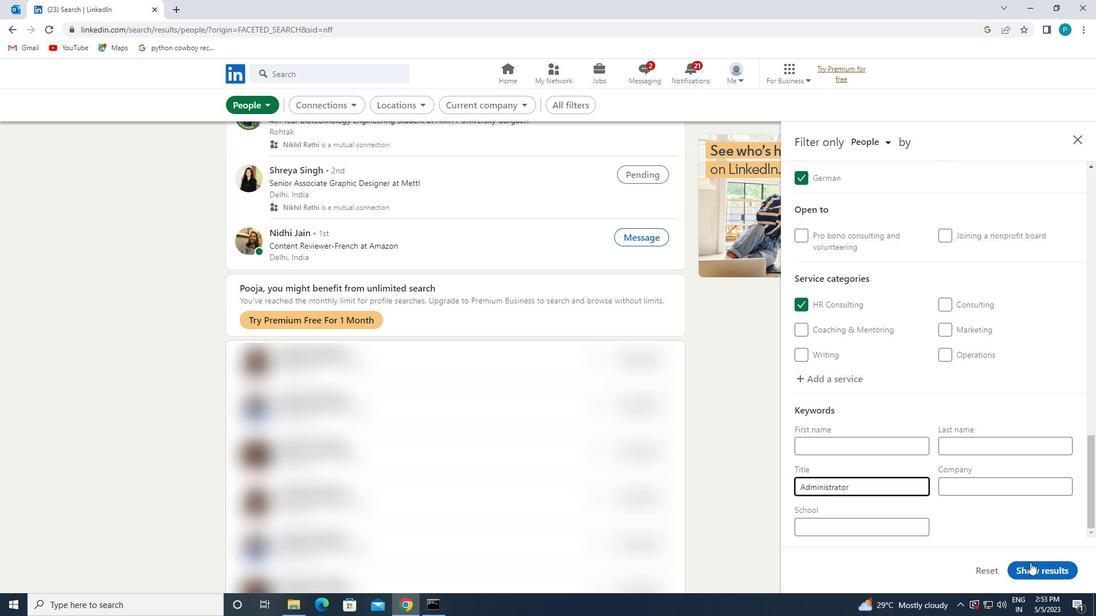 
Action: Mouse pressed left at (1032, 568)
Screenshot: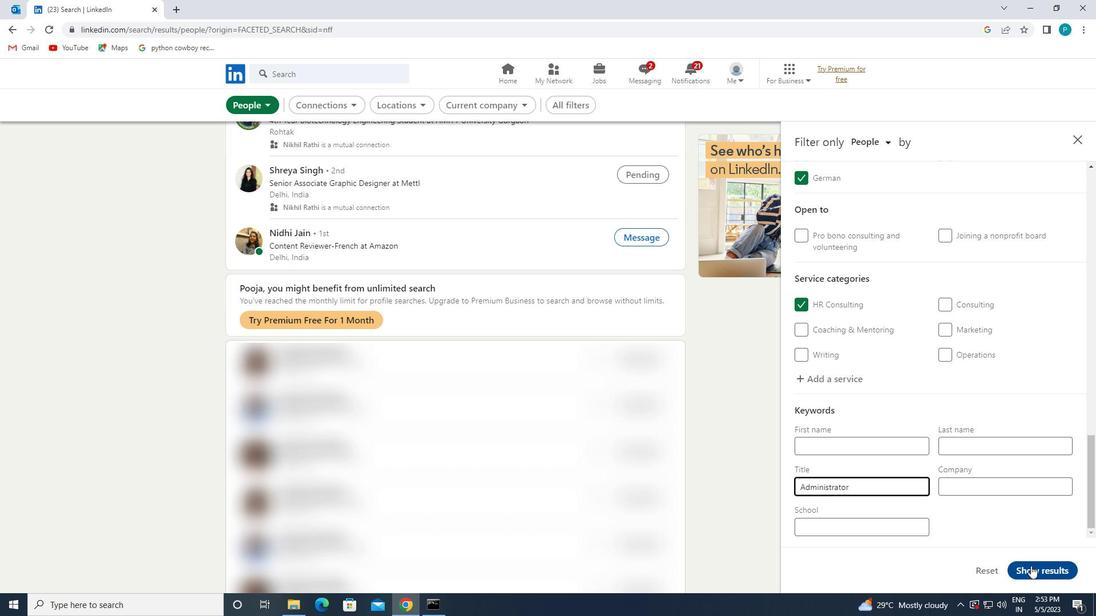
